 Task: Find a house in Toledo, Spain, for 6 guests from 6th to 15th September, with Wifi, Free parking, TV, Gym, Breakfast, and Self check-in, priced between 8000 and 12000.
Action: Mouse moved to (473, 103)
Screenshot: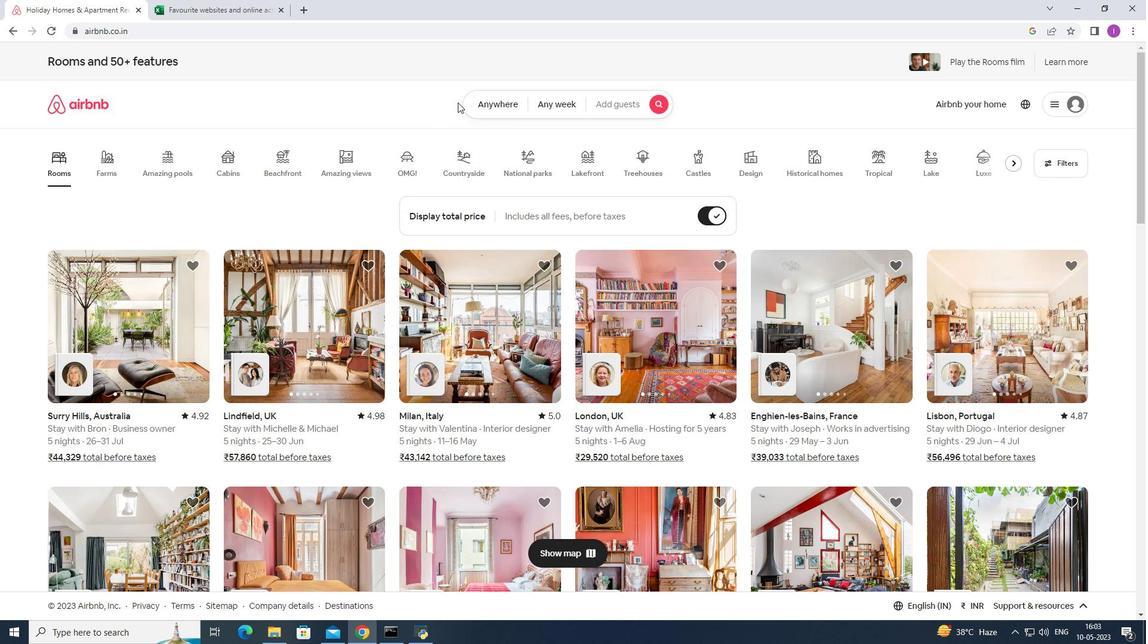 
Action: Mouse pressed left at (473, 103)
Screenshot: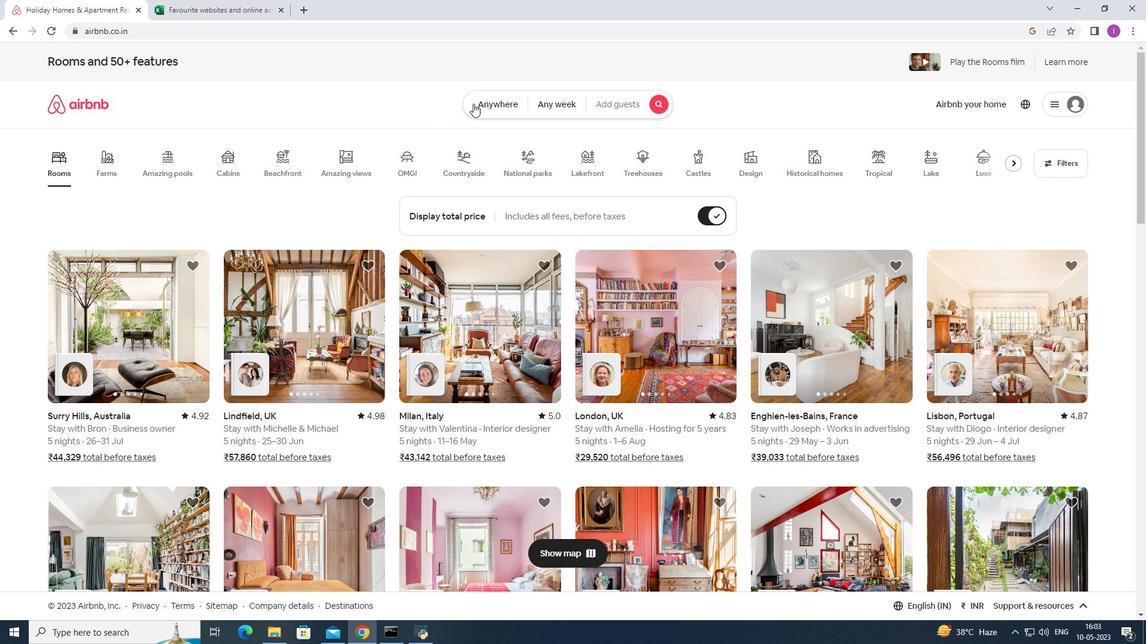 
Action: Mouse moved to (373, 146)
Screenshot: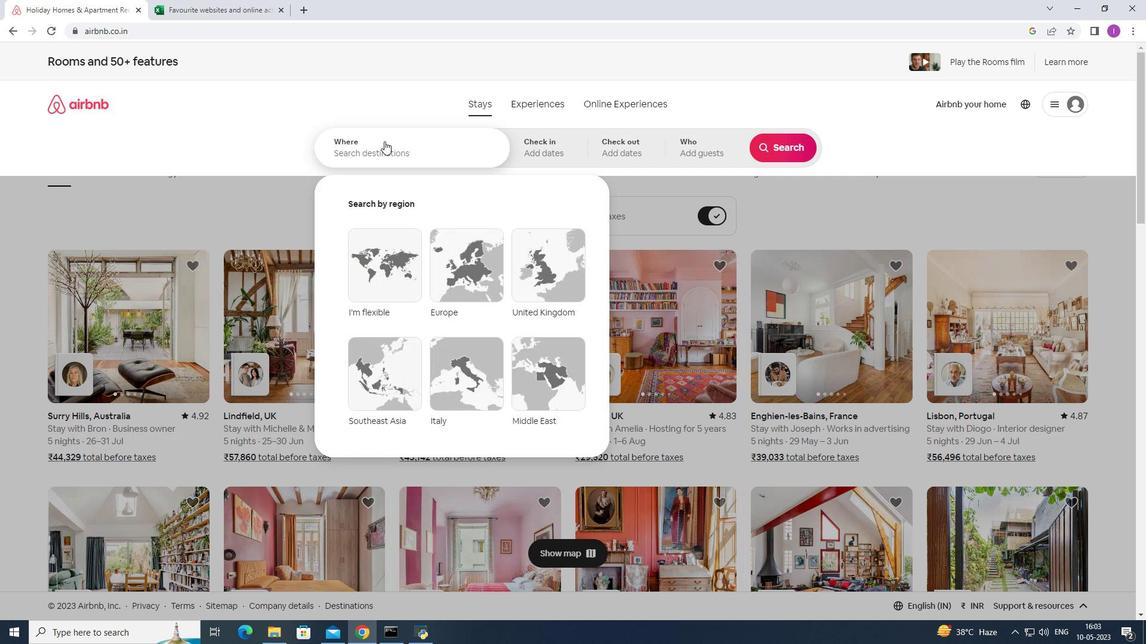 
Action: Mouse pressed left at (373, 146)
Screenshot: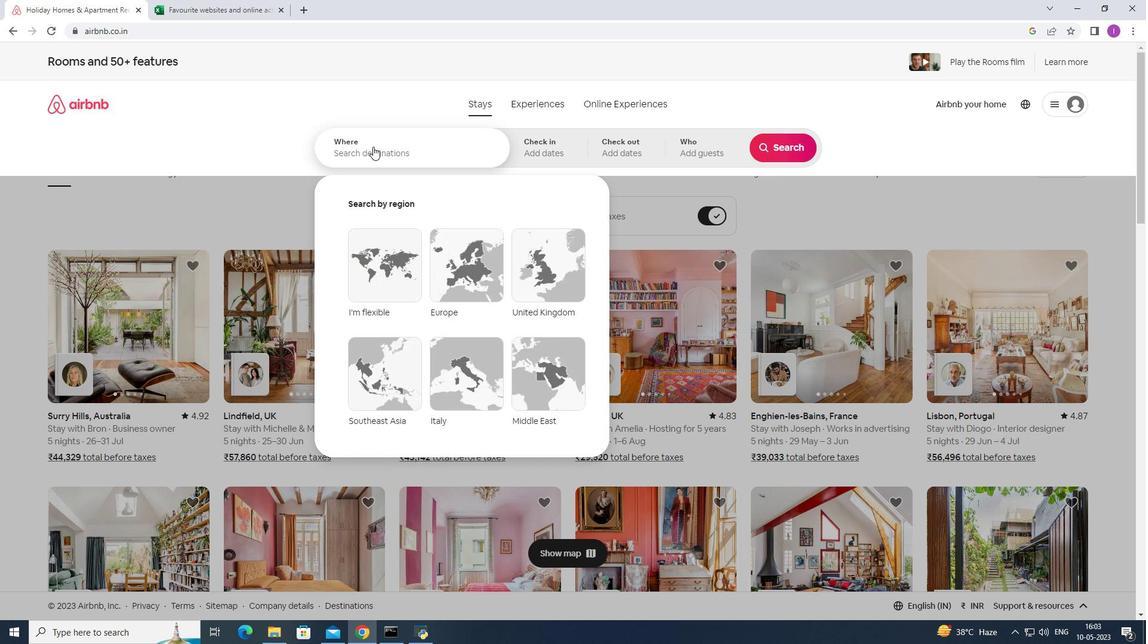 
Action: Mouse moved to (404, 142)
Screenshot: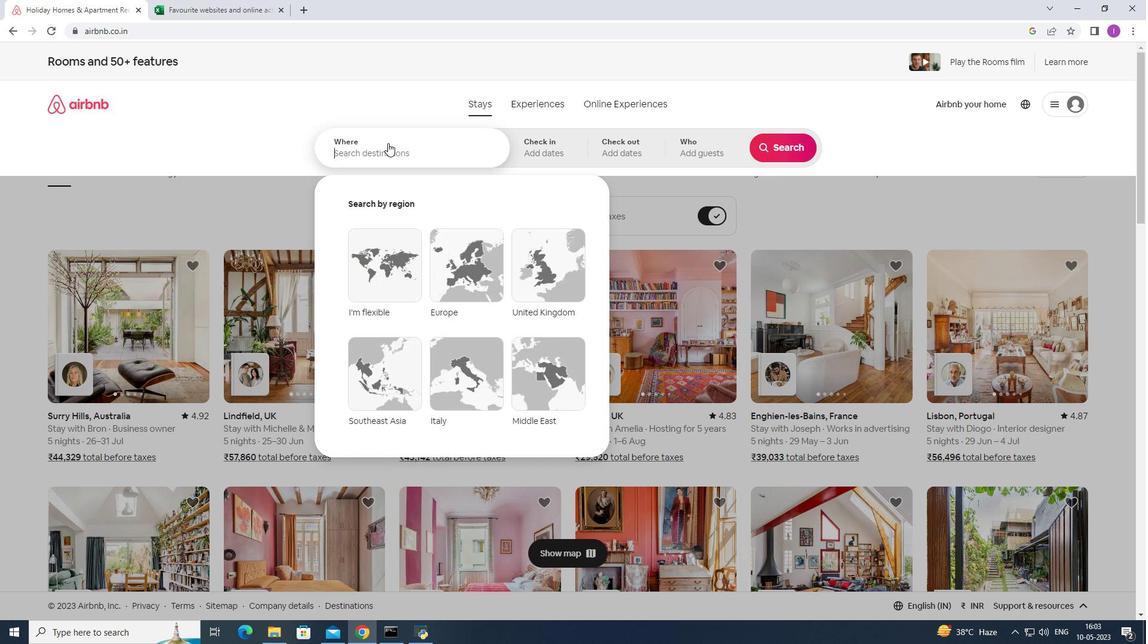 
Action: Key pressed <Key.shift>Toledo,<Key.shift><Key.shift><Key.shift><Key.shift><Key.shift><Key.shift><Key.shift><Key.shift><Key.shift><Key.shift><Key.shift><Key.shift><Key.shift><Key.shift><Key.shift><Key.shift>Spain
Screenshot: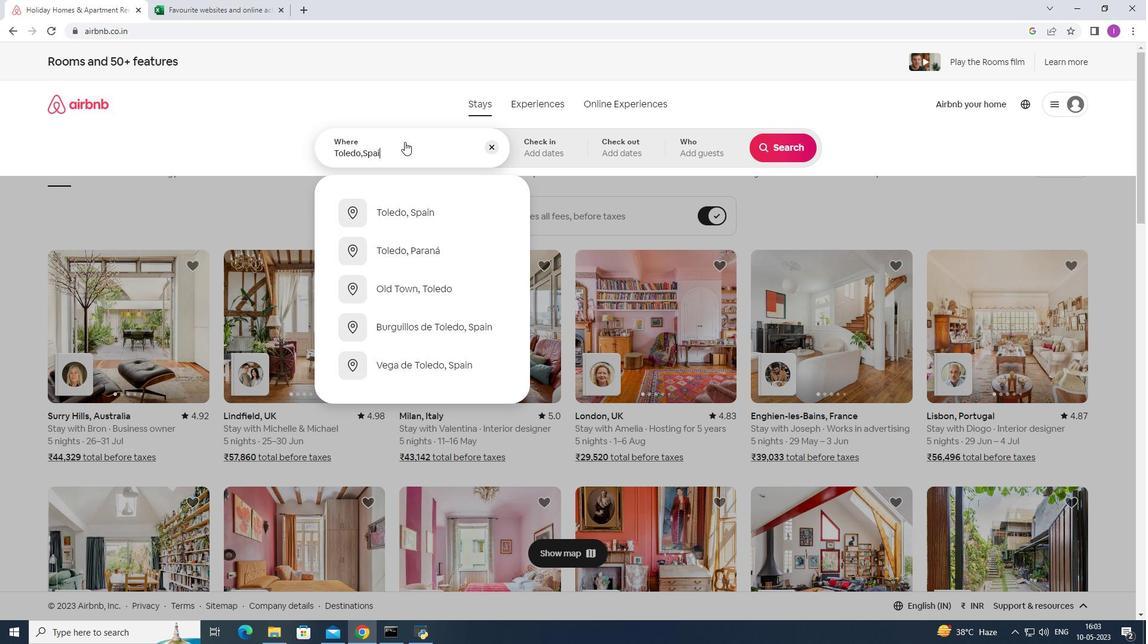 
Action: Mouse moved to (385, 207)
Screenshot: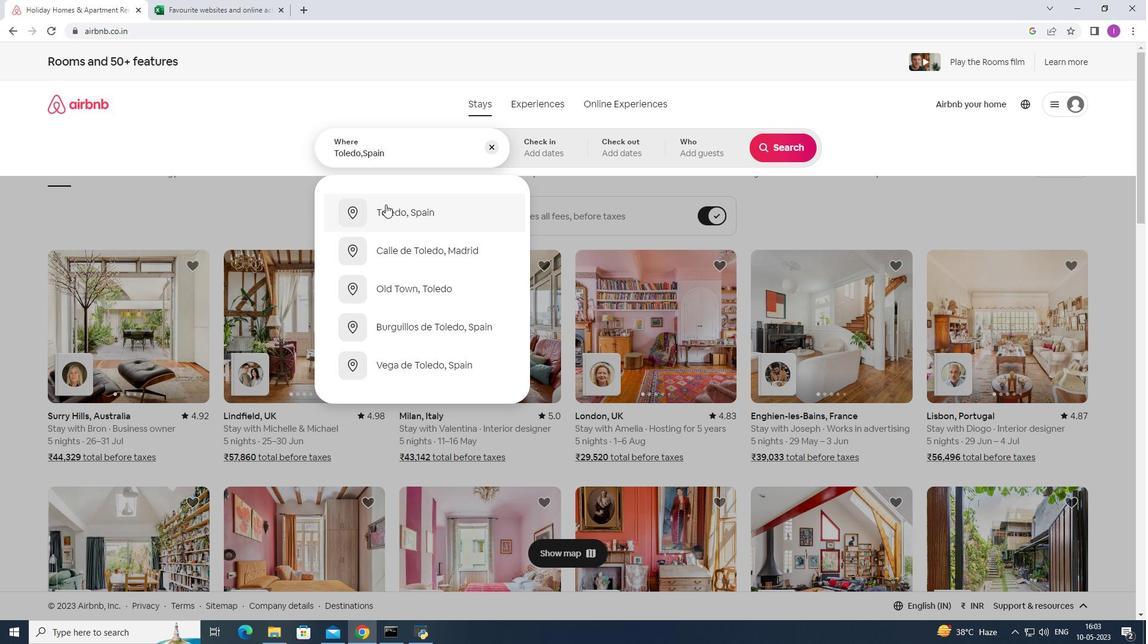
Action: Mouse pressed left at (385, 207)
Screenshot: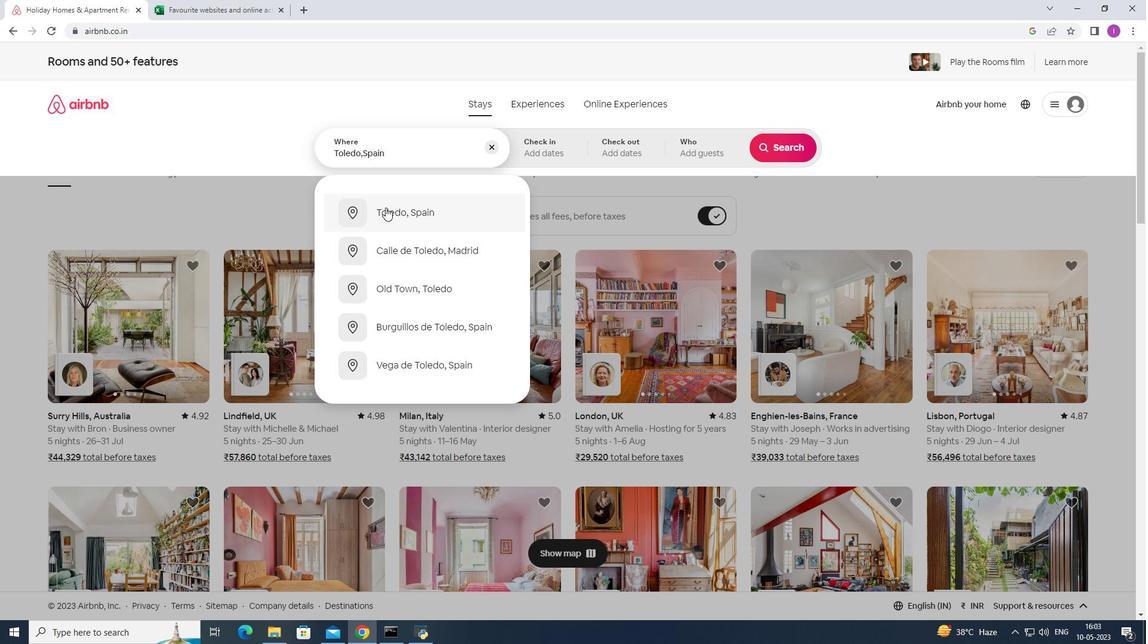 
Action: Mouse moved to (778, 241)
Screenshot: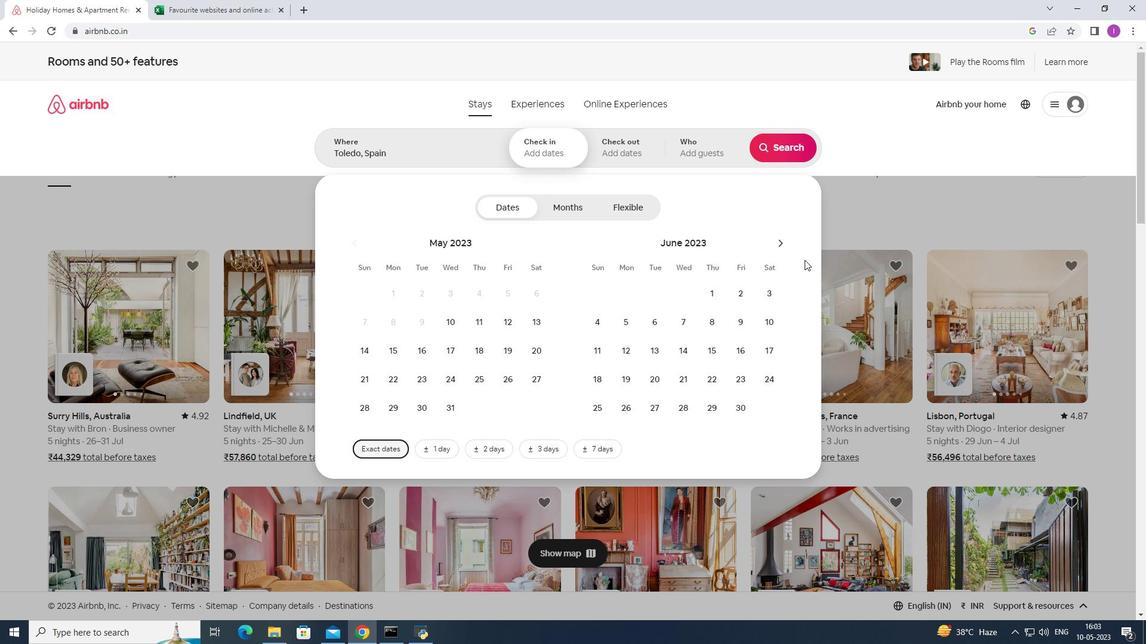 
Action: Mouse pressed left at (778, 241)
Screenshot: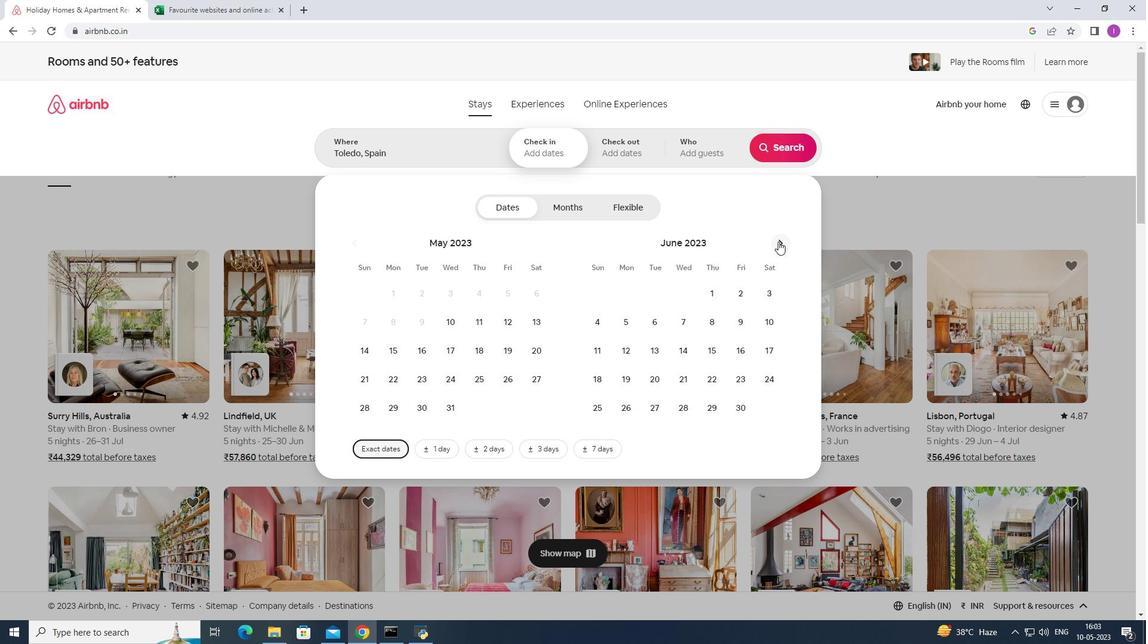 
Action: Mouse moved to (776, 241)
Screenshot: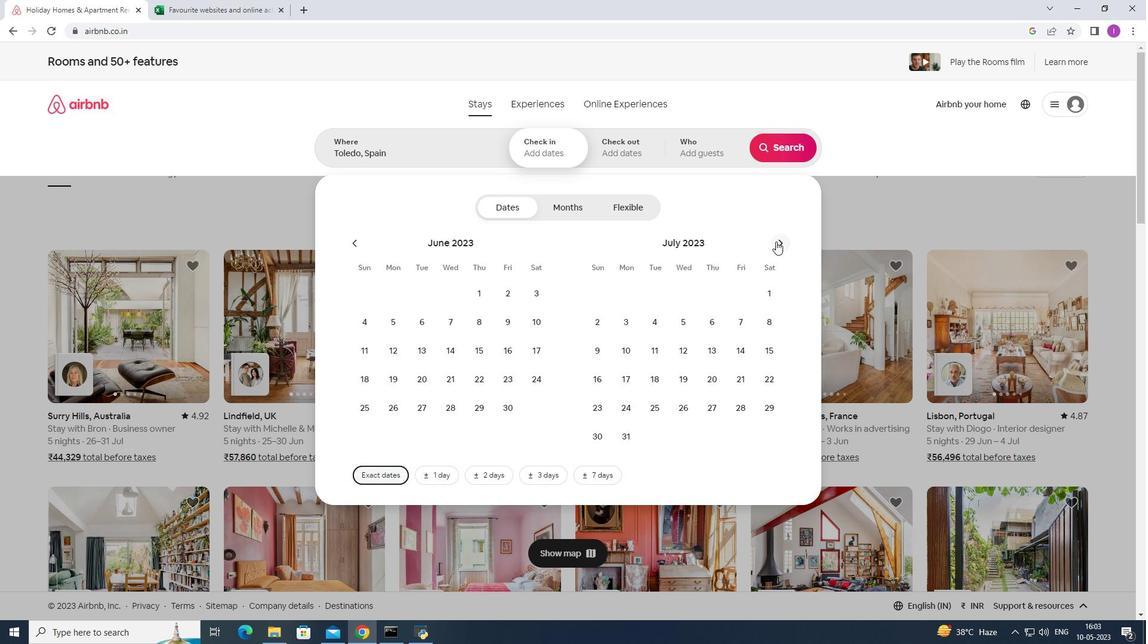 
Action: Mouse pressed left at (776, 241)
Screenshot: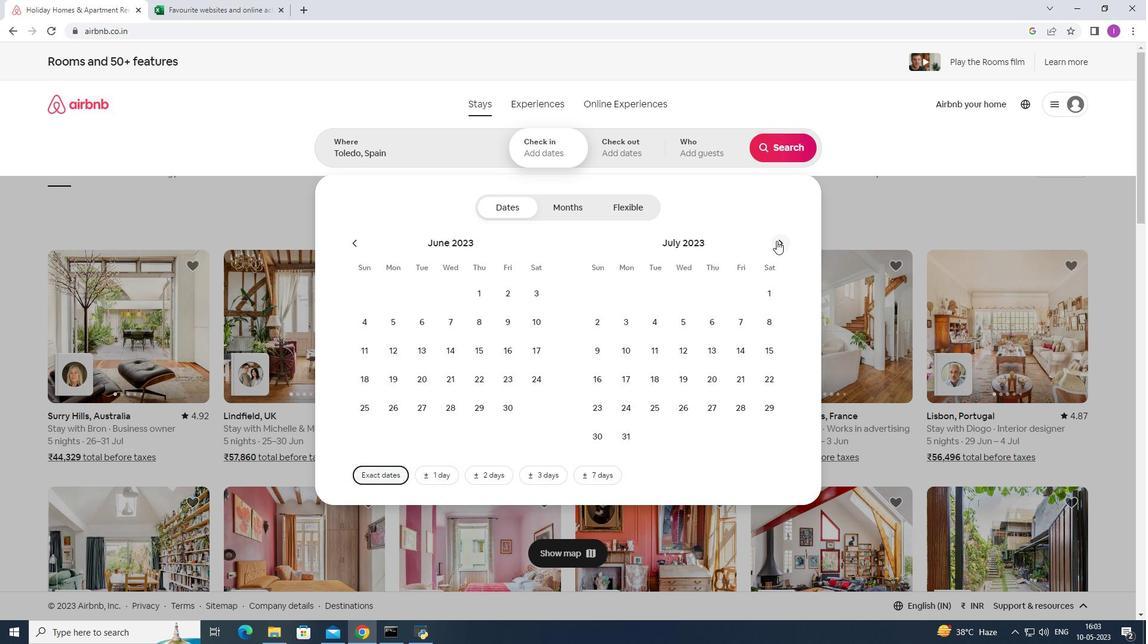 
Action: Mouse pressed left at (776, 241)
Screenshot: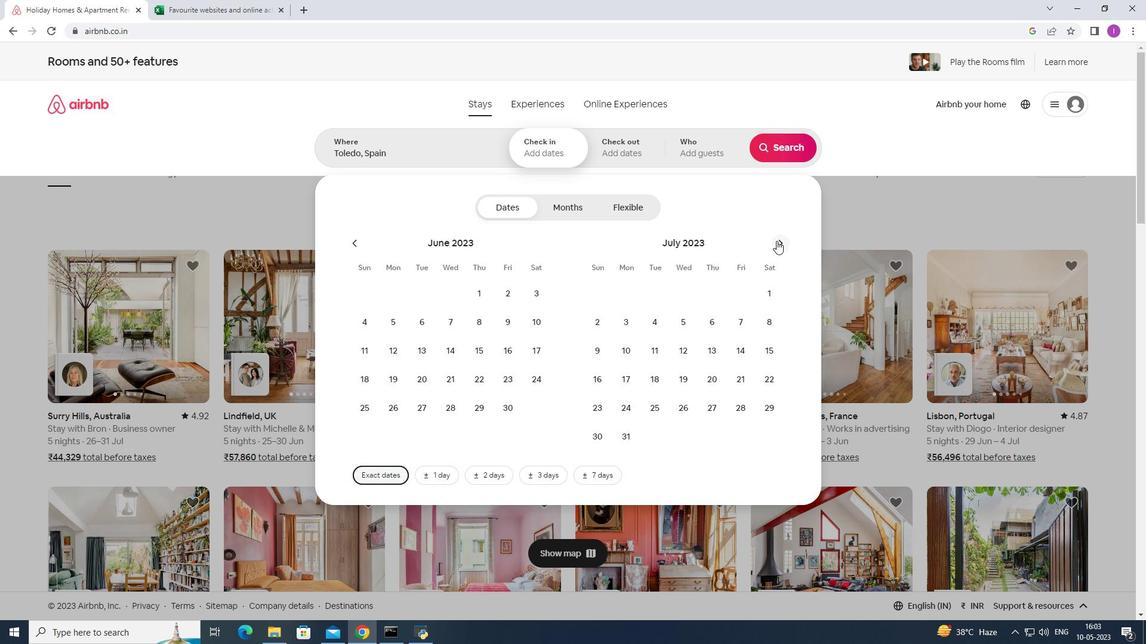 
Action: Mouse moved to (690, 323)
Screenshot: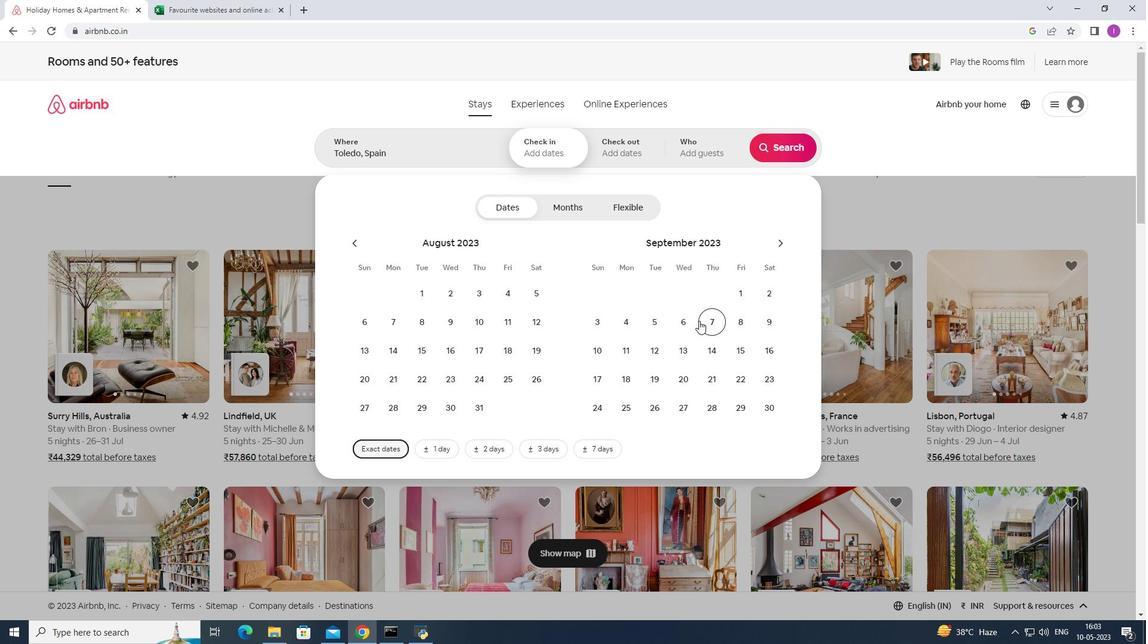 
Action: Mouse pressed left at (690, 323)
Screenshot: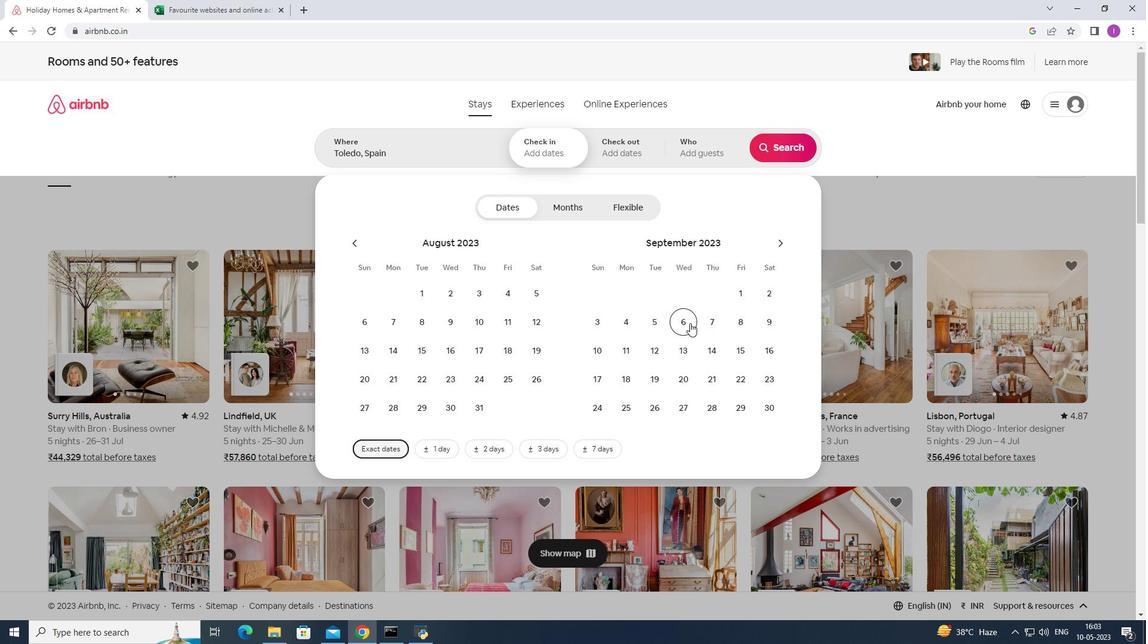 
Action: Mouse moved to (742, 352)
Screenshot: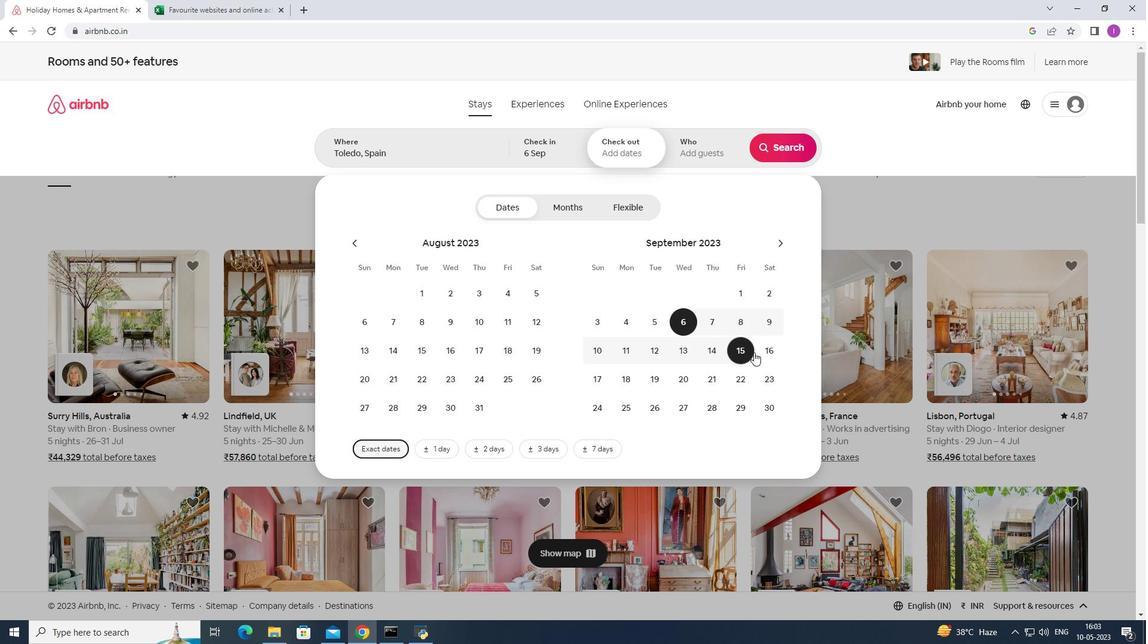 
Action: Mouse pressed left at (742, 352)
Screenshot: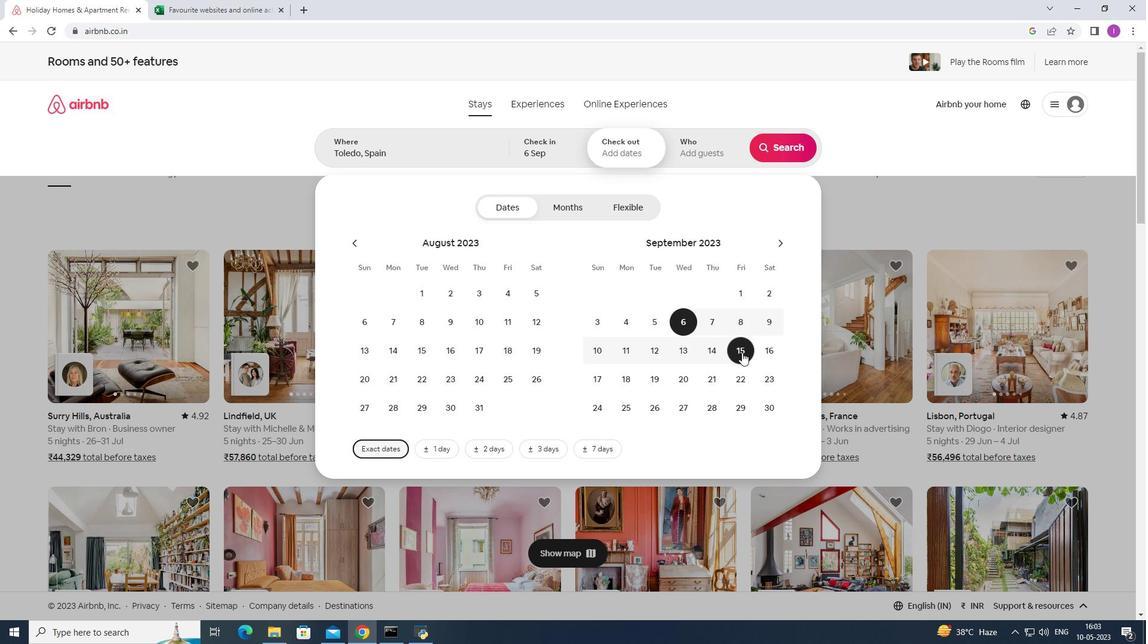 
Action: Mouse moved to (715, 143)
Screenshot: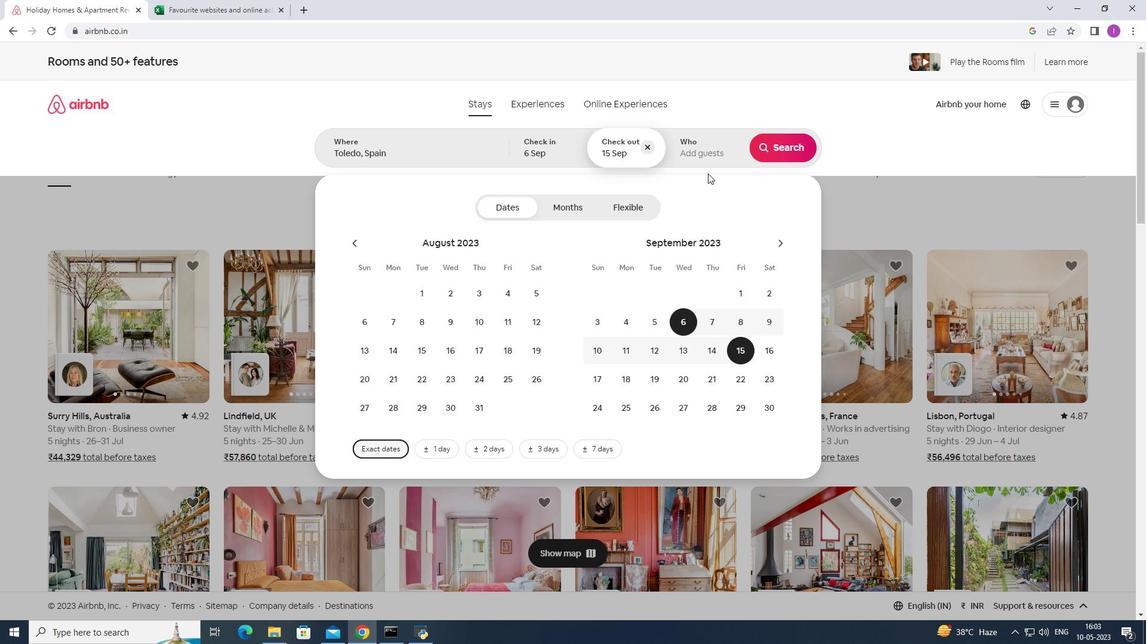 
Action: Mouse pressed left at (715, 143)
Screenshot: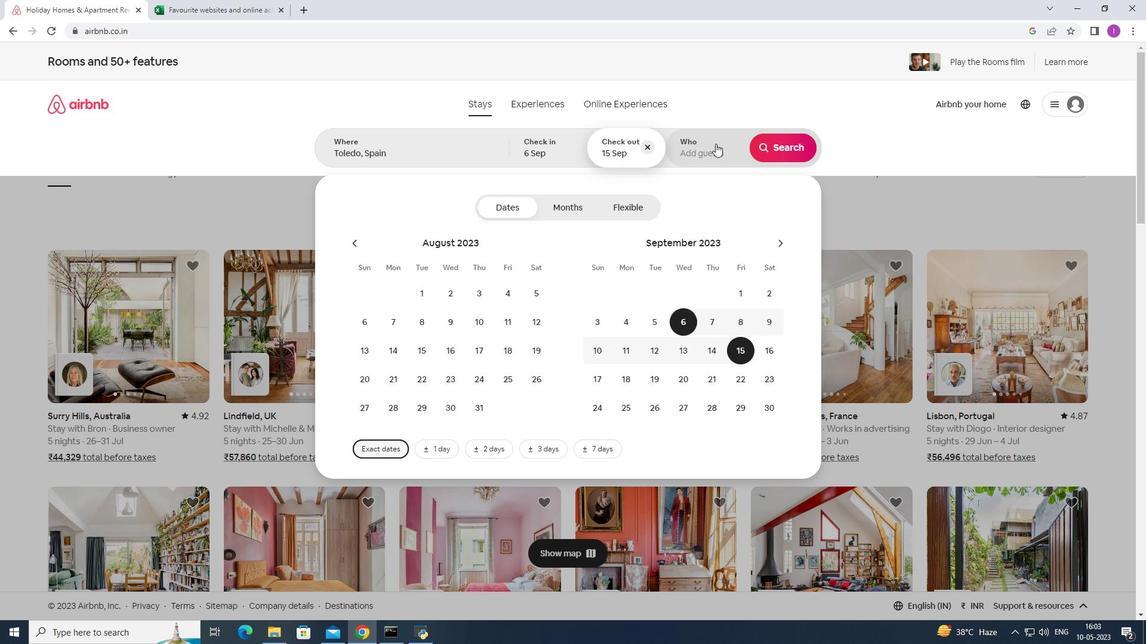 
Action: Mouse moved to (780, 216)
Screenshot: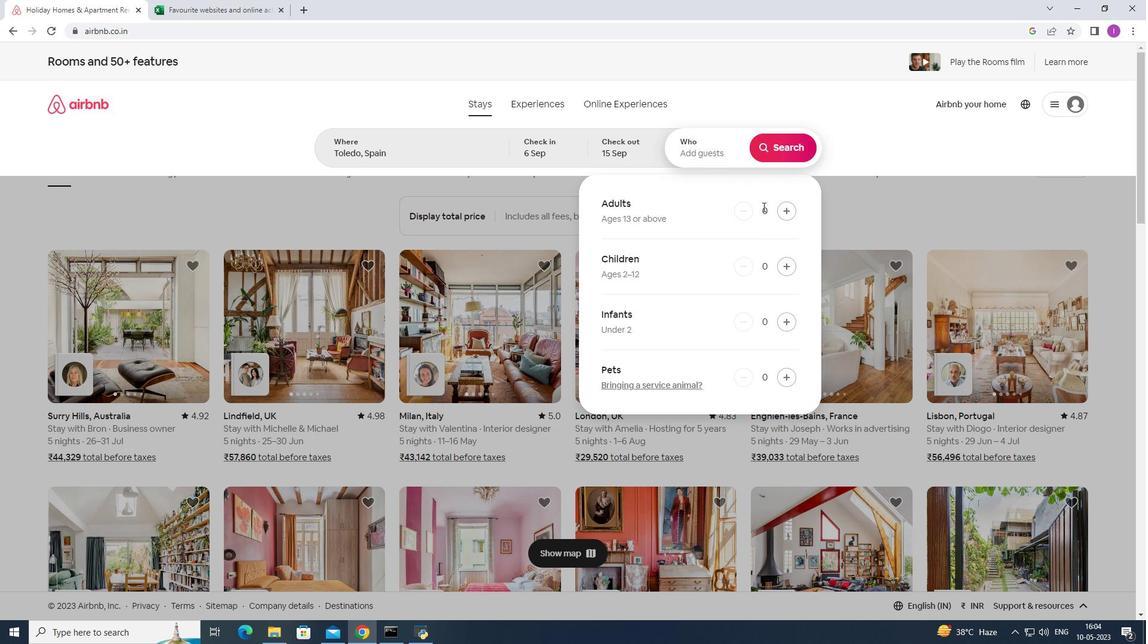 
Action: Mouse pressed left at (780, 216)
Screenshot: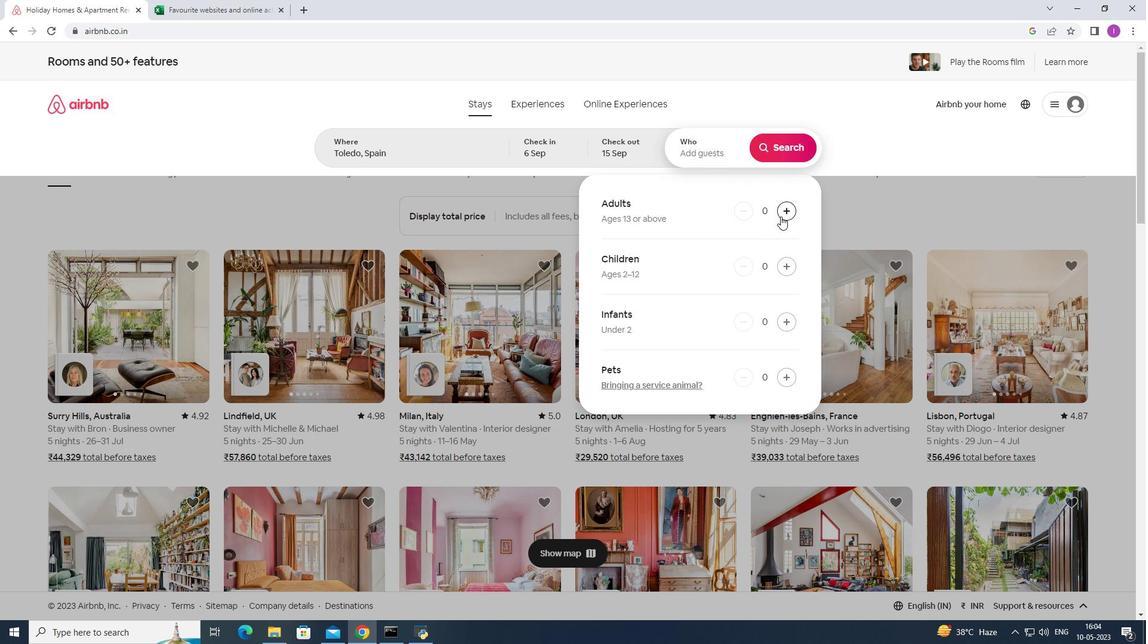
Action: Mouse pressed left at (780, 216)
Screenshot: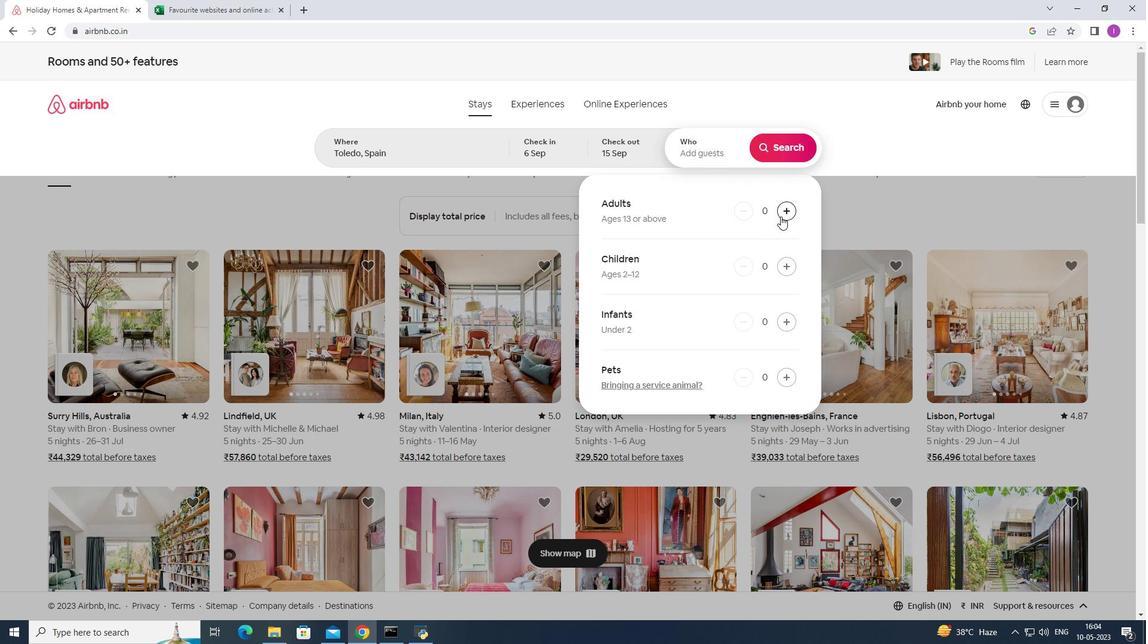
Action: Mouse pressed left at (780, 216)
Screenshot: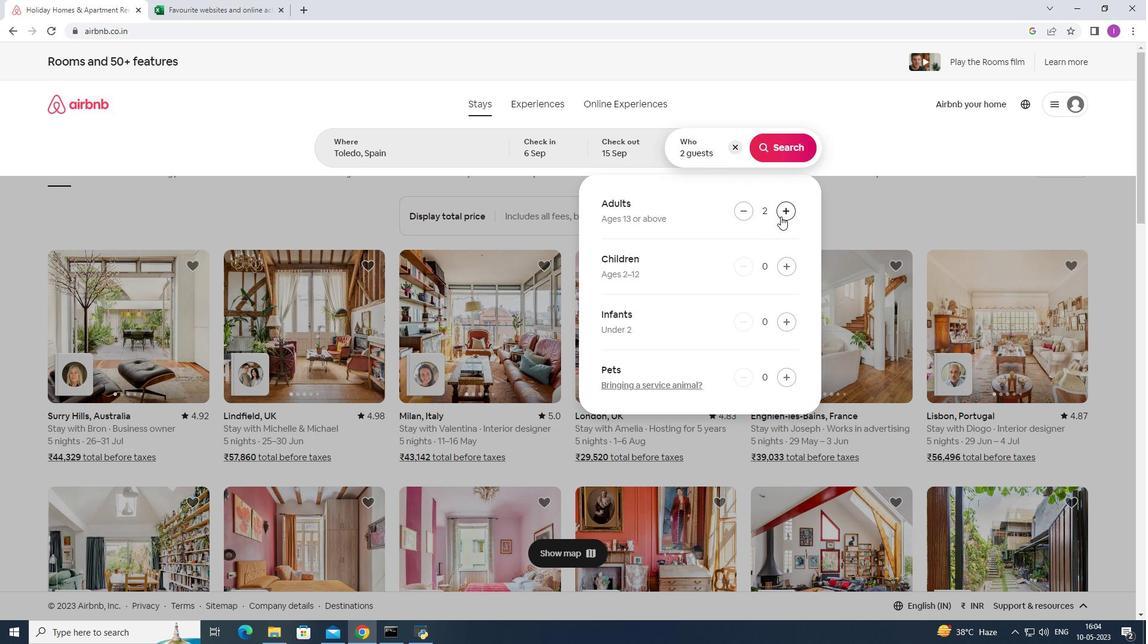 
Action: Mouse moved to (781, 217)
Screenshot: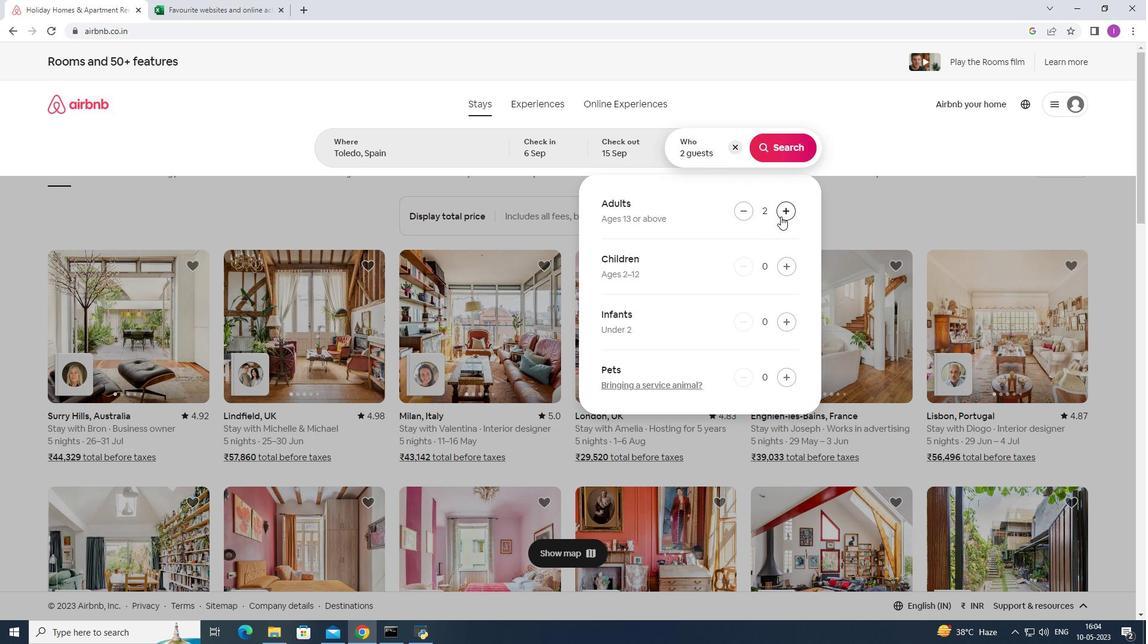 
Action: Mouse pressed left at (781, 217)
Screenshot: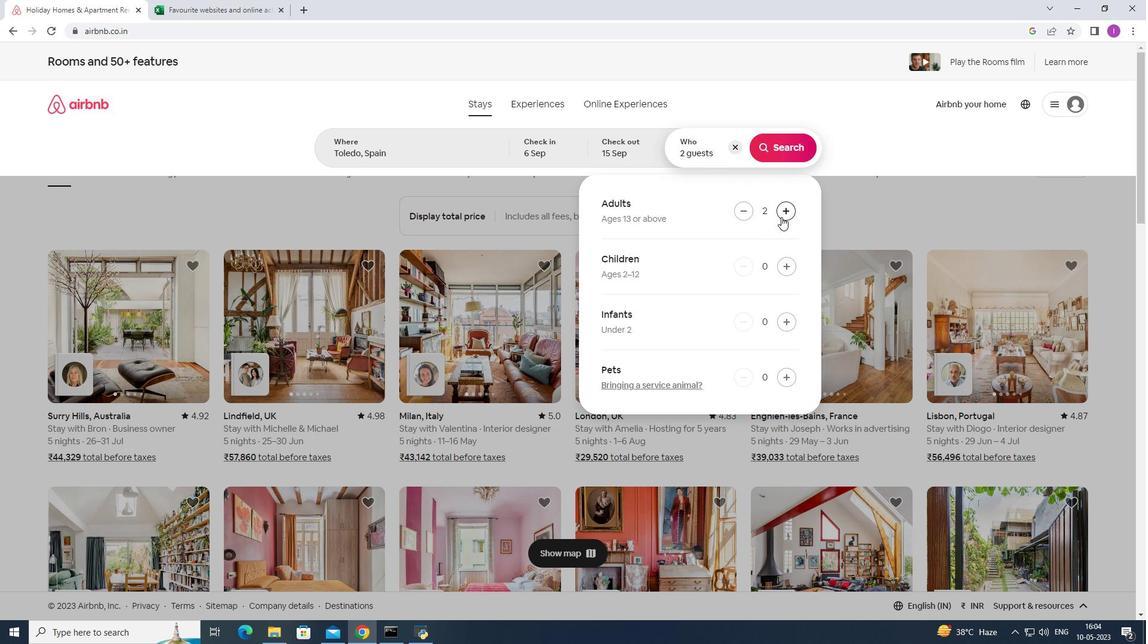 
Action: Mouse pressed left at (781, 217)
Screenshot: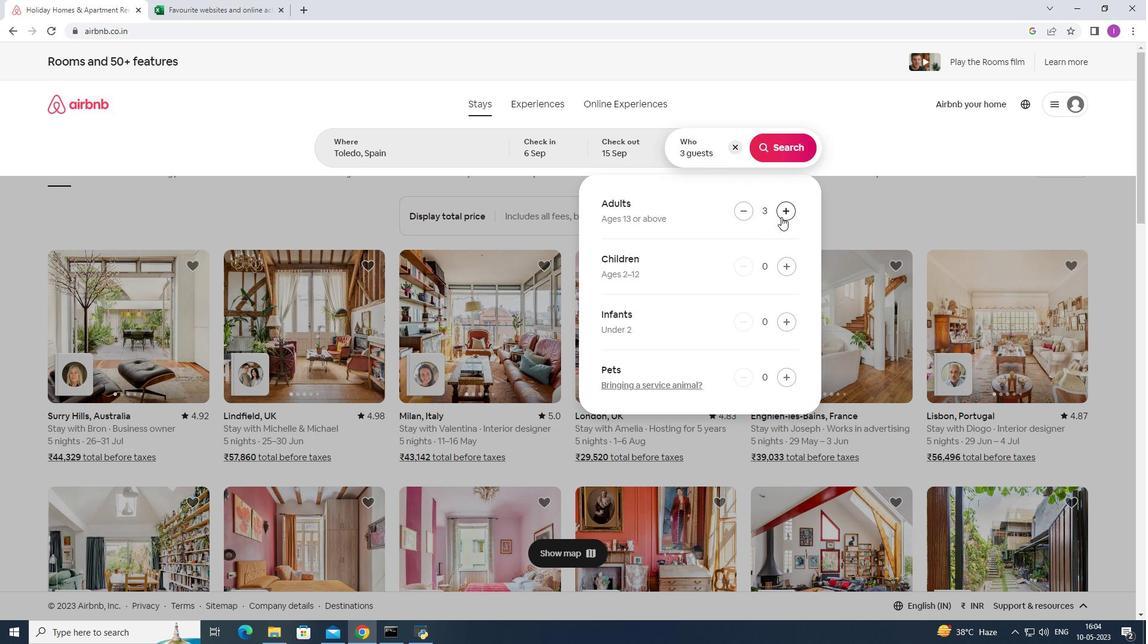 
Action: Mouse pressed left at (781, 217)
Screenshot: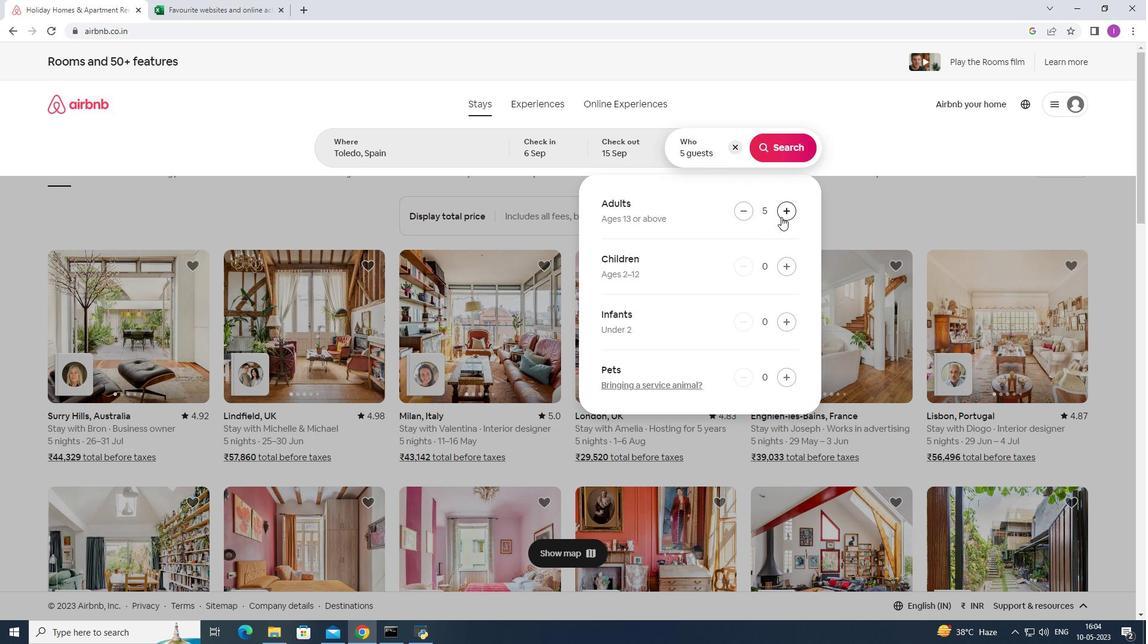 
Action: Mouse moved to (783, 149)
Screenshot: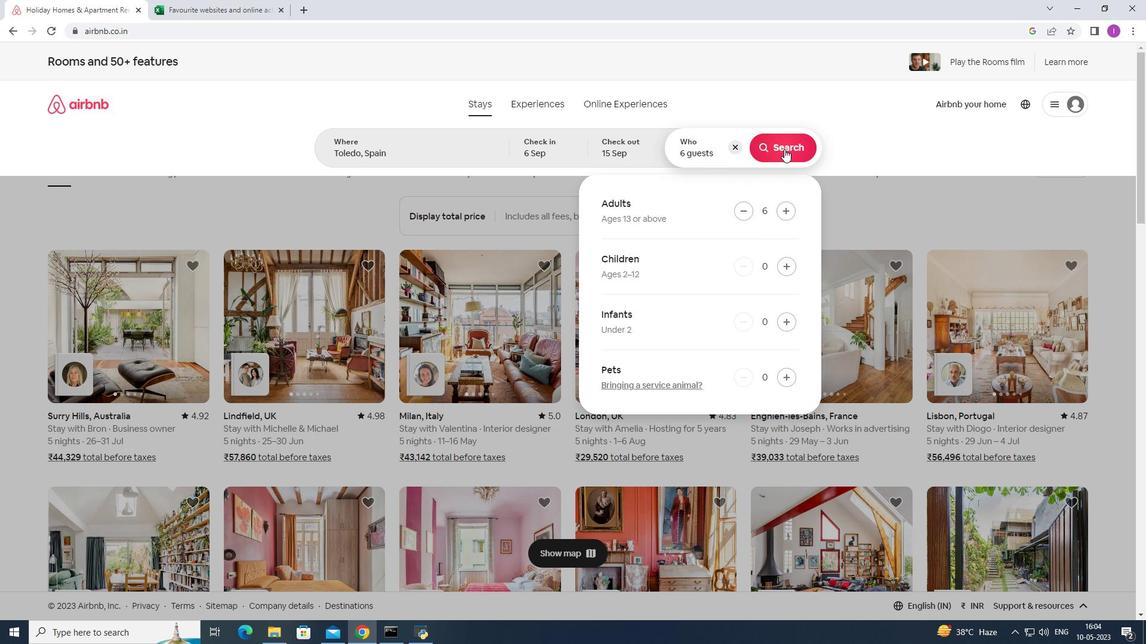 
Action: Mouse pressed left at (783, 149)
Screenshot: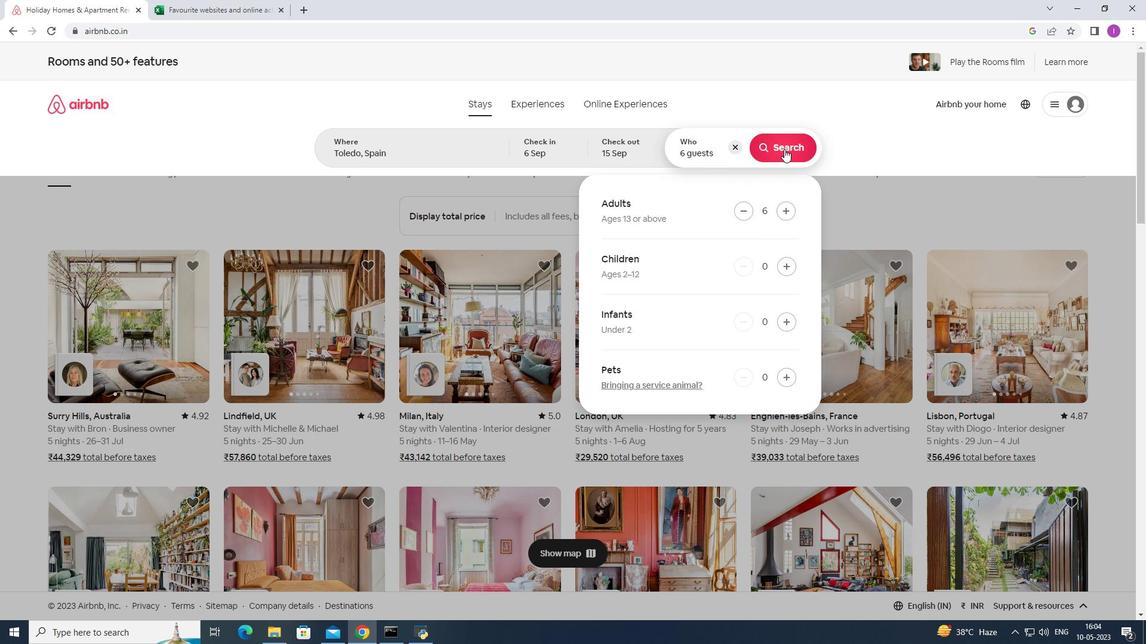 
Action: Mouse moved to (1084, 109)
Screenshot: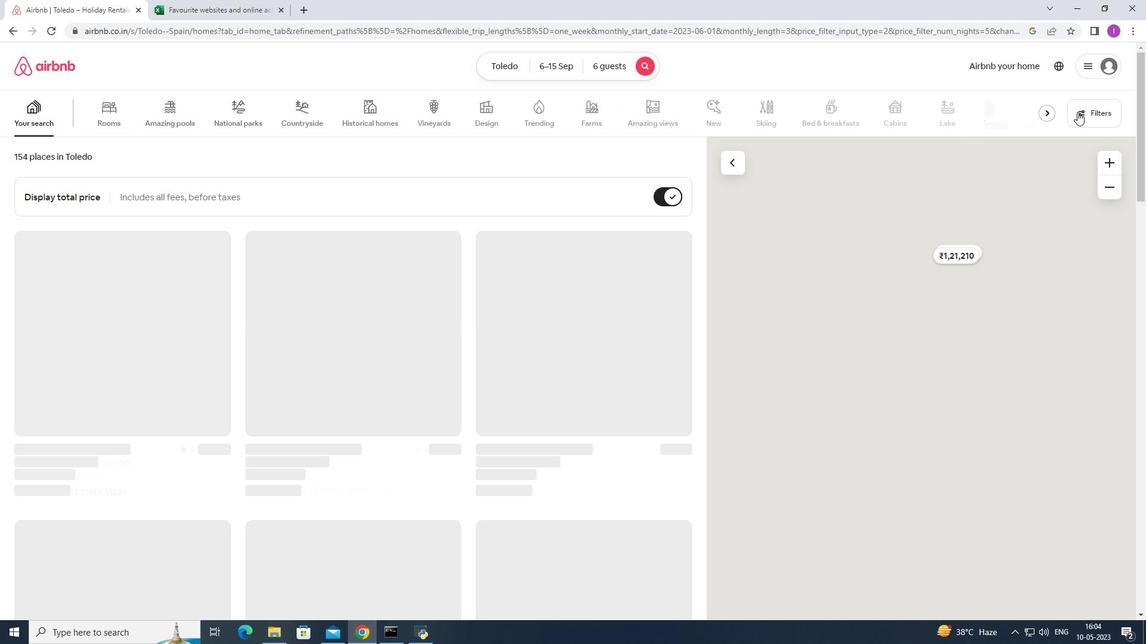 
Action: Mouse pressed left at (1084, 109)
Screenshot: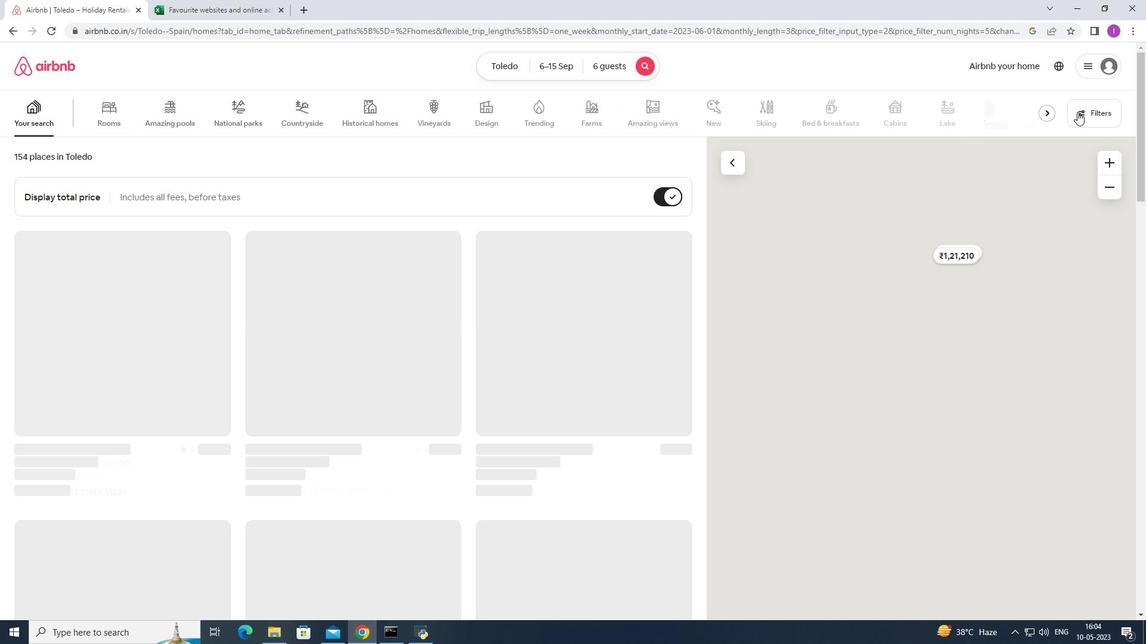 
Action: Mouse moved to (641, 408)
Screenshot: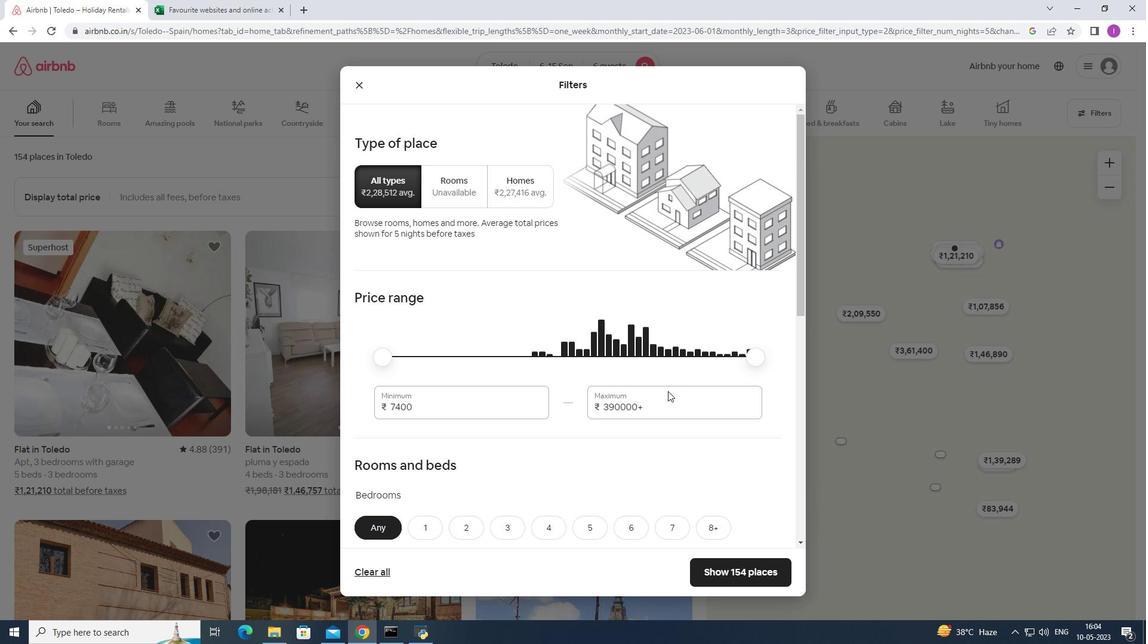 
Action: Mouse pressed left at (641, 408)
Screenshot: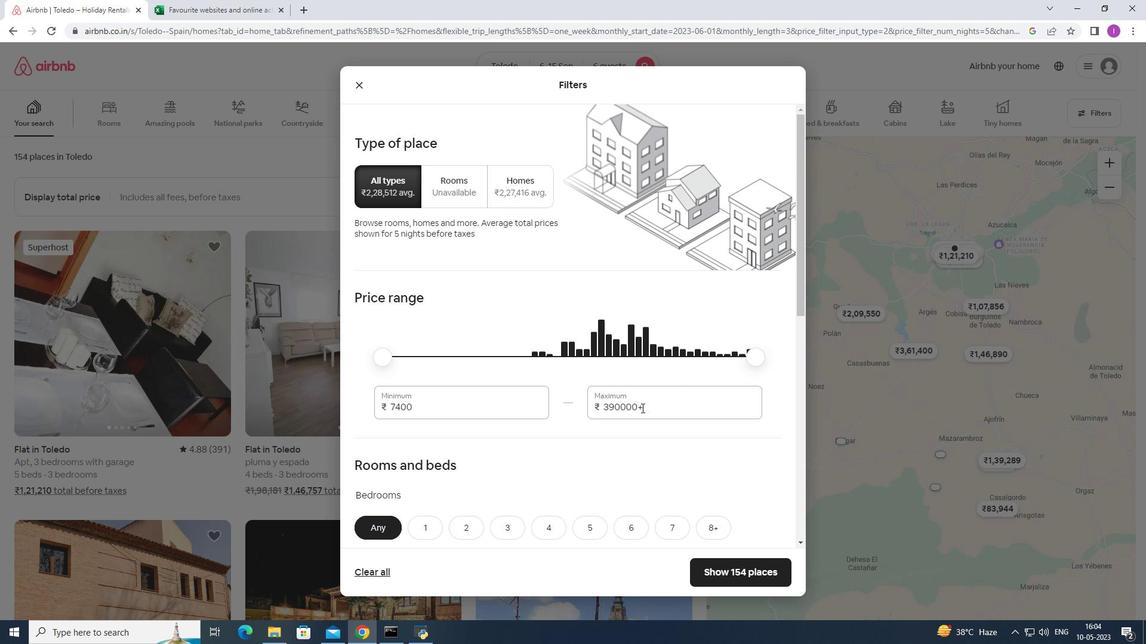 
Action: Mouse moved to (598, 392)
Screenshot: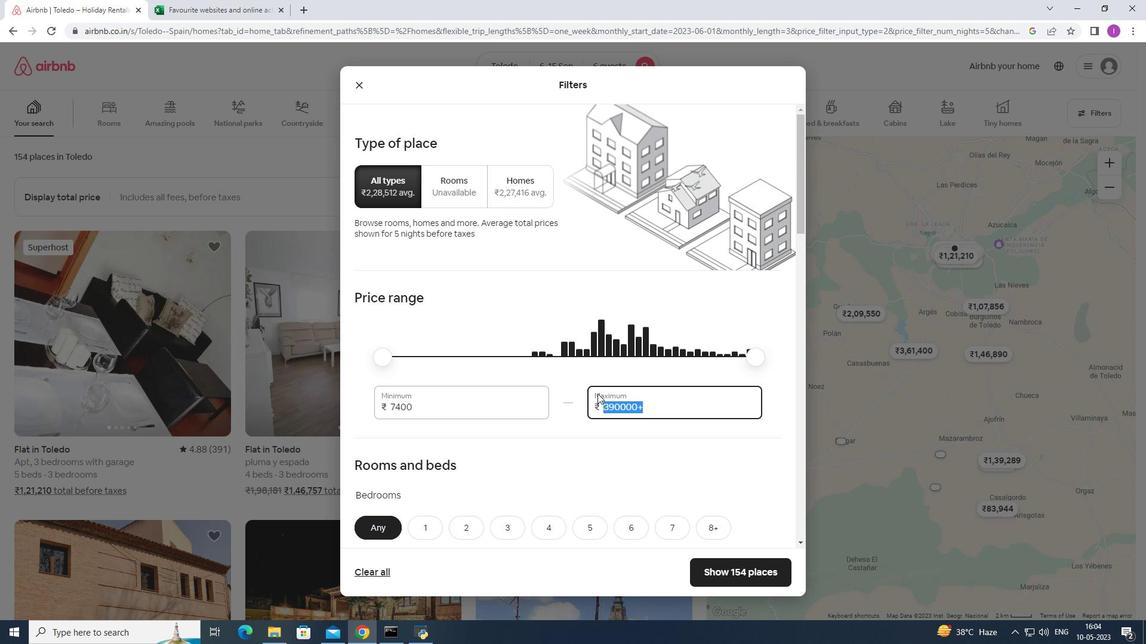
Action: Key pressed 1
Screenshot: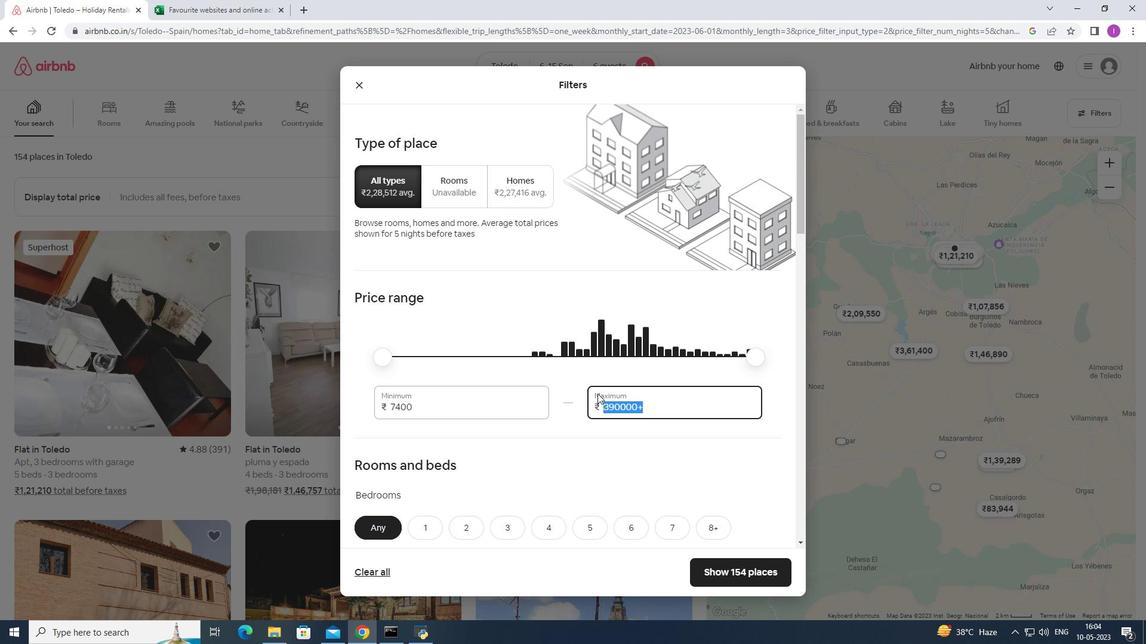
Action: Mouse moved to (598, 391)
Screenshot: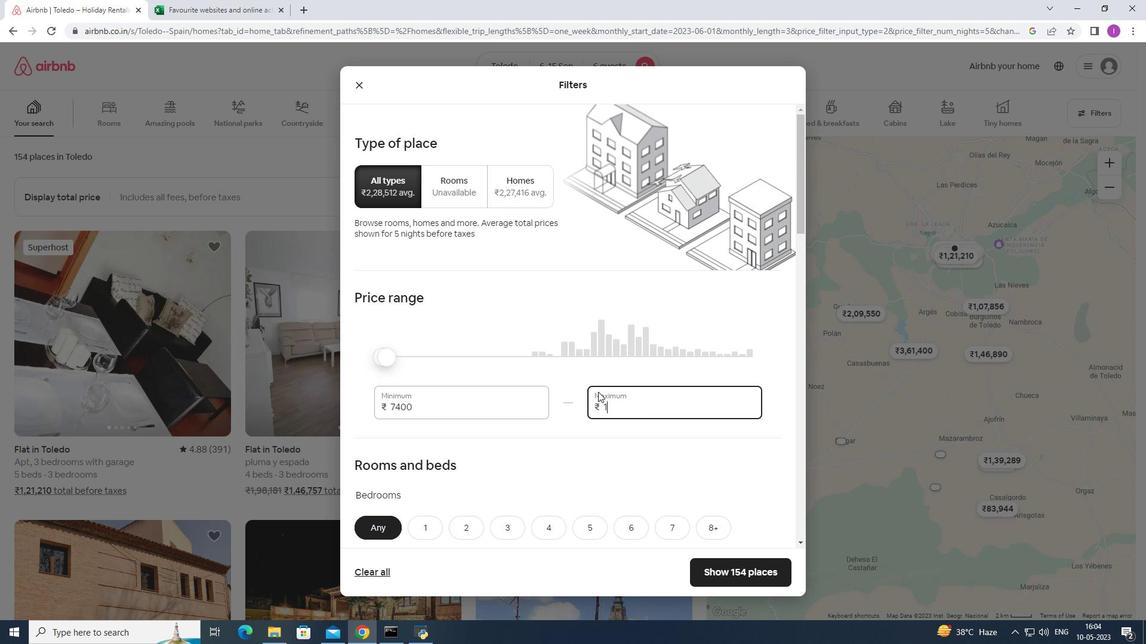 
Action: Key pressed 2
Screenshot: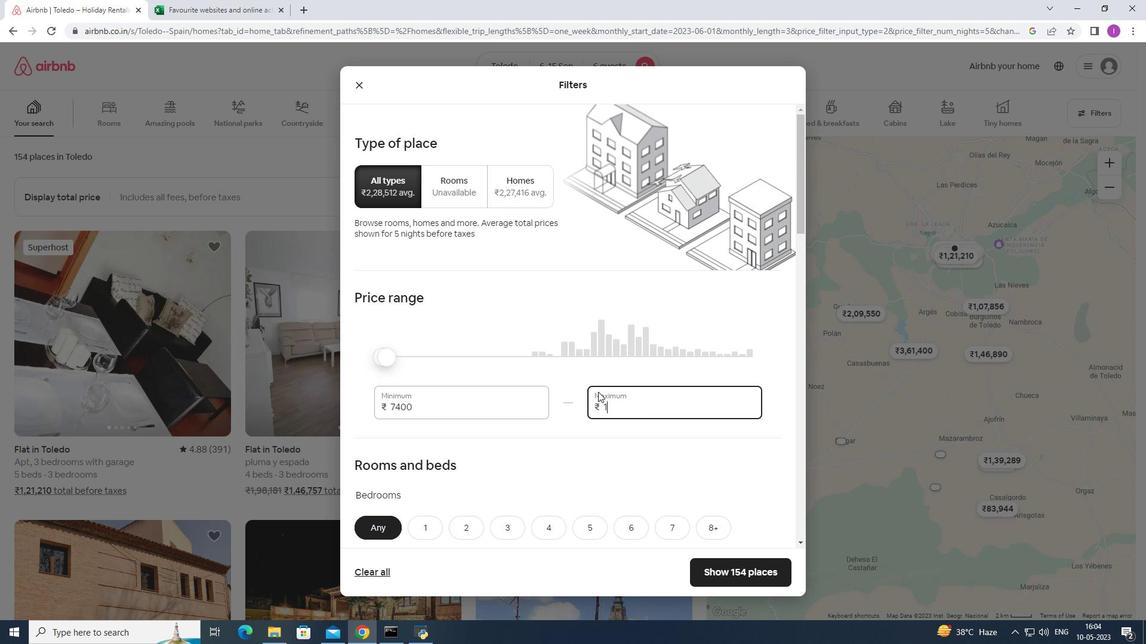 
Action: Mouse moved to (606, 382)
Screenshot: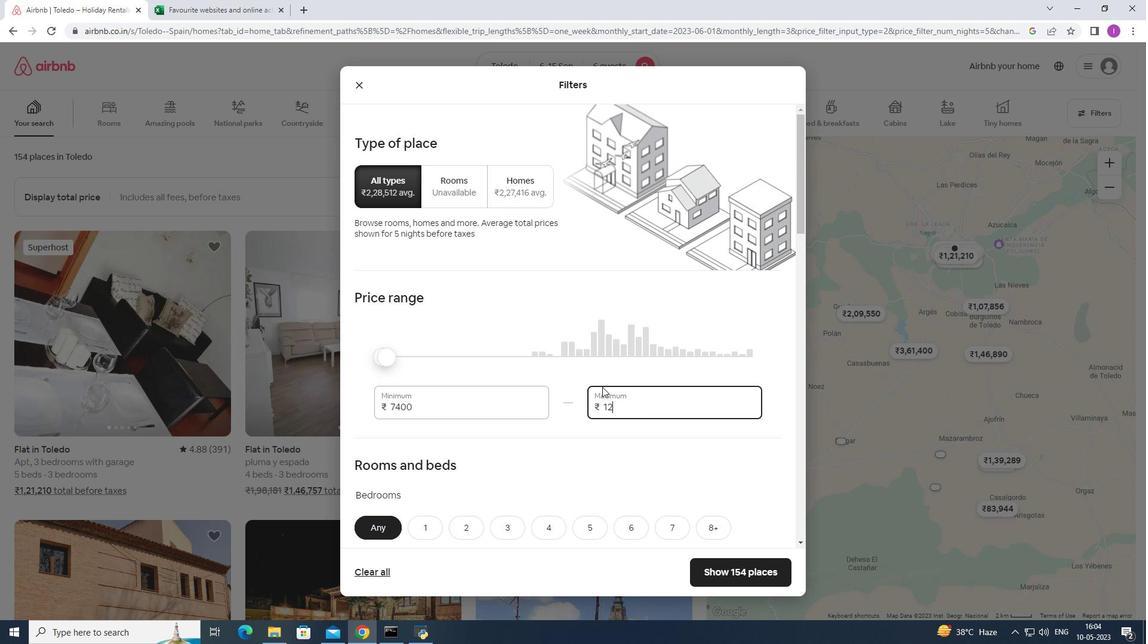
Action: Key pressed 0
Screenshot: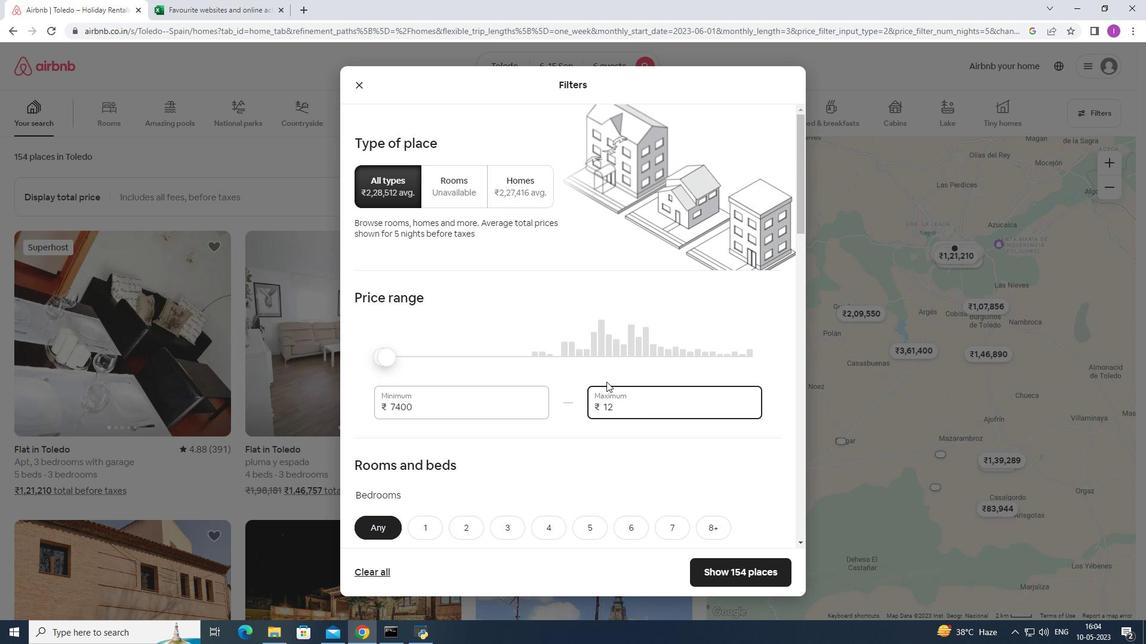 
Action: Mouse moved to (607, 382)
Screenshot: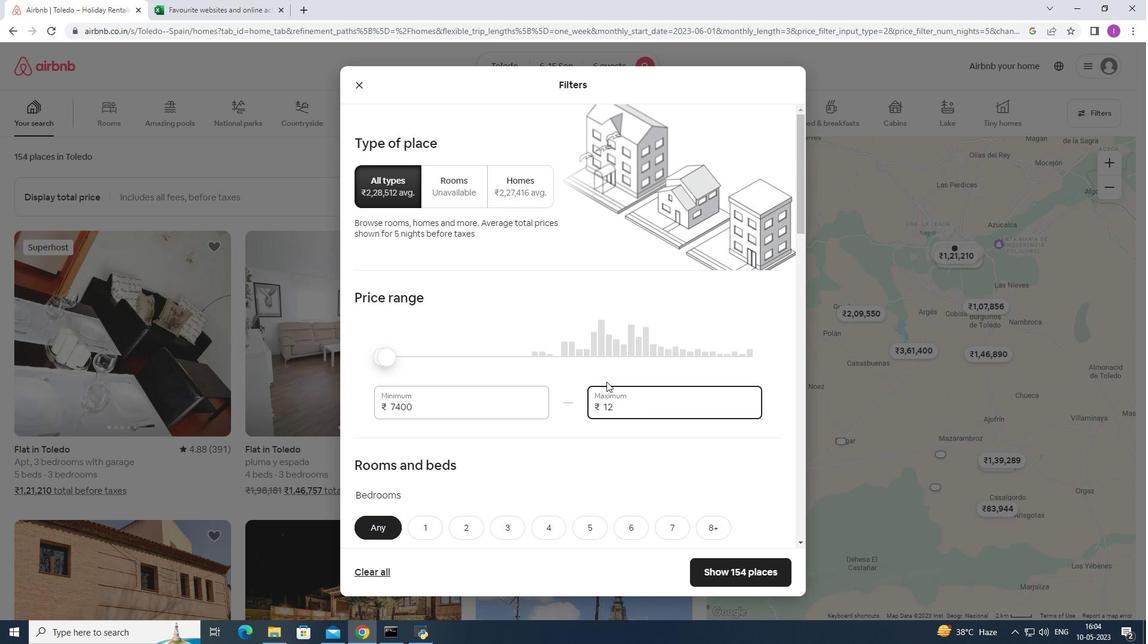 
Action: Key pressed 00
Screenshot: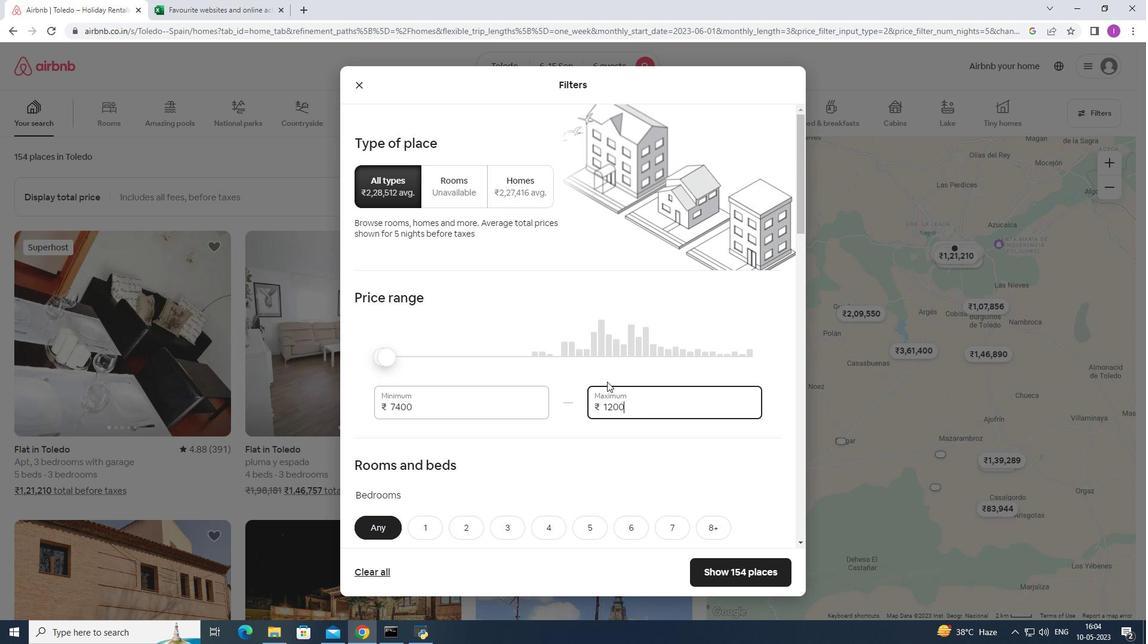 
Action: Mouse moved to (426, 409)
Screenshot: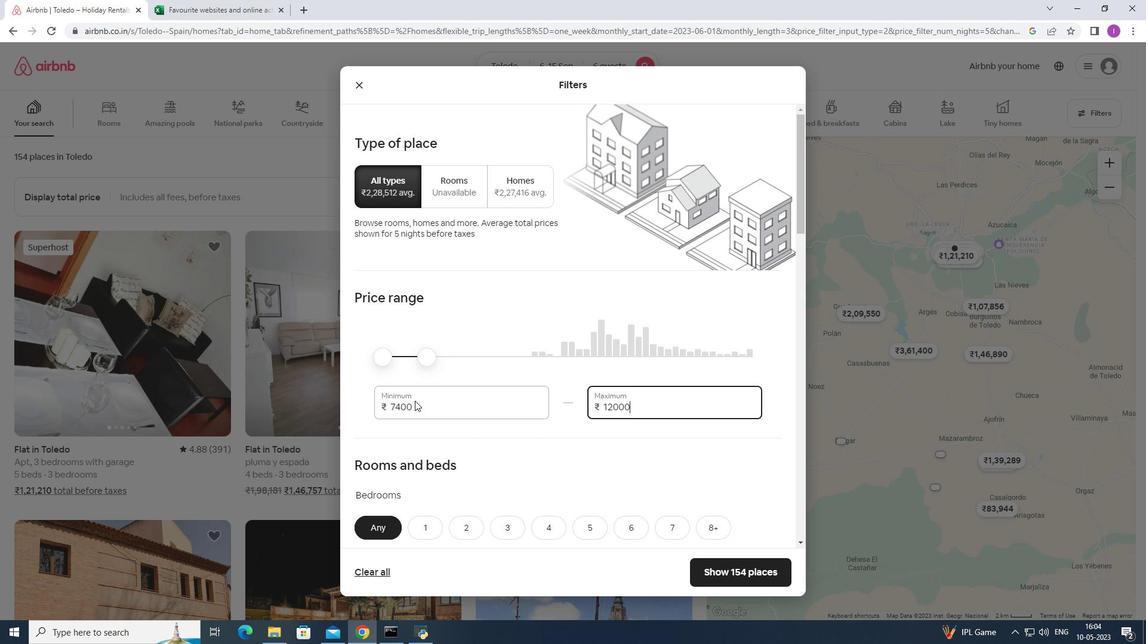 
Action: Mouse pressed left at (426, 409)
Screenshot: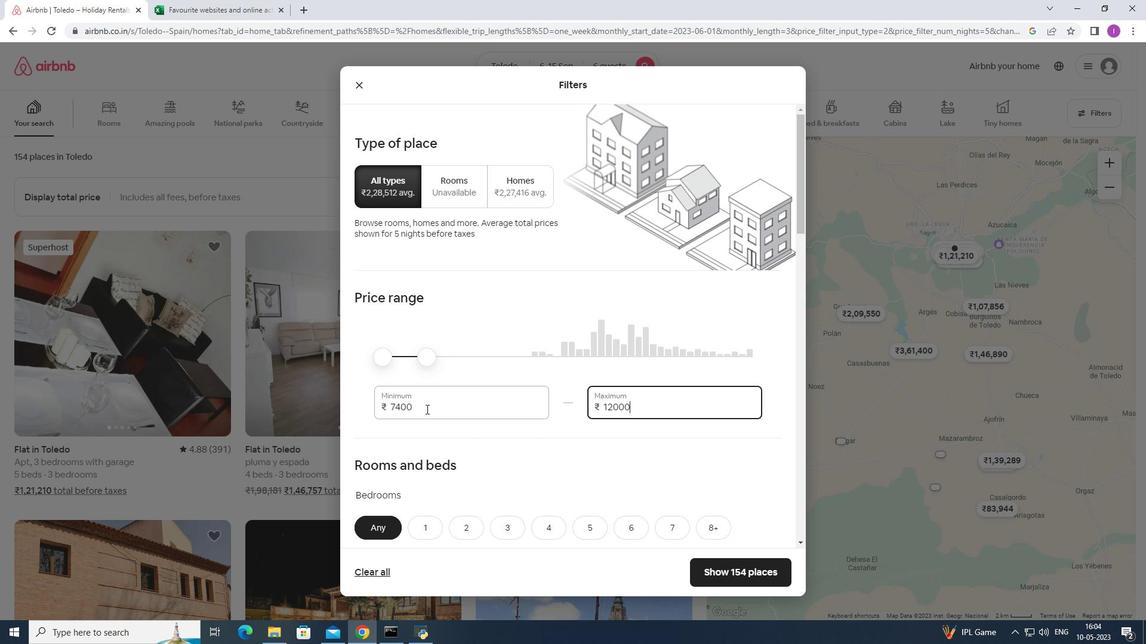 
Action: Mouse moved to (434, 383)
Screenshot: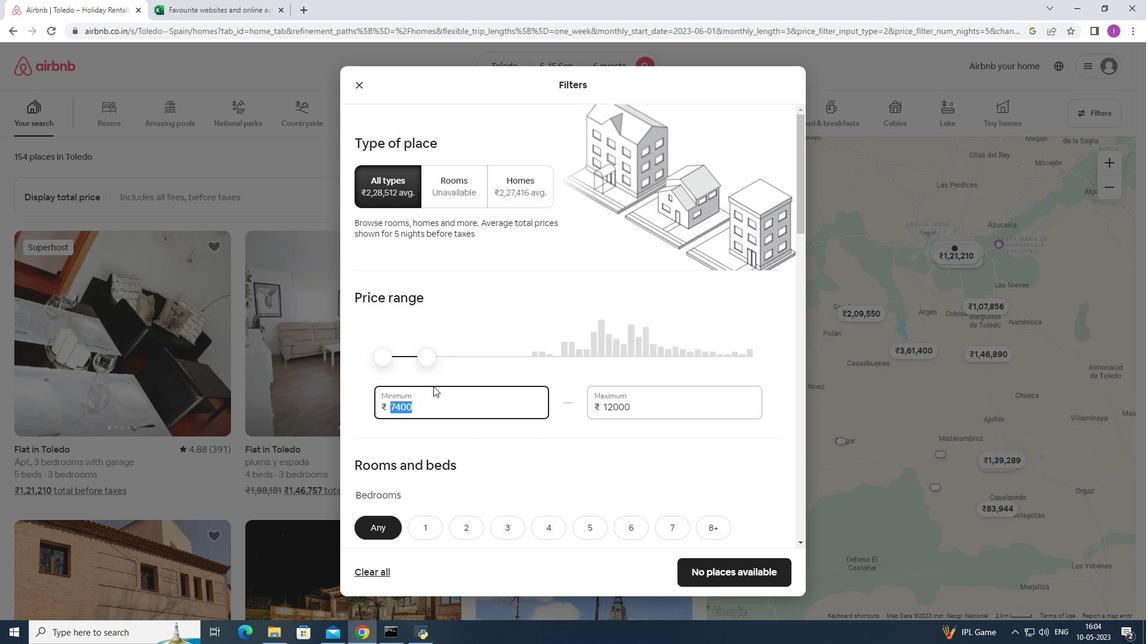 
Action: Key pressed 8
Screenshot: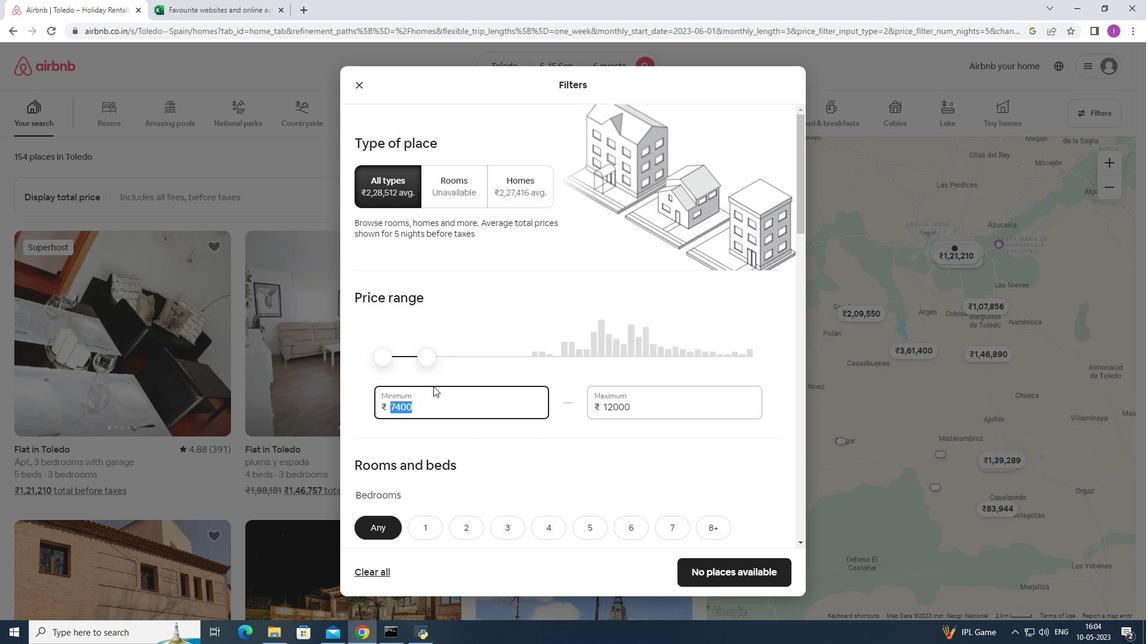 
Action: Mouse moved to (435, 382)
Screenshot: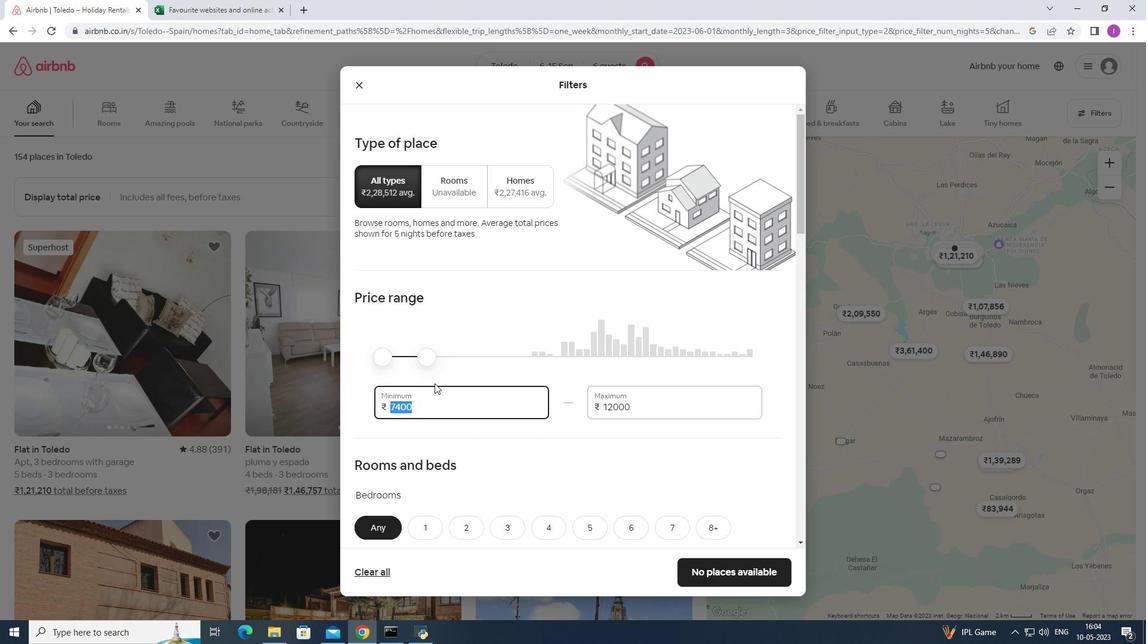 
Action: Key pressed 000
Screenshot: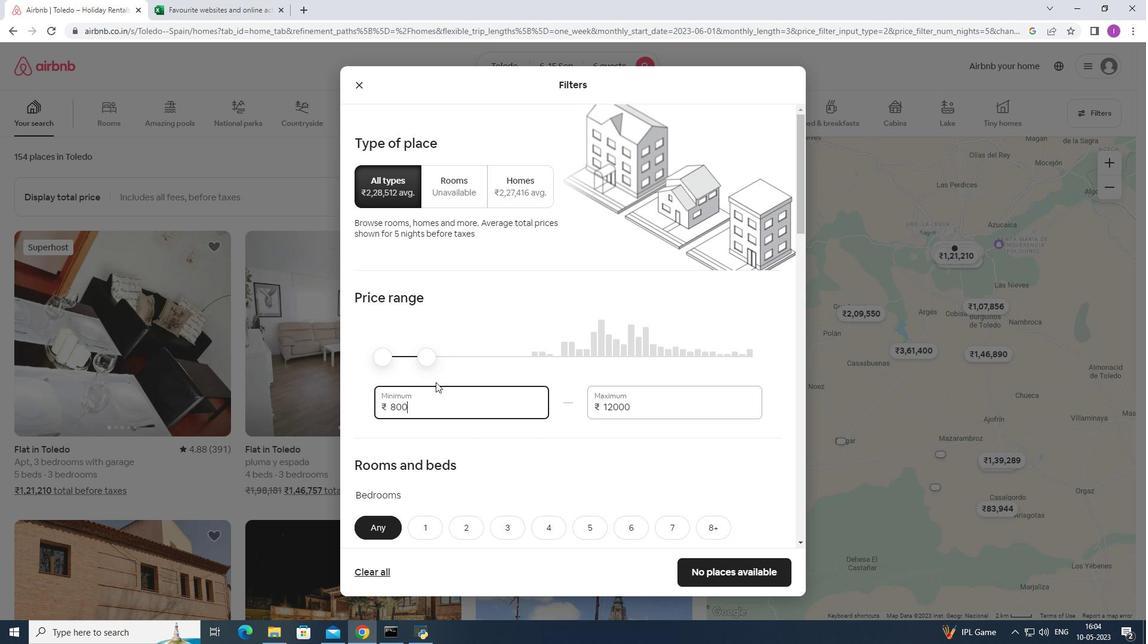 
Action: Mouse moved to (438, 389)
Screenshot: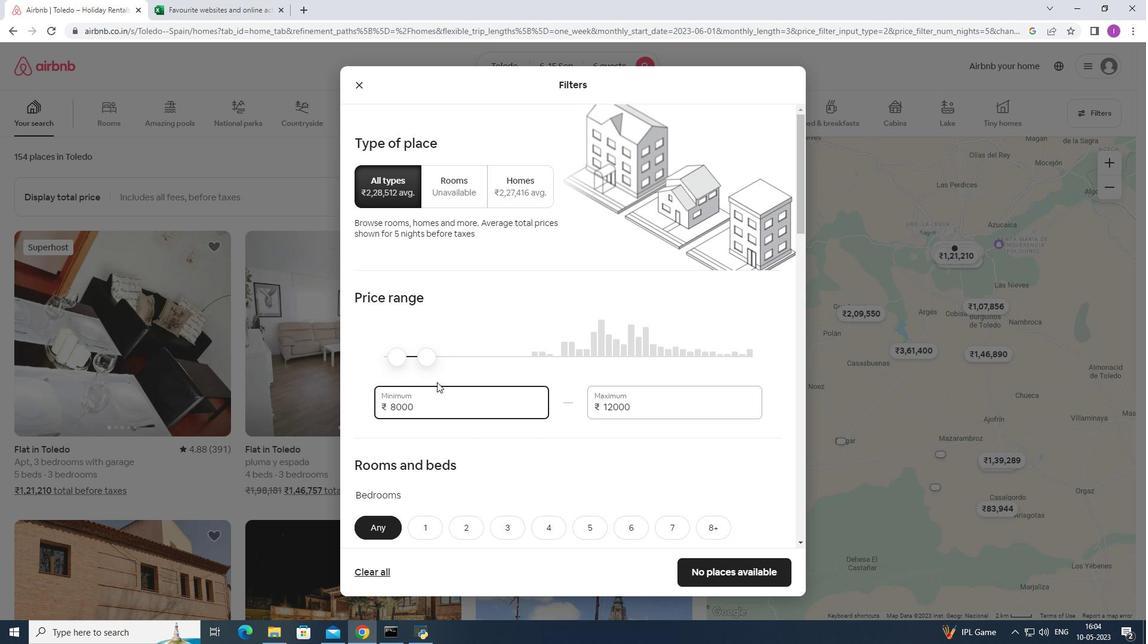 
Action: Mouse scrolled (438, 389) with delta (0, 0)
Screenshot: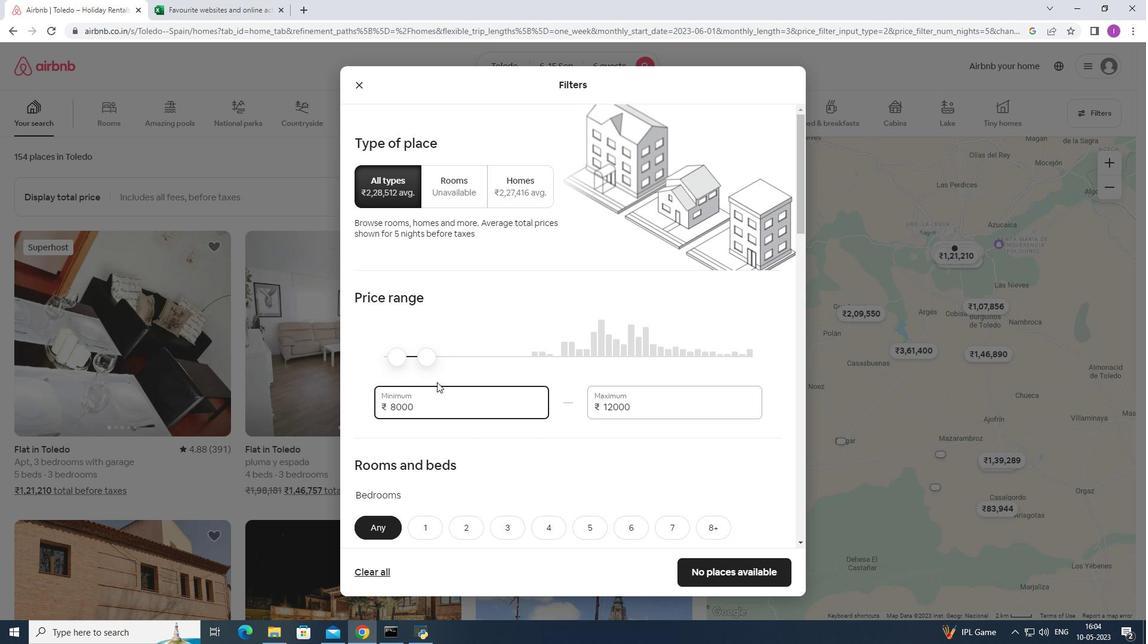 
Action: Mouse moved to (441, 390)
Screenshot: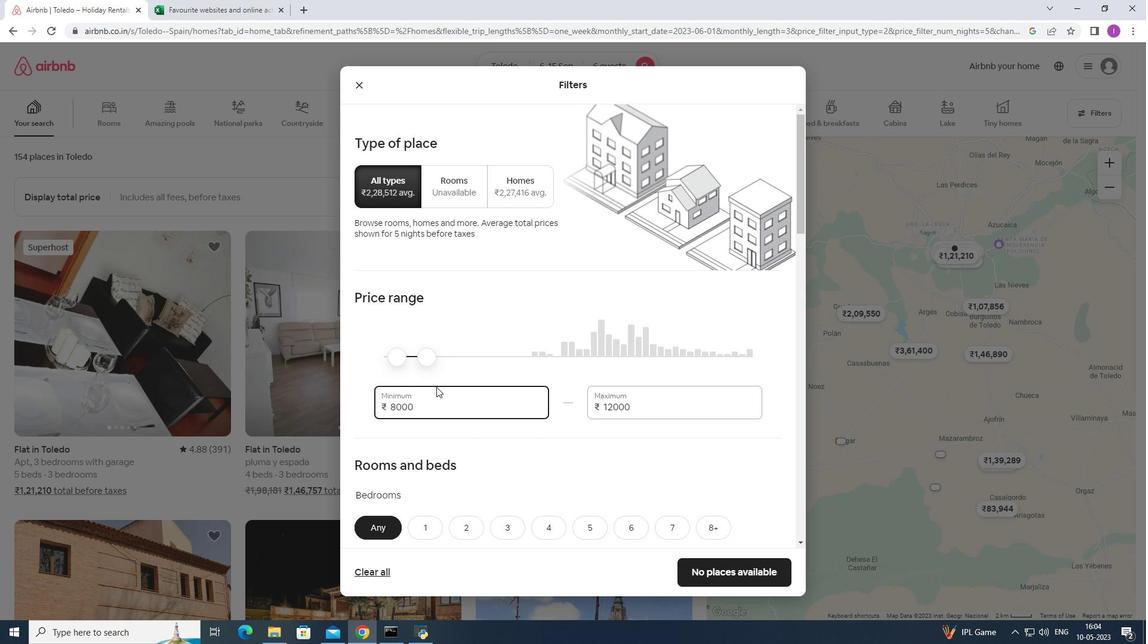 
Action: Mouse scrolled (441, 389) with delta (0, 0)
Screenshot: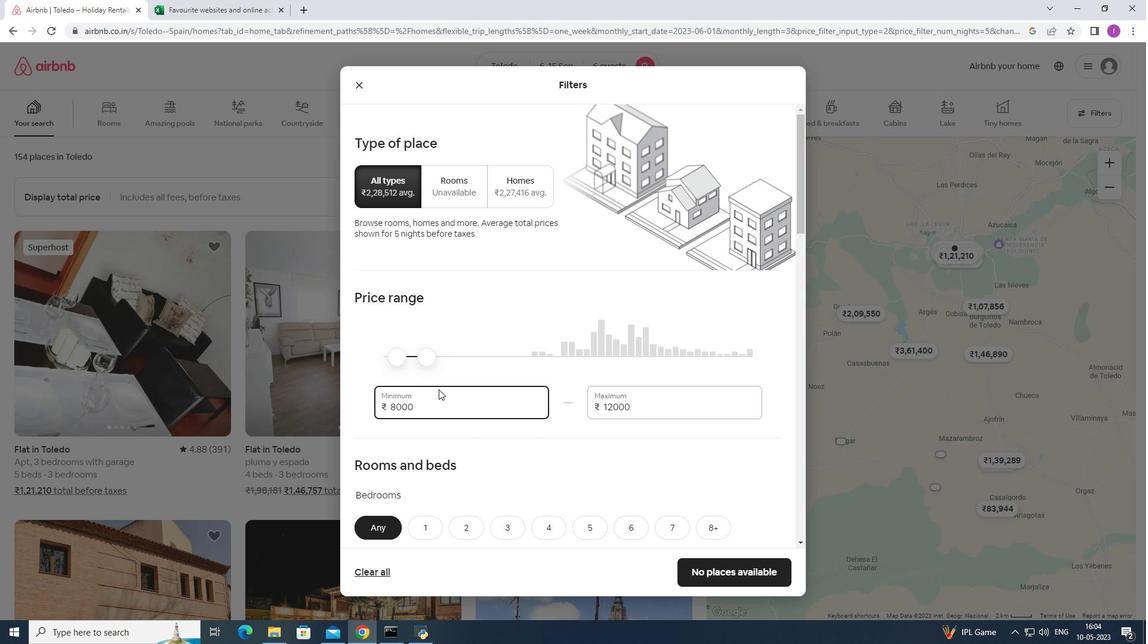
Action: Mouse moved to (463, 391)
Screenshot: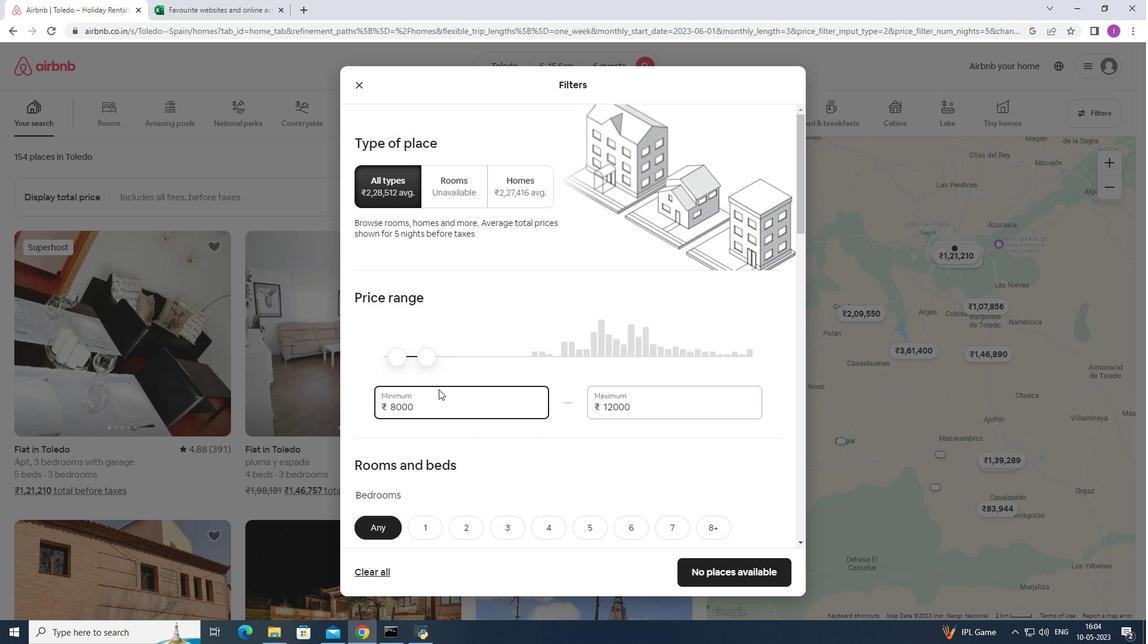 
Action: Mouse scrolled (461, 391) with delta (0, 0)
Screenshot: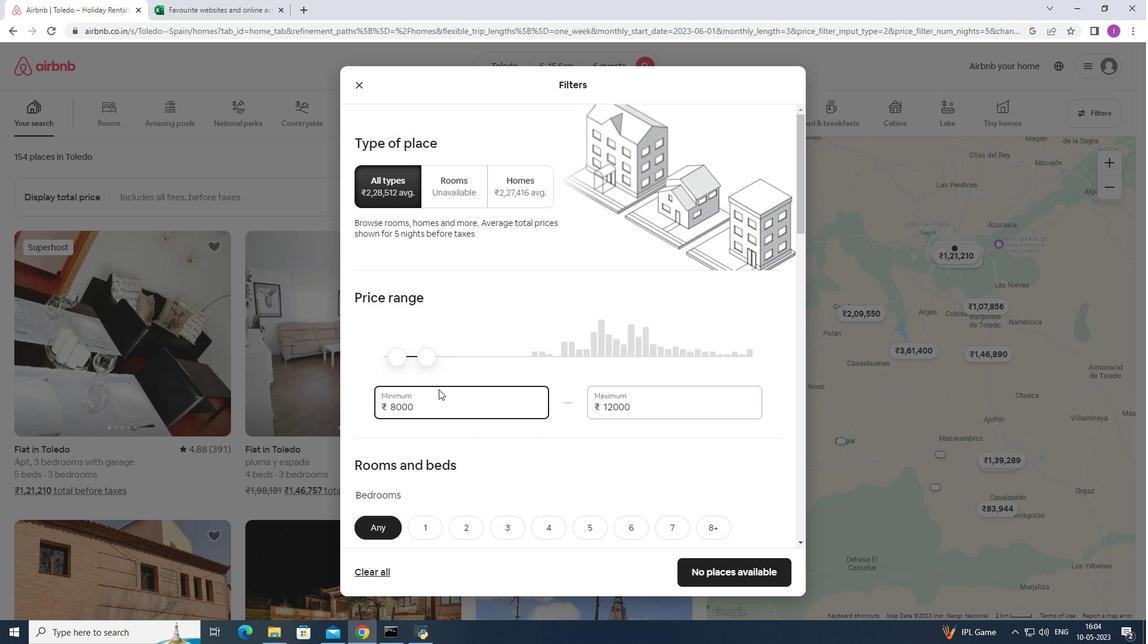 
Action: Mouse moved to (632, 351)
Screenshot: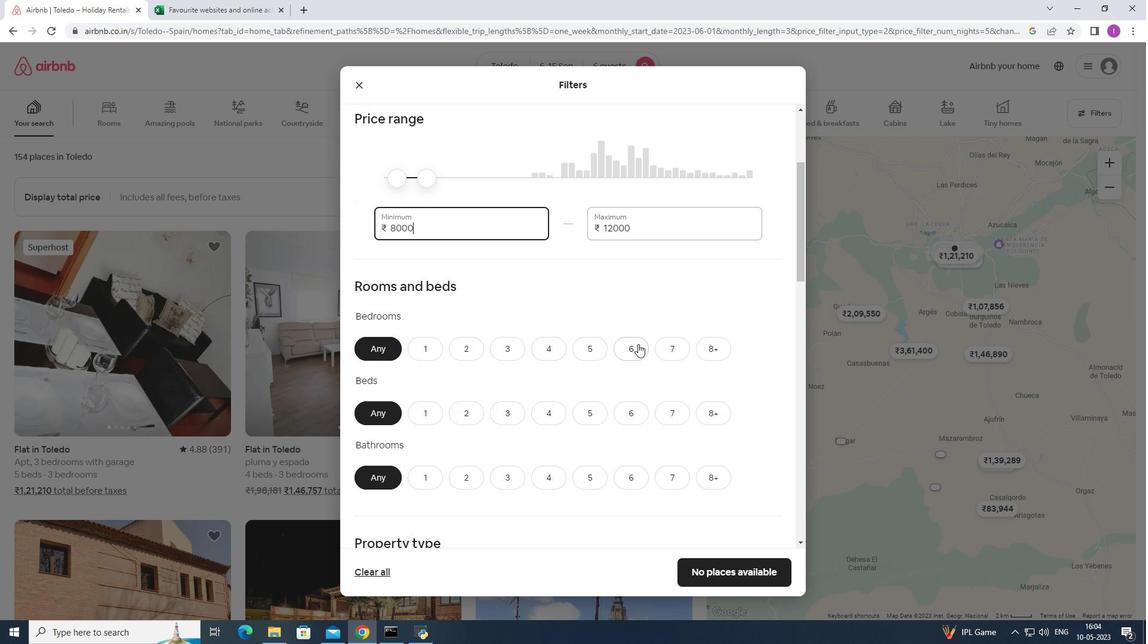 
Action: Mouse pressed left at (632, 351)
Screenshot: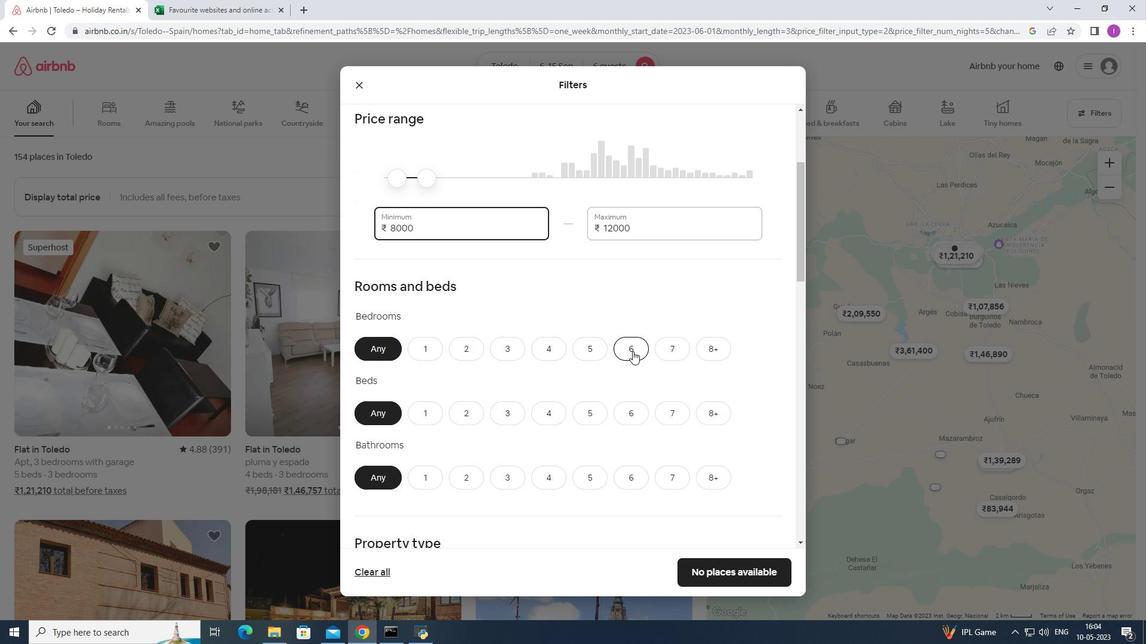 
Action: Mouse moved to (628, 414)
Screenshot: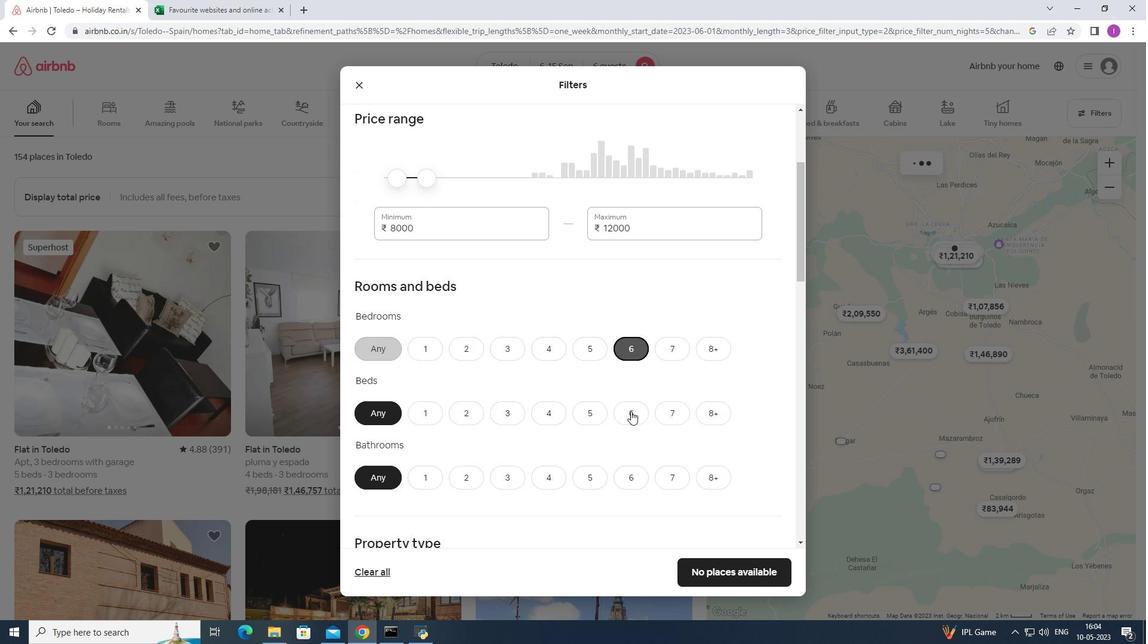 
Action: Mouse pressed left at (628, 414)
Screenshot: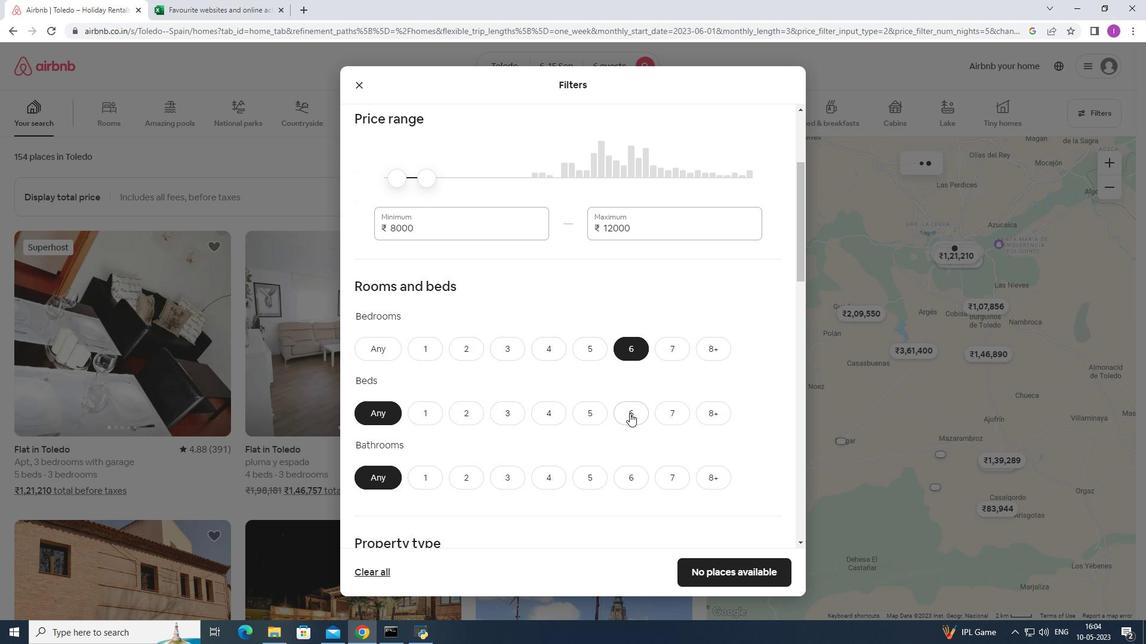 
Action: Mouse moved to (626, 479)
Screenshot: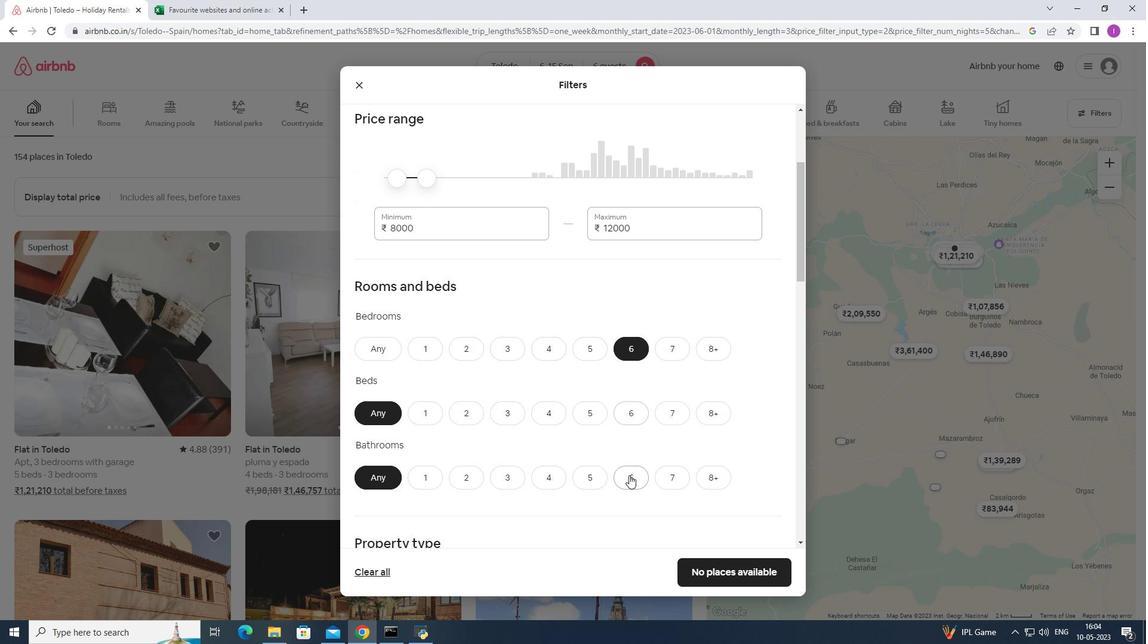 
Action: Mouse pressed left at (626, 479)
Screenshot: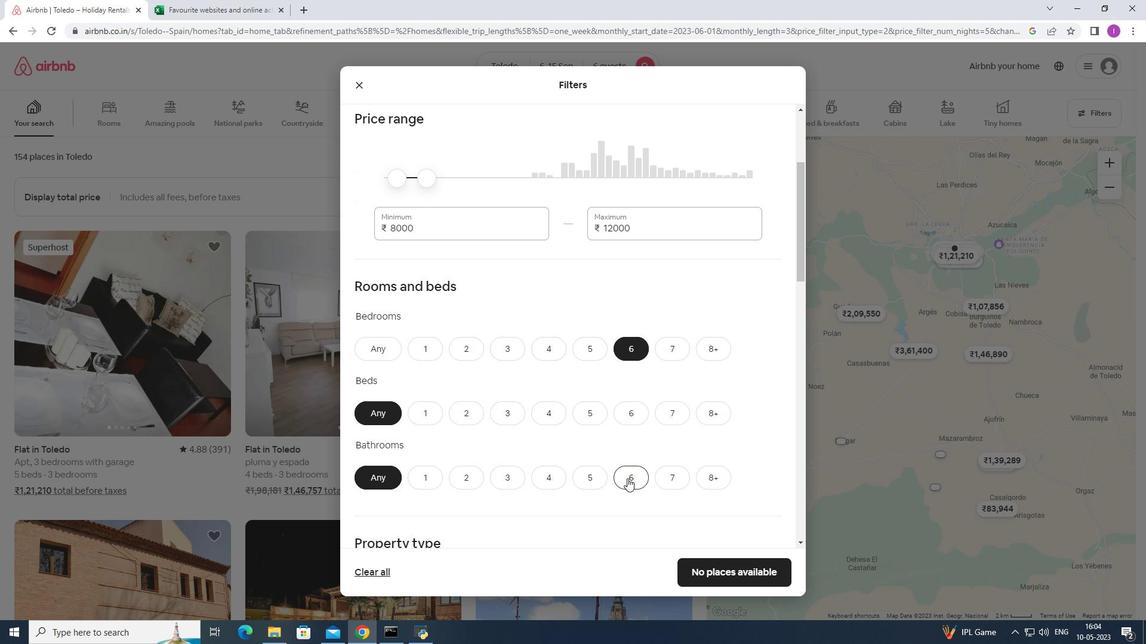 
Action: Mouse moved to (630, 423)
Screenshot: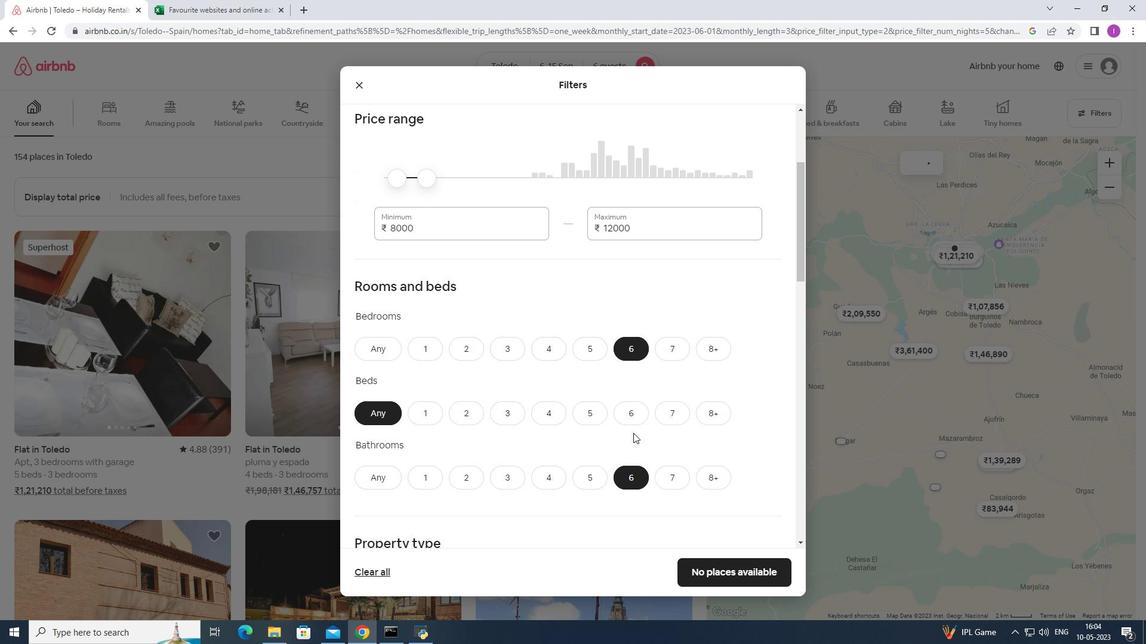 
Action: Mouse pressed left at (630, 423)
Screenshot: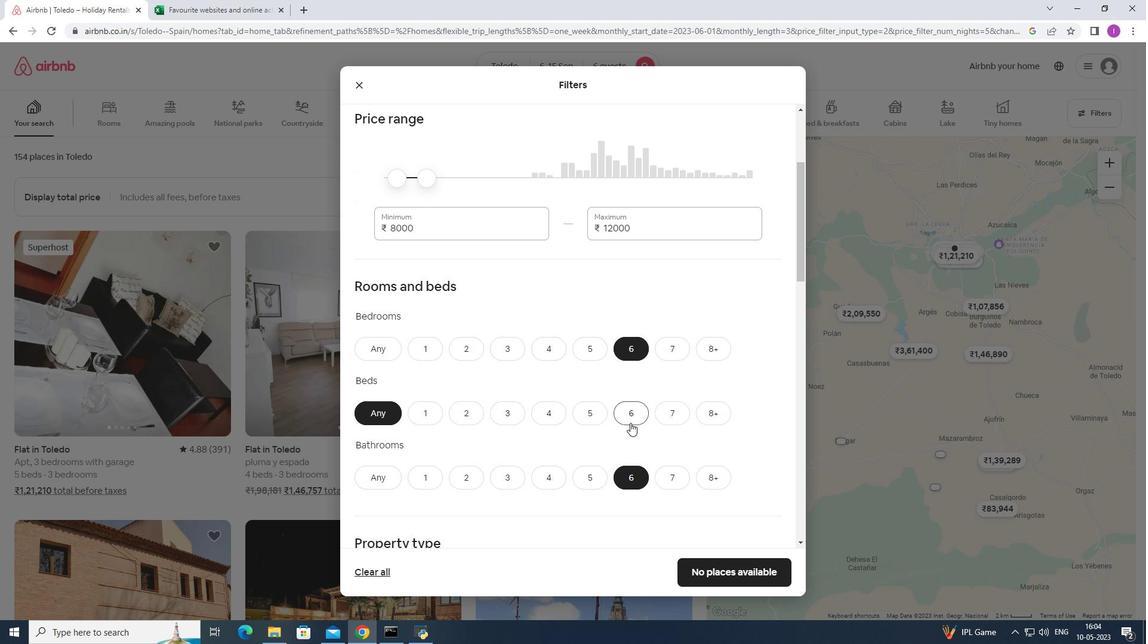 
Action: Mouse moved to (543, 456)
Screenshot: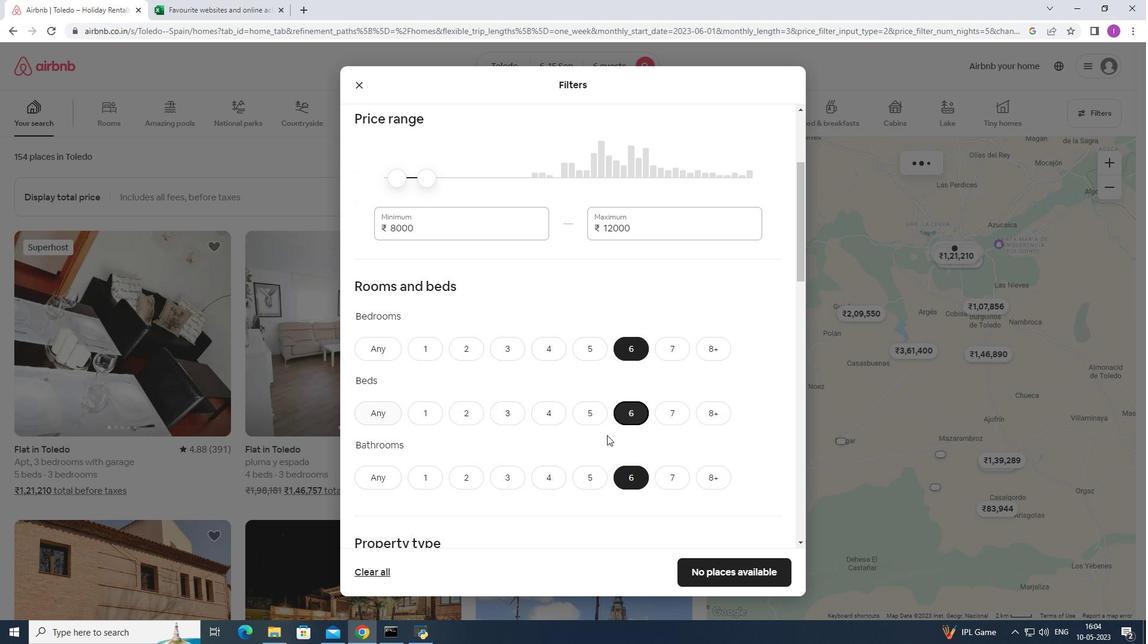 
Action: Mouse scrolled (543, 456) with delta (0, 0)
Screenshot: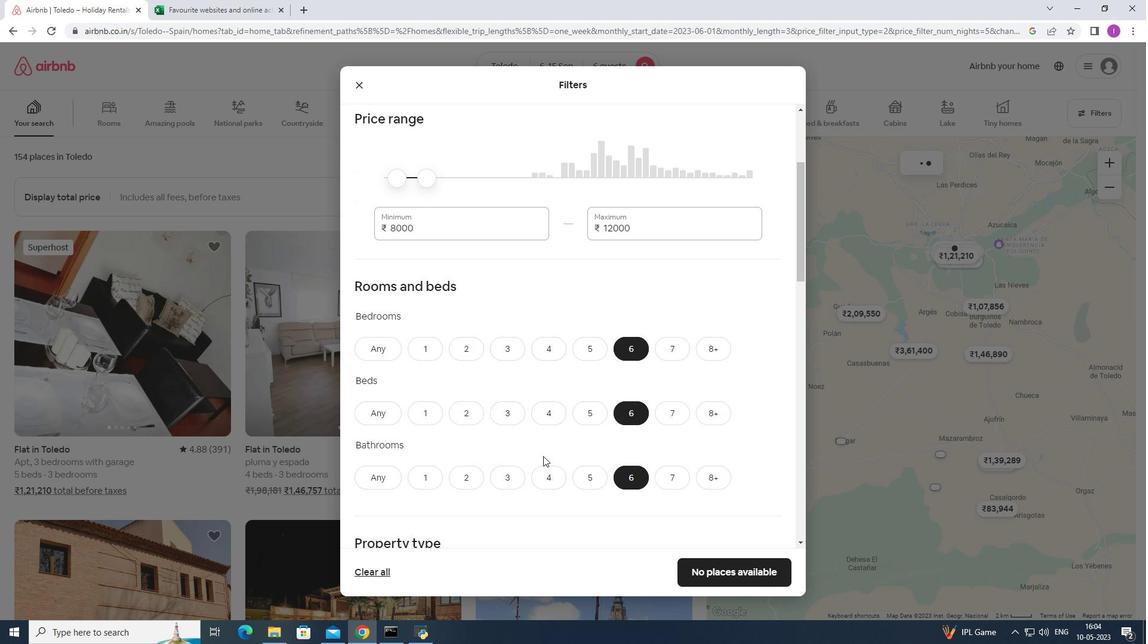 
Action: Mouse scrolled (543, 456) with delta (0, 0)
Screenshot: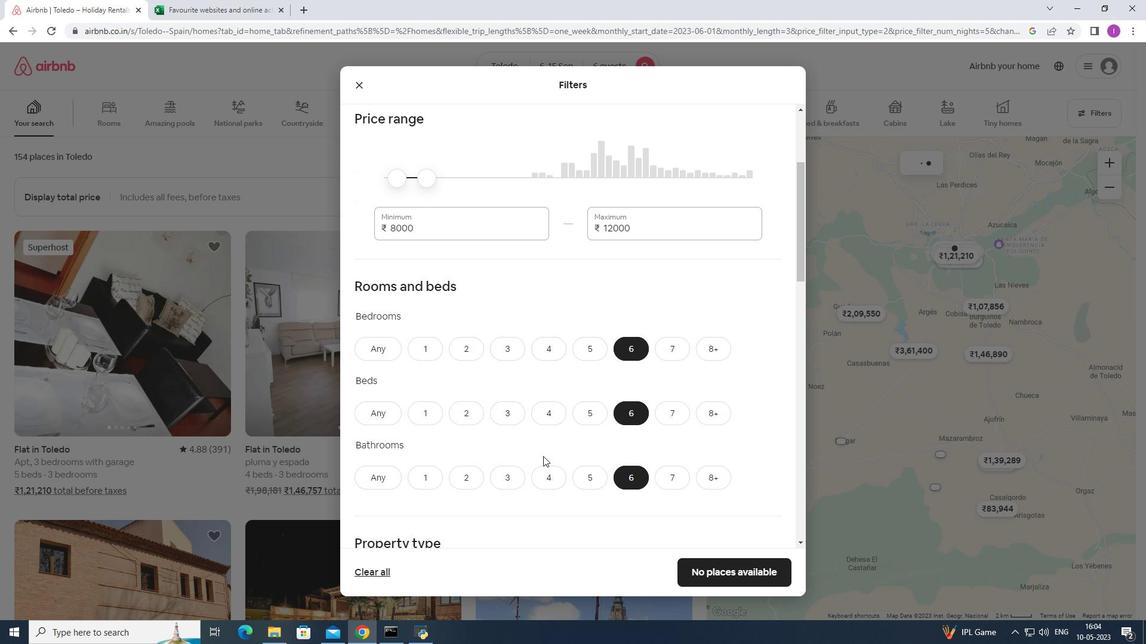 
Action: Mouse scrolled (543, 456) with delta (0, 0)
Screenshot: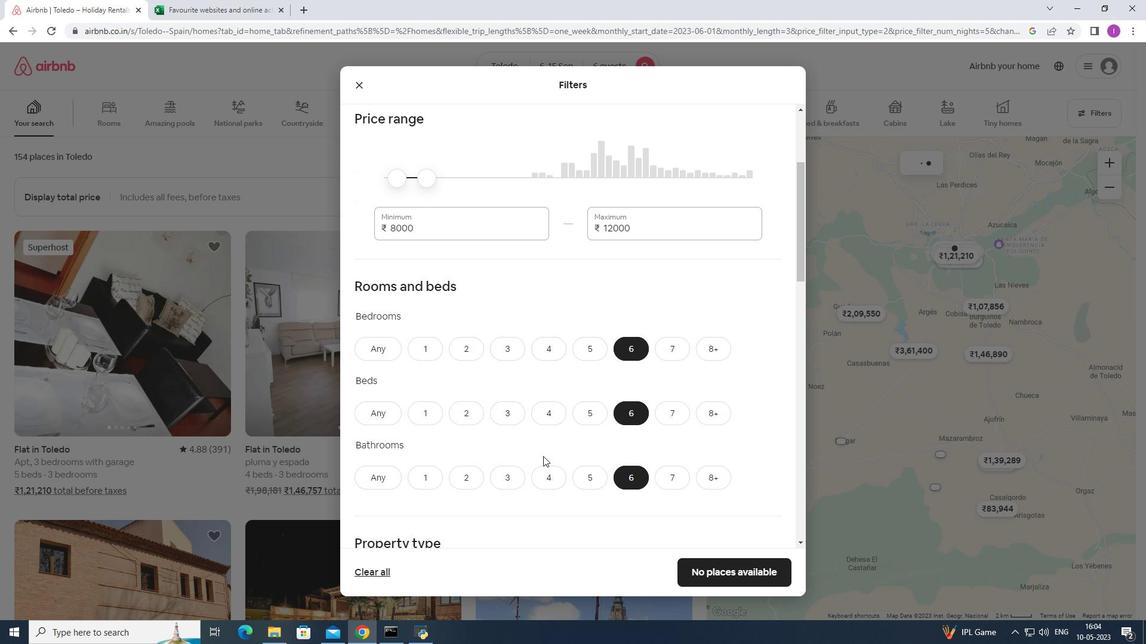 
Action: Mouse moved to (423, 436)
Screenshot: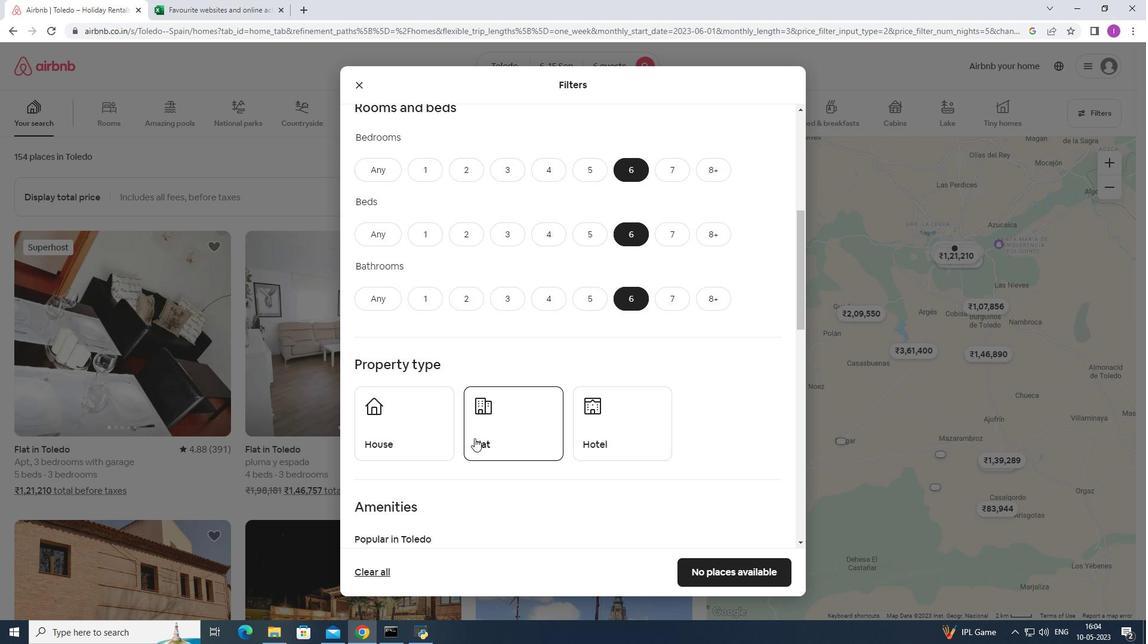 
Action: Mouse pressed left at (423, 436)
Screenshot: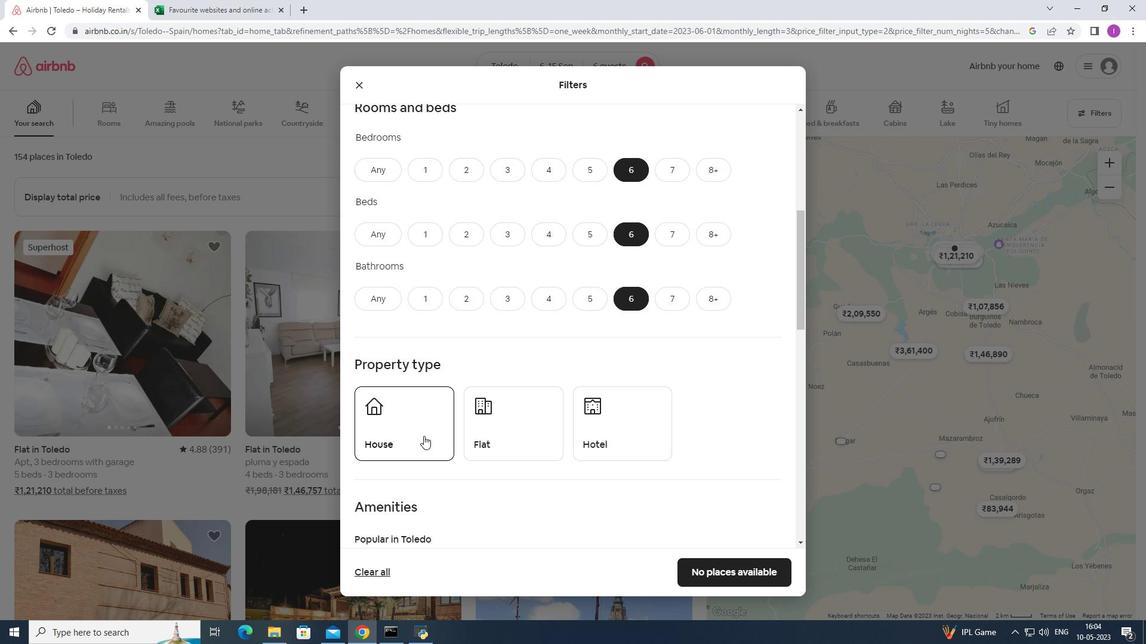 
Action: Mouse moved to (537, 431)
Screenshot: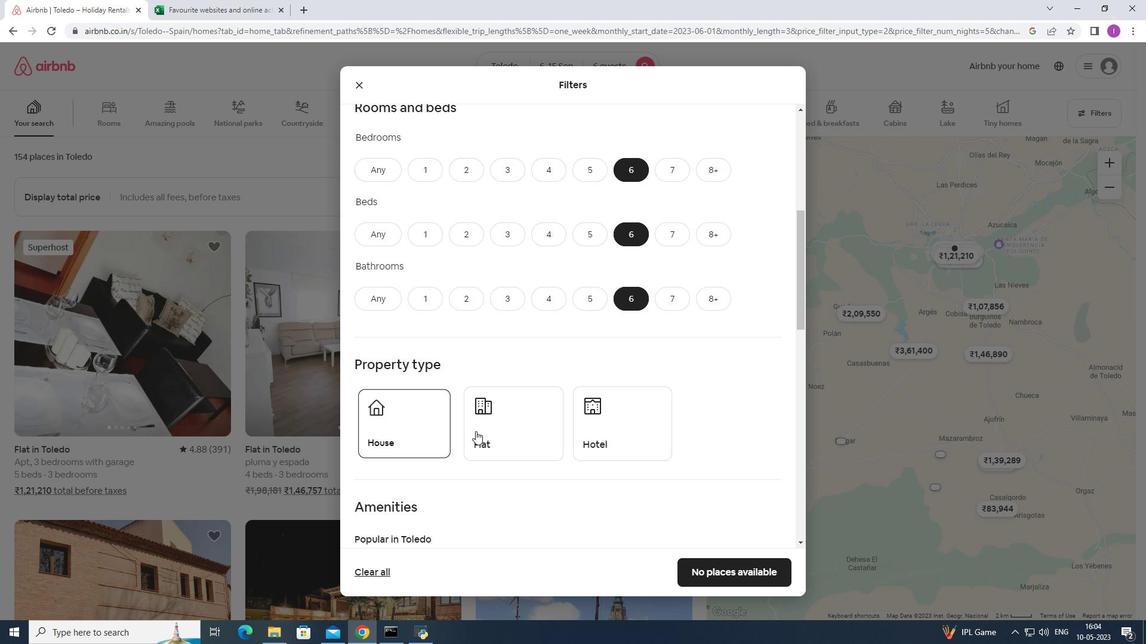 
Action: Mouse pressed left at (537, 431)
Screenshot: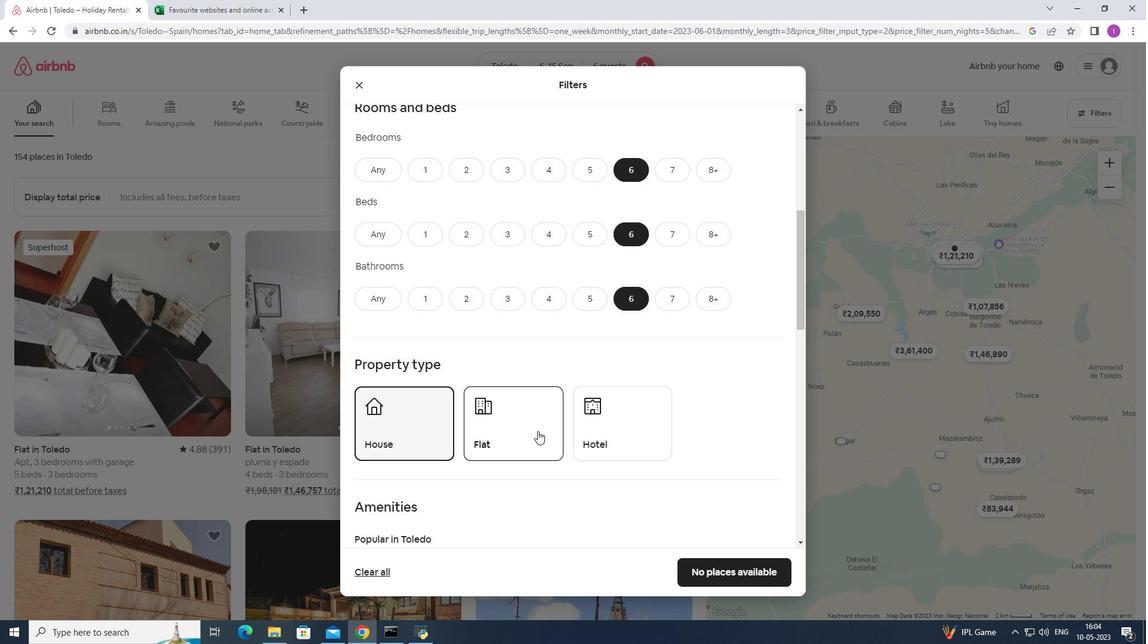 
Action: Mouse moved to (614, 429)
Screenshot: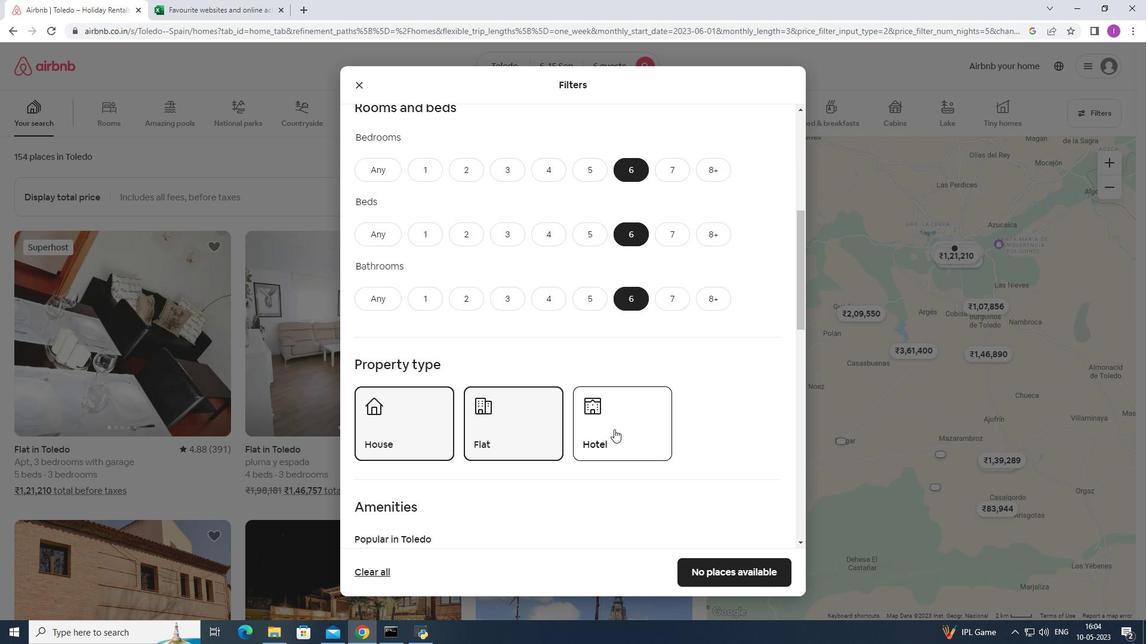 
Action: Mouse scrolled (614, 428) with delta (0, 0)
Screenshot: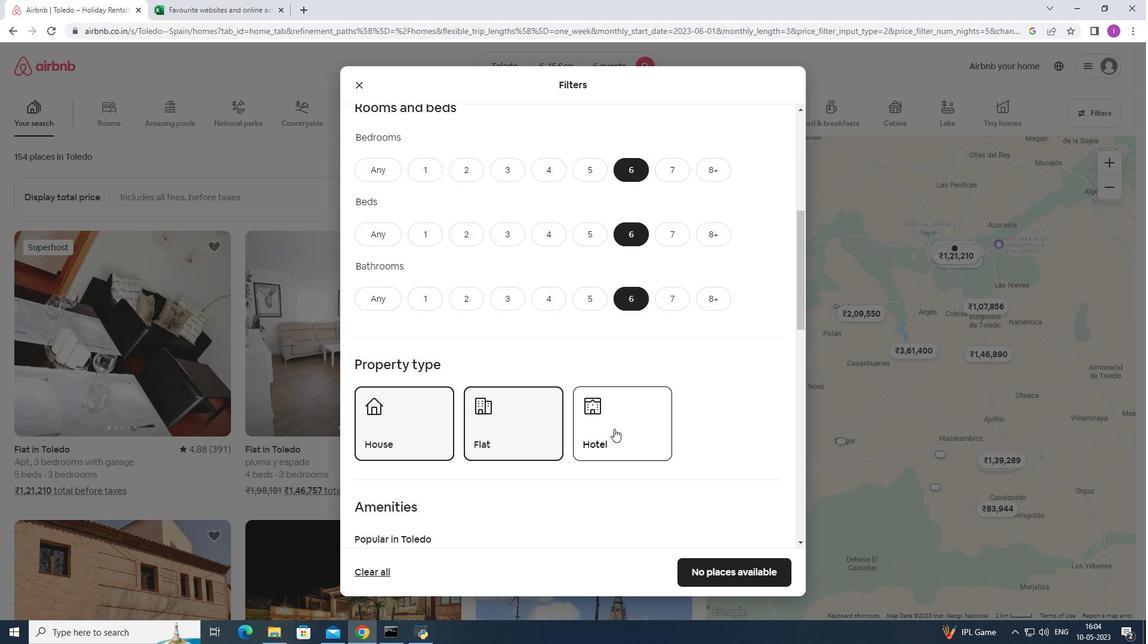 
Action: Mouse moved to (626, 396)
Screenshot: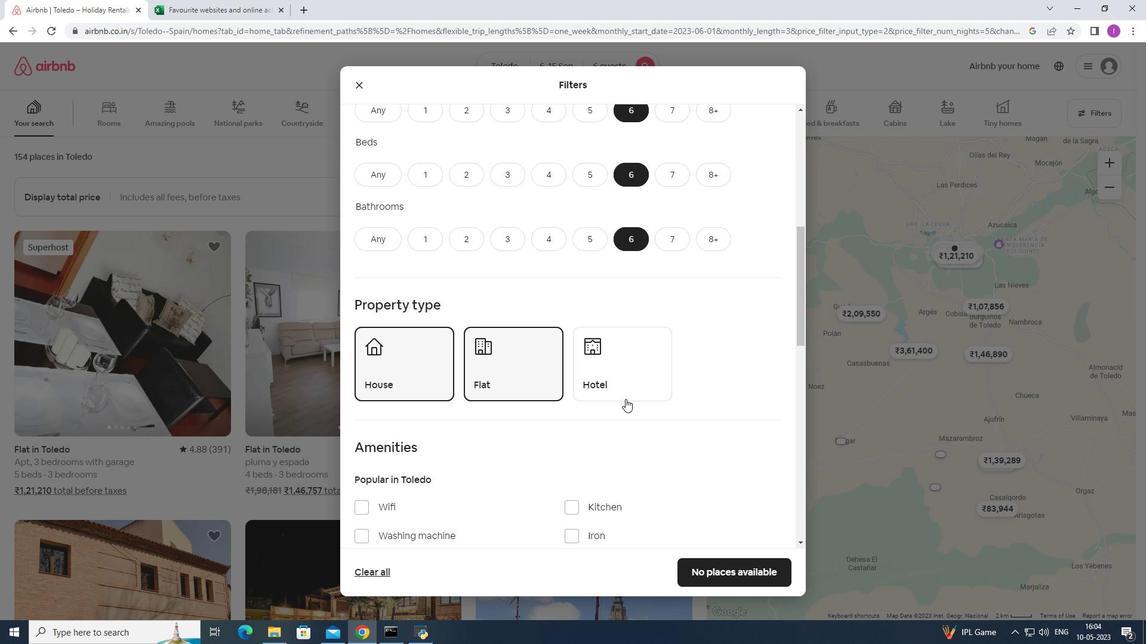 
Action: Mouse scrolled (626, 395) with delta (0, 0)
Screenshot: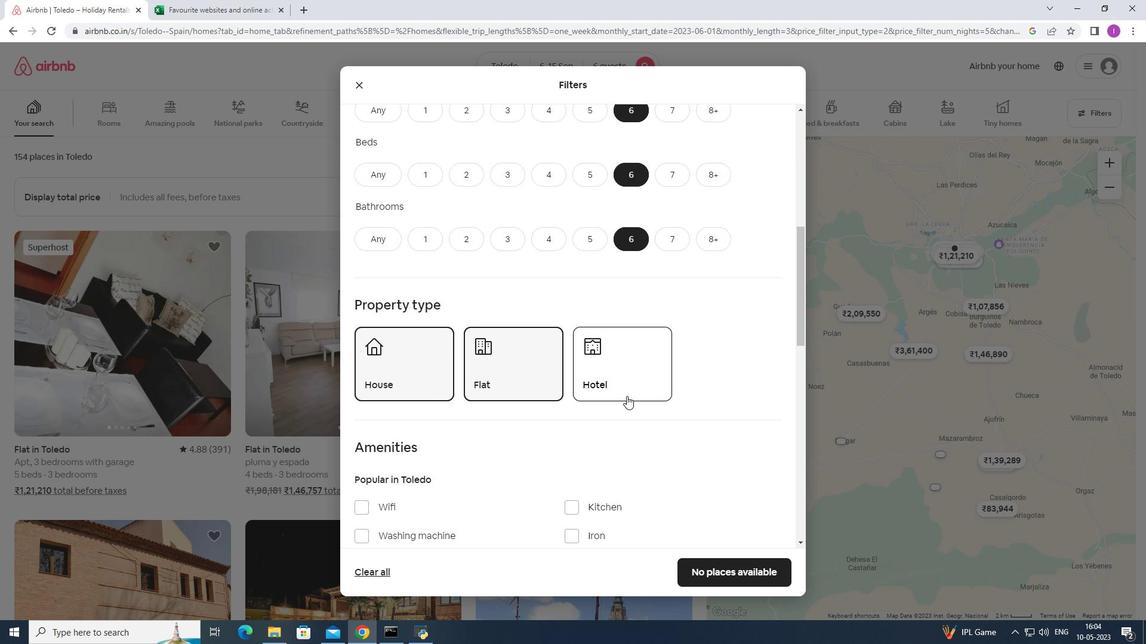 
Action: Mouse scrolled (626, 395) with delta (0, 0)
Screenshot: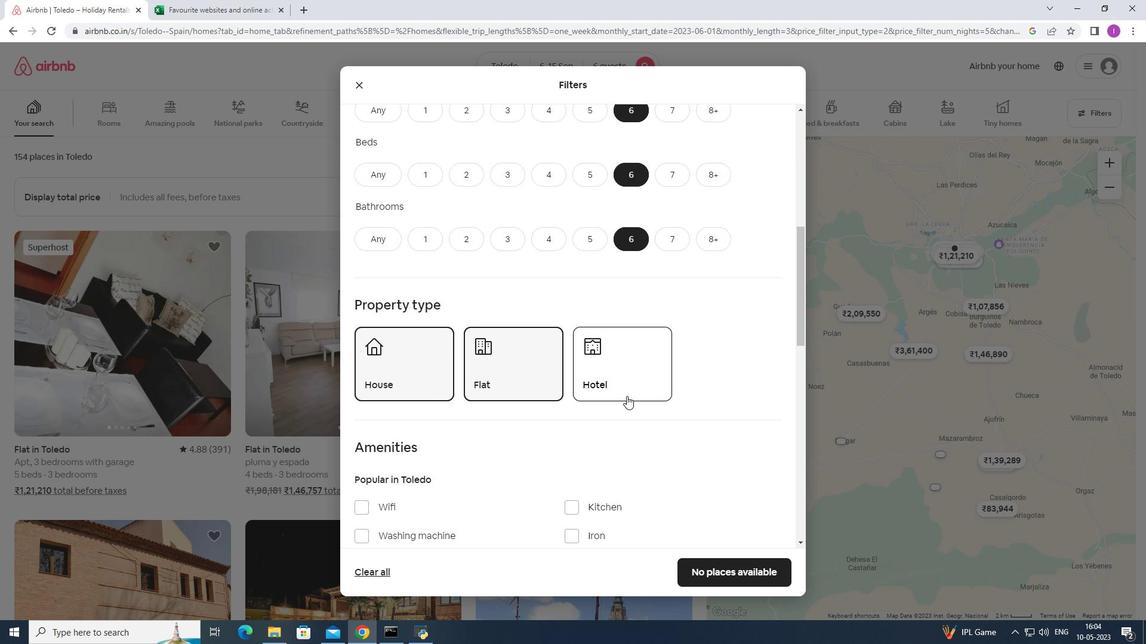 
Action: Mouse scrolled (626, 395) with delta (0, 0)
Screenshot: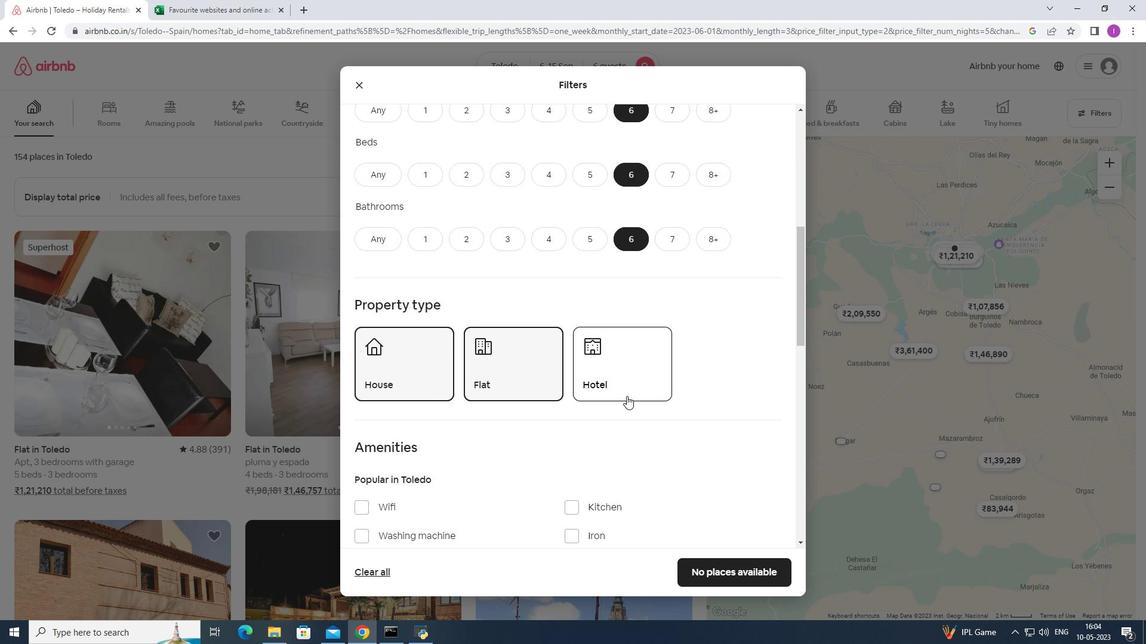 
Action: Mouse scrolled (626, 395) with delta (0, 0)
Screenshot: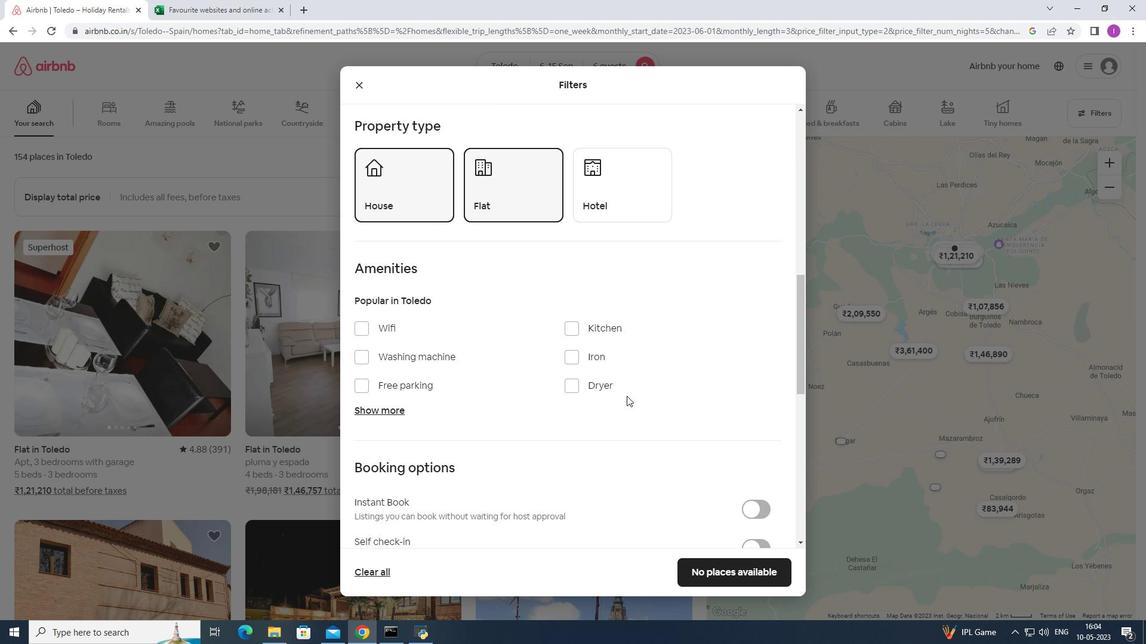 
Action: Mouse moved to (379, 271)
Screenshot: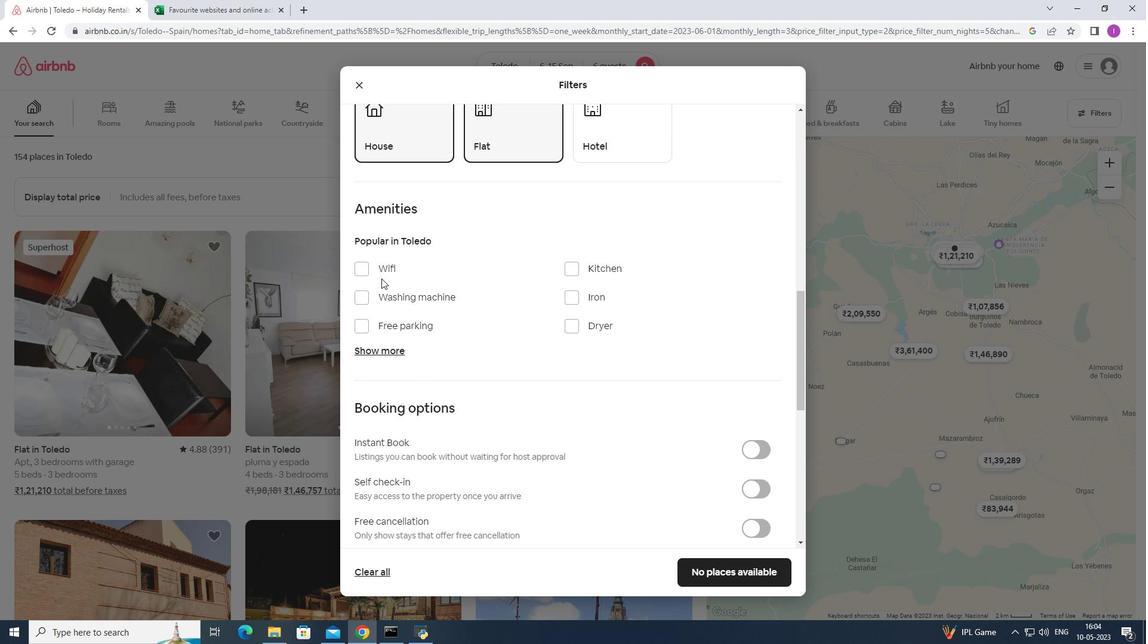 
Action: Mouse pressed left at (379, 271)
Screenshot: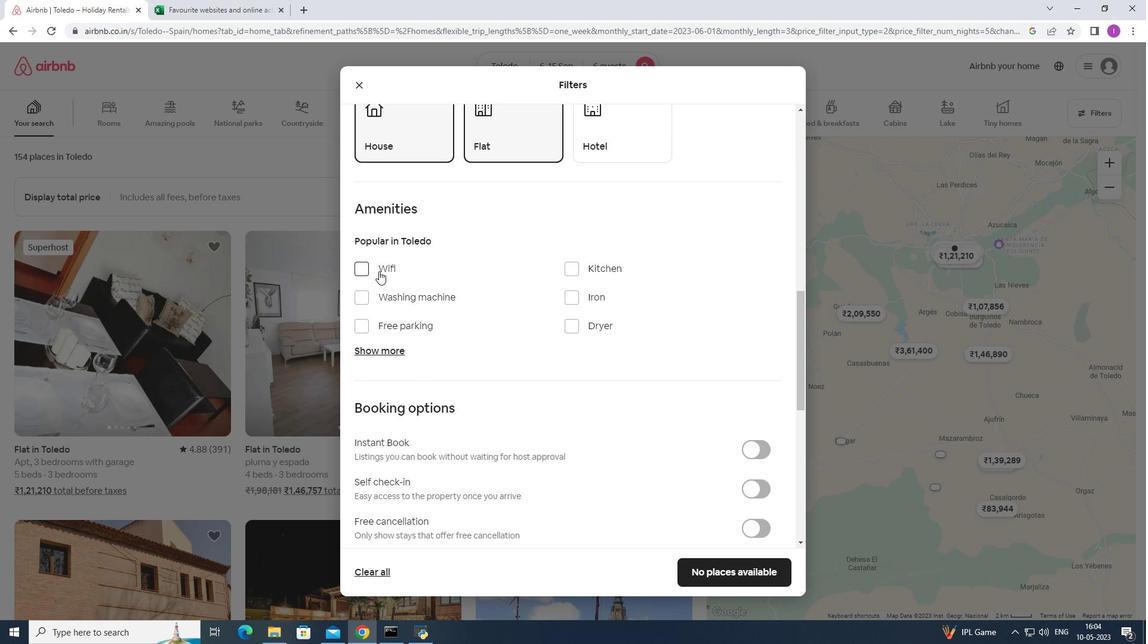 
Action: Mouse moved to (385, 321)
Screenshot: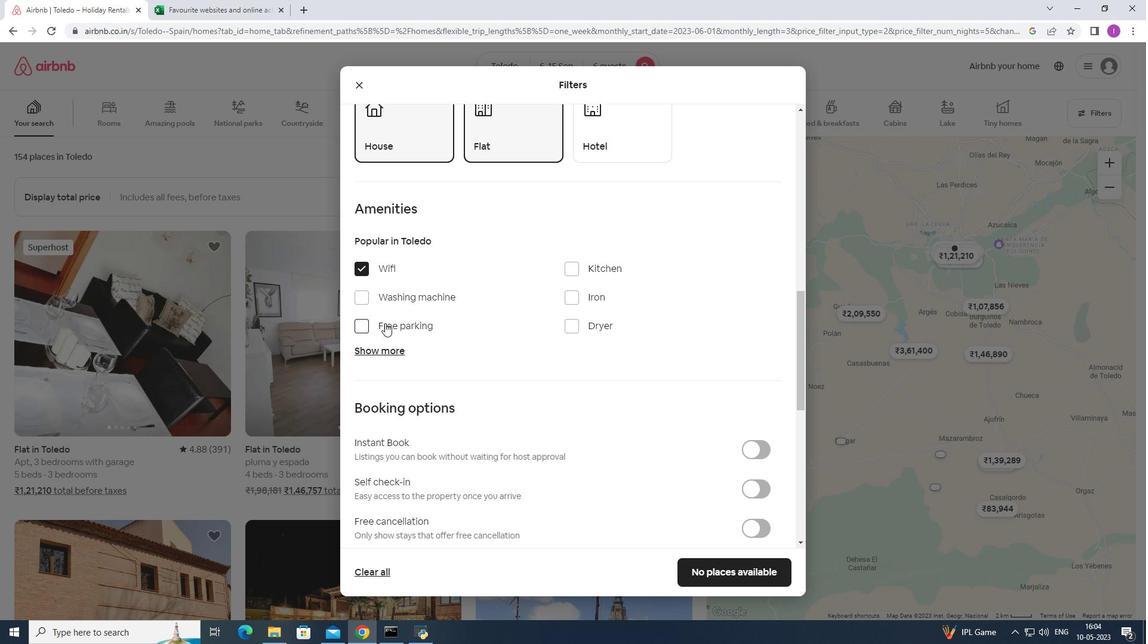 
Action: Mouse pressed left at (385, 321)
Screenshot: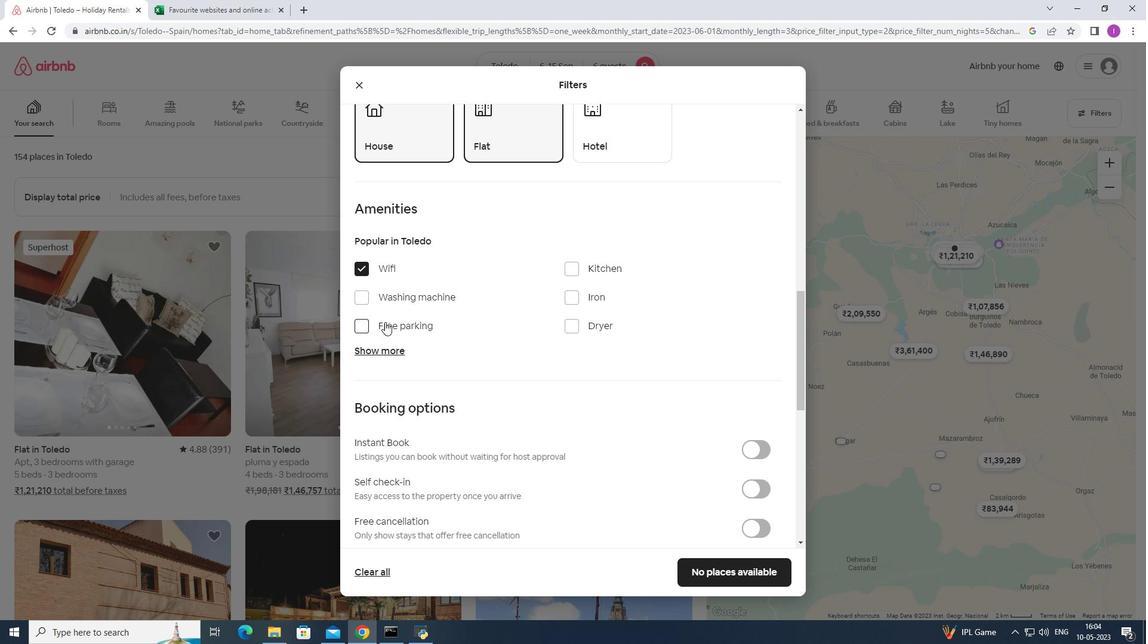 
Action: Mouse moved to (378, 345)
Screenshot: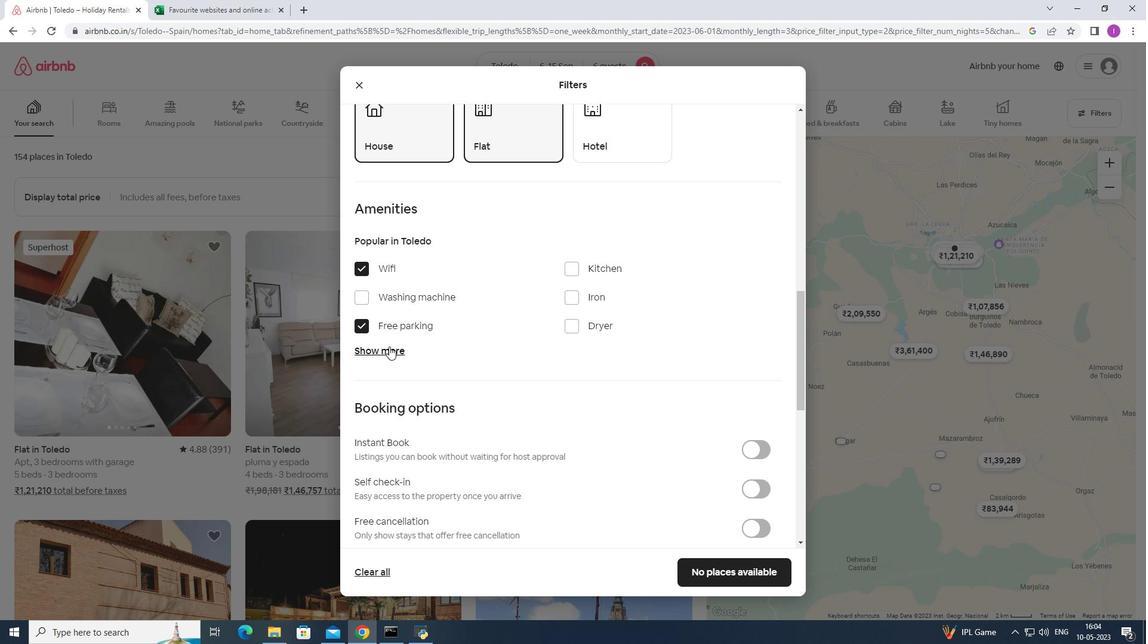 
Action: Mouse pressed left at (378, 345)
Screenshot: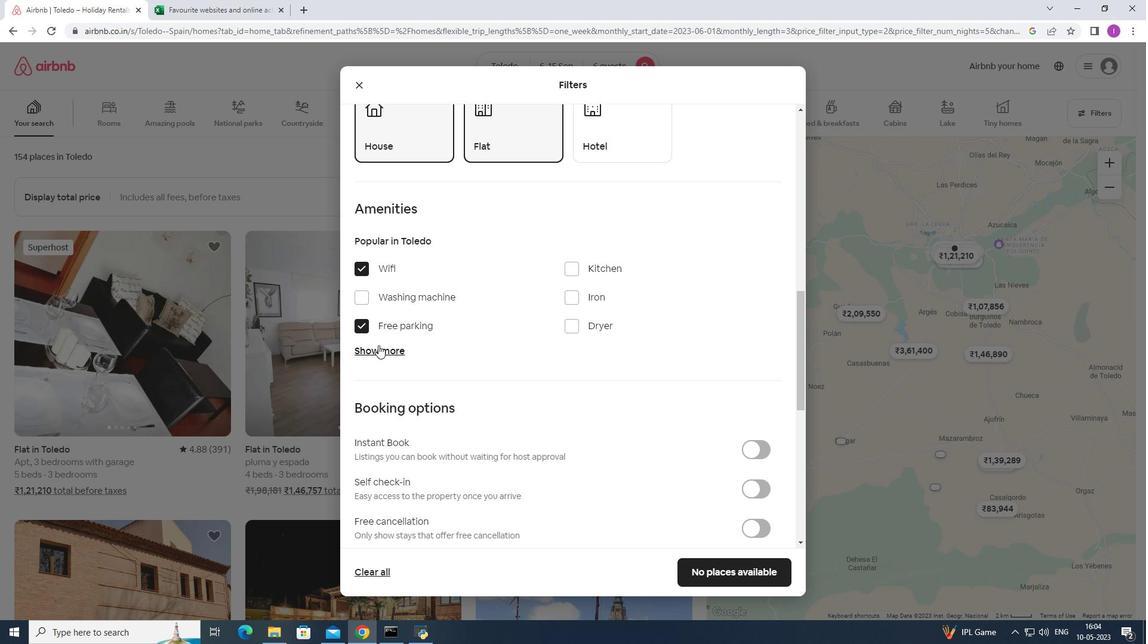 
Action: Mouse moved to (582, 420)
Screenshot: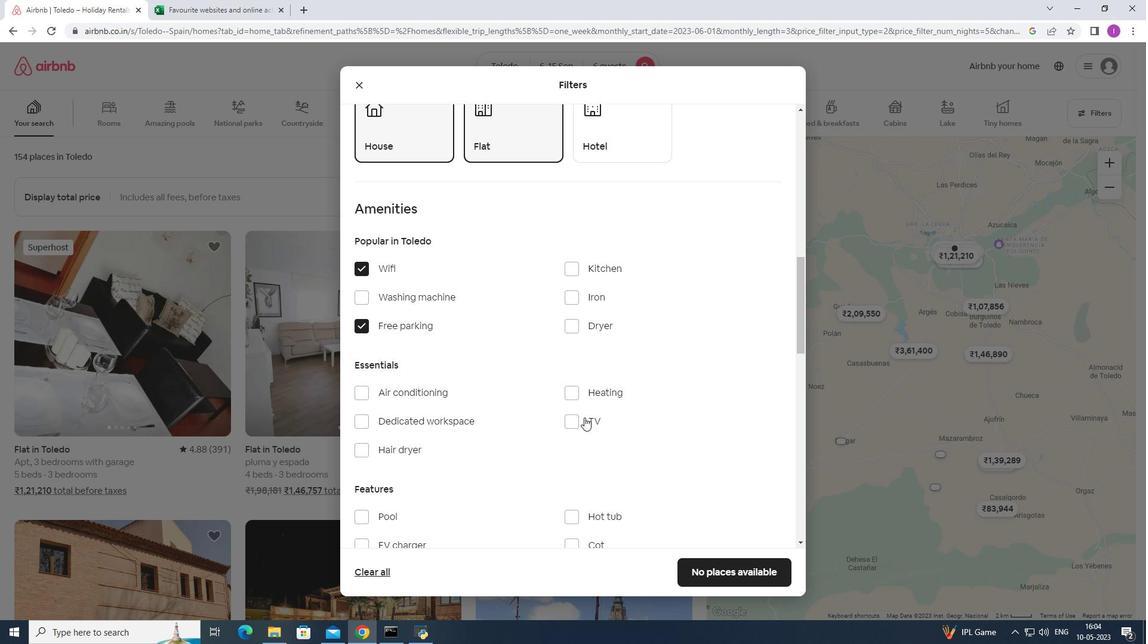 
Action: Mouse pressed left at (582, 420)
Screenshot: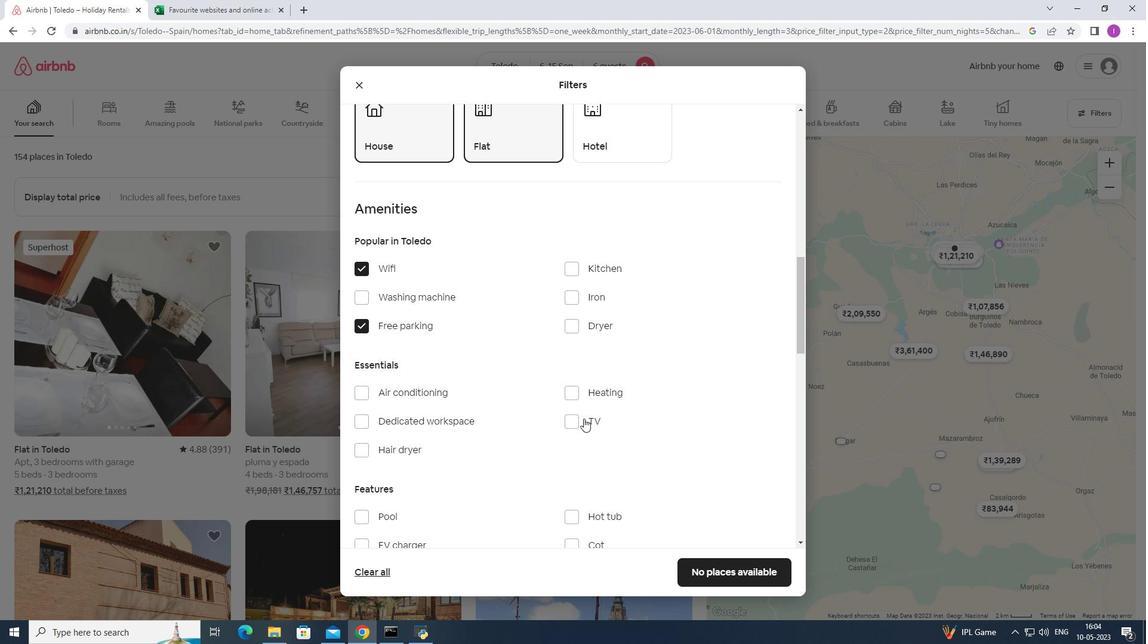 
Action: Mouse moved to (346, 456)
Screenshot: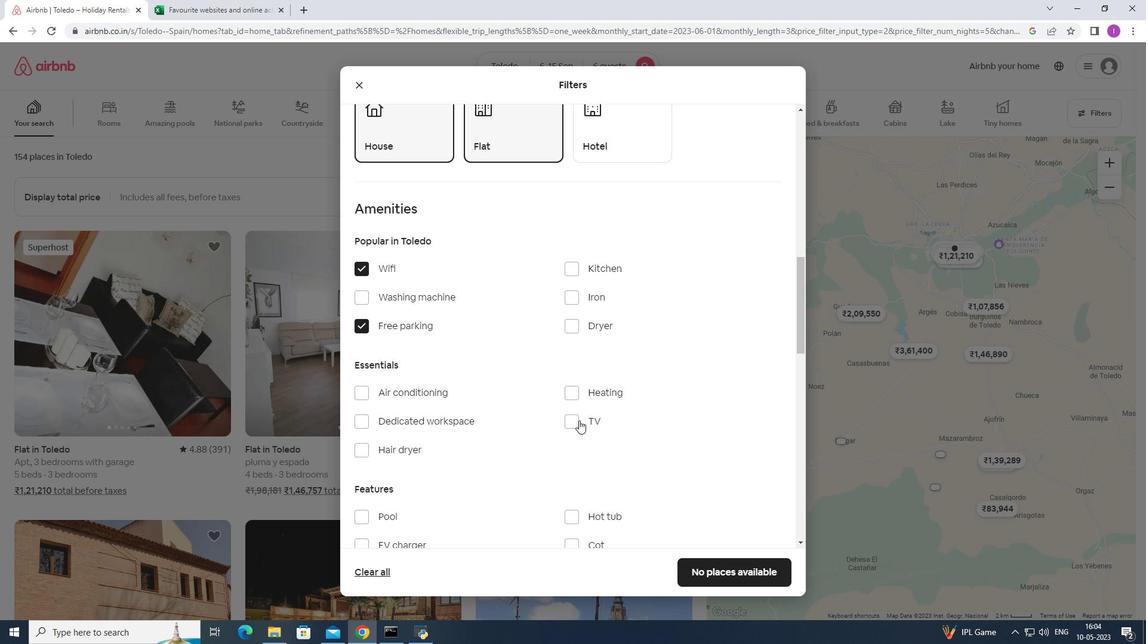 
Action: Mouse scrolled (346, 455) with delta (0, 0)
Screenshot: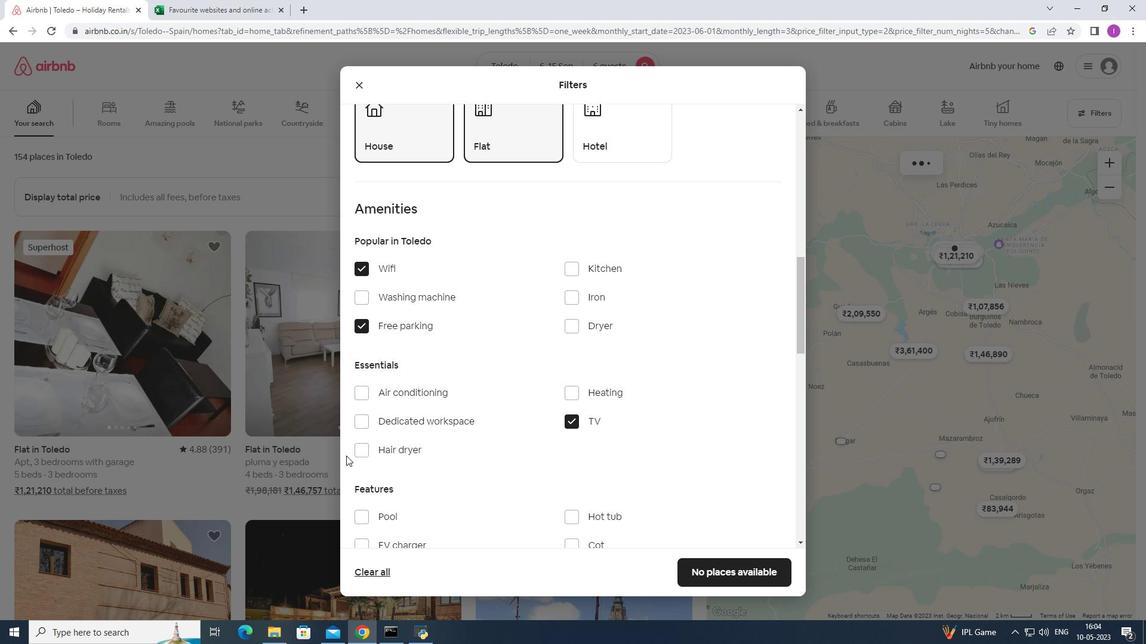
Action: Mouse scrolled (346, 455) with delta (0, 0)
Screenshot: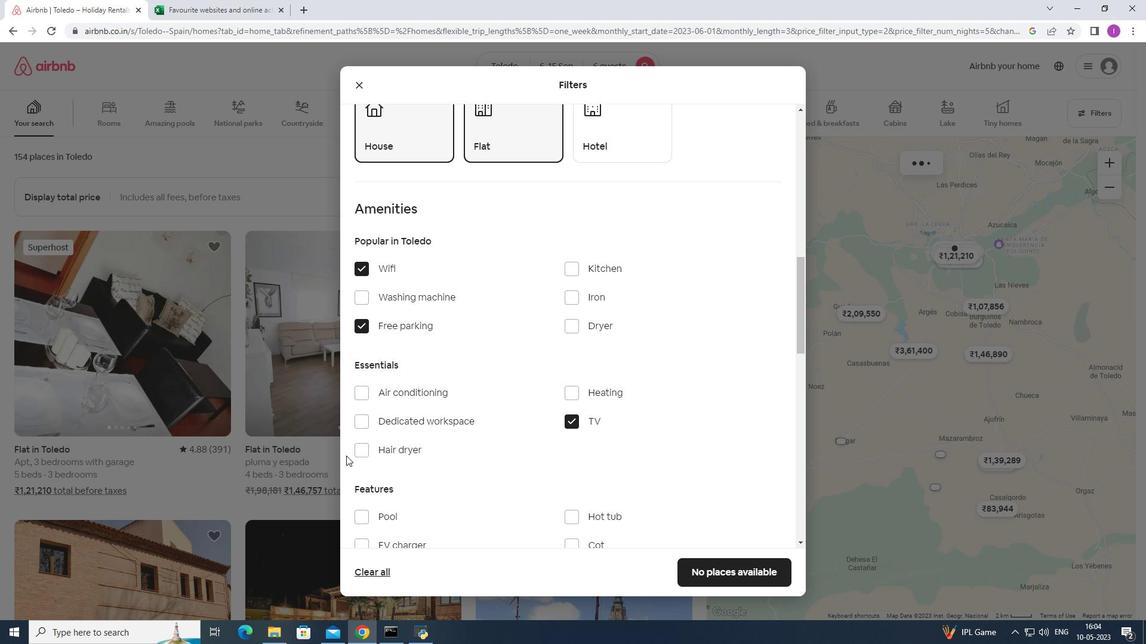 
Action: Mouse moved to (346, 456)
Screenshot: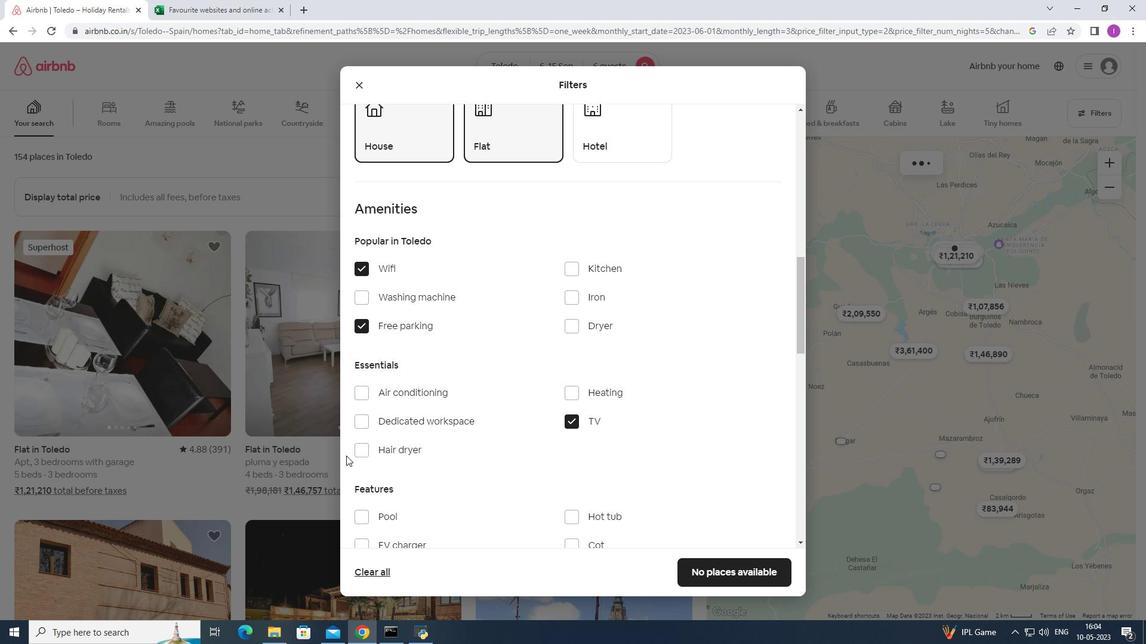 
Action: Mouse scrolled (346, 456) with delta (0, 0)
Screenshot: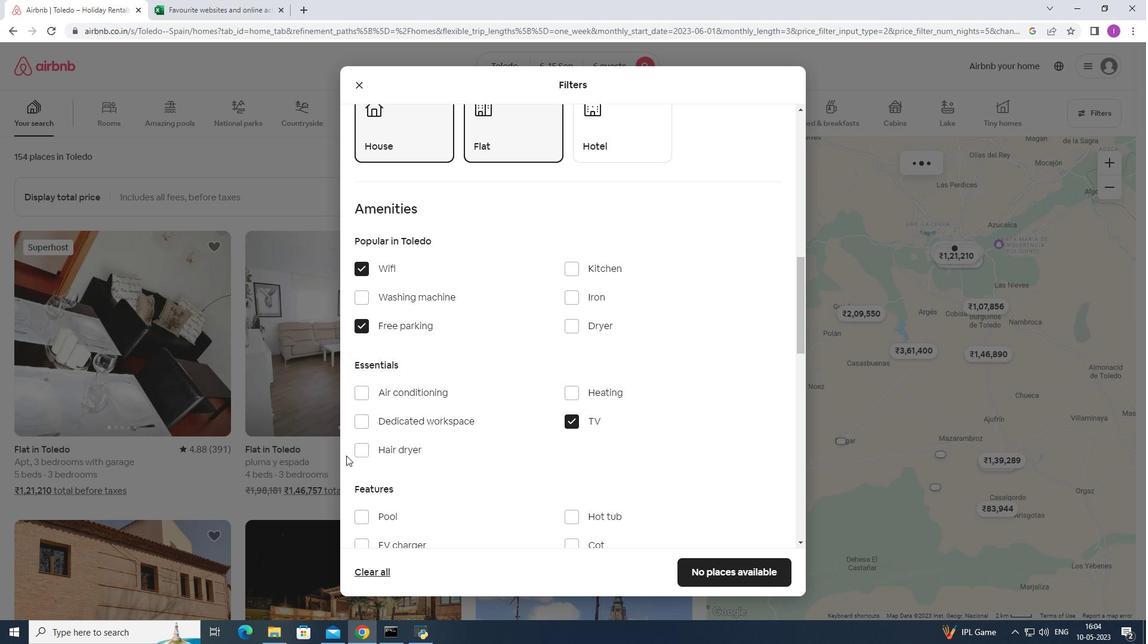 
Action: Mouse moved to (365, 394)
Screenshot: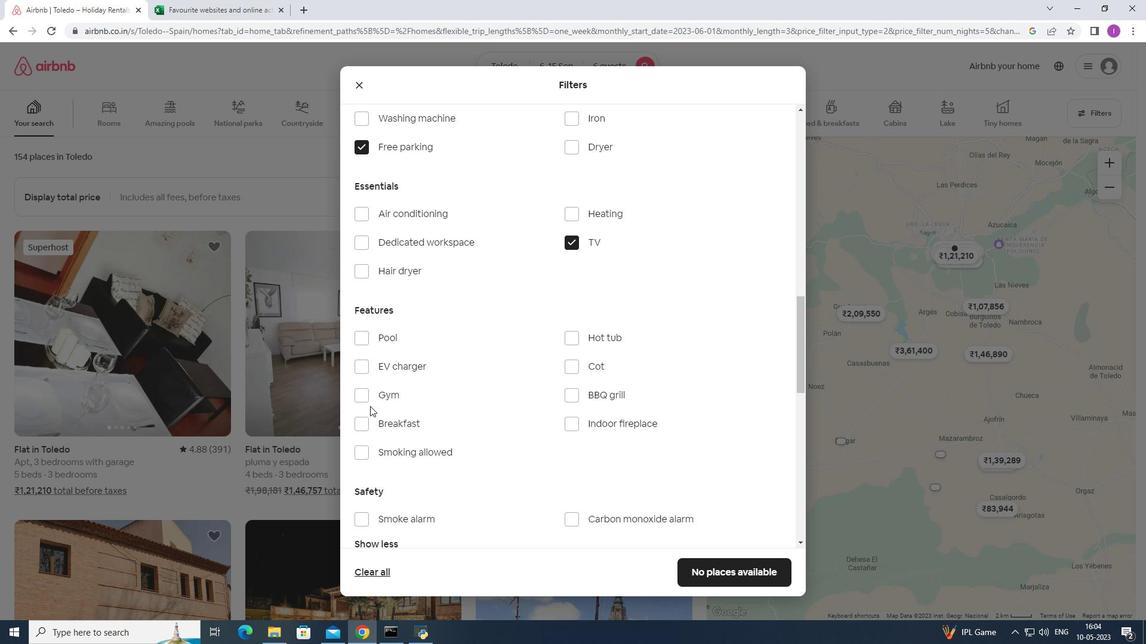 
Action: Mouse pressed left at (365, 394)
Screenshot: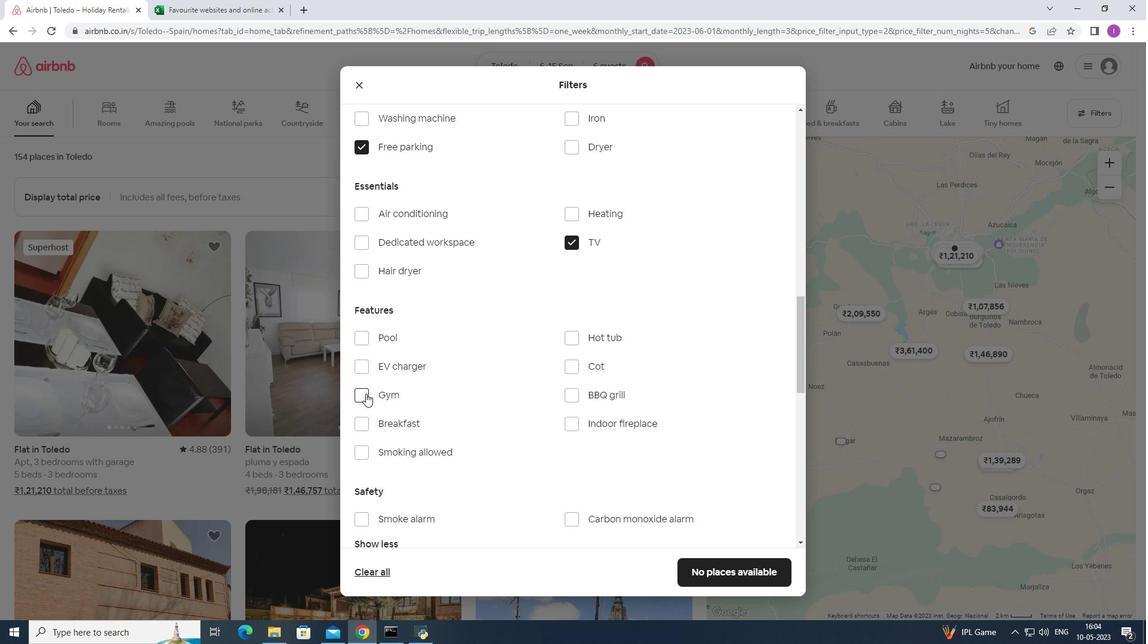 
Action: Mouse moved to (368, 425)
Screenshot: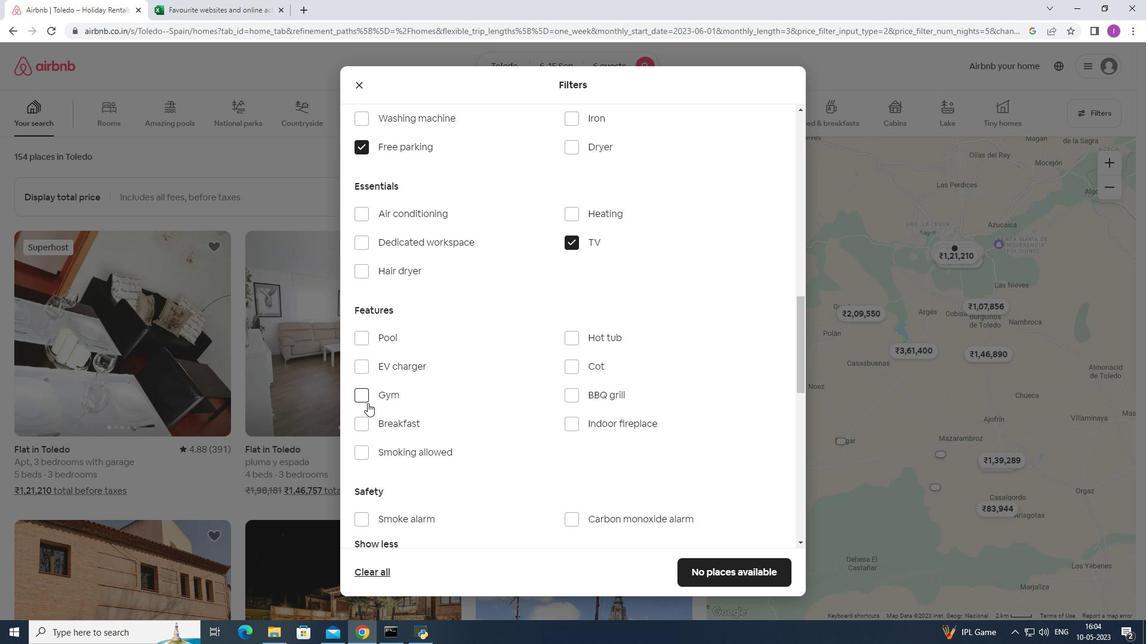 
Action: Mouse pressed left at (368, 425)
Screenshot: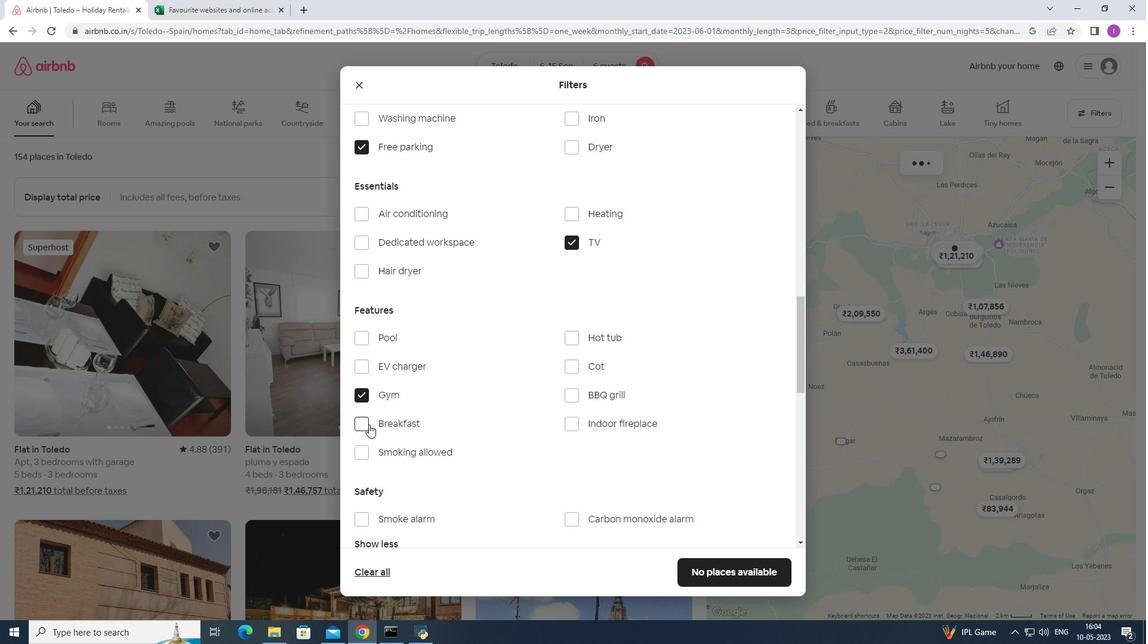 
Action: Mouse moved to (521, 442)
Screenshot: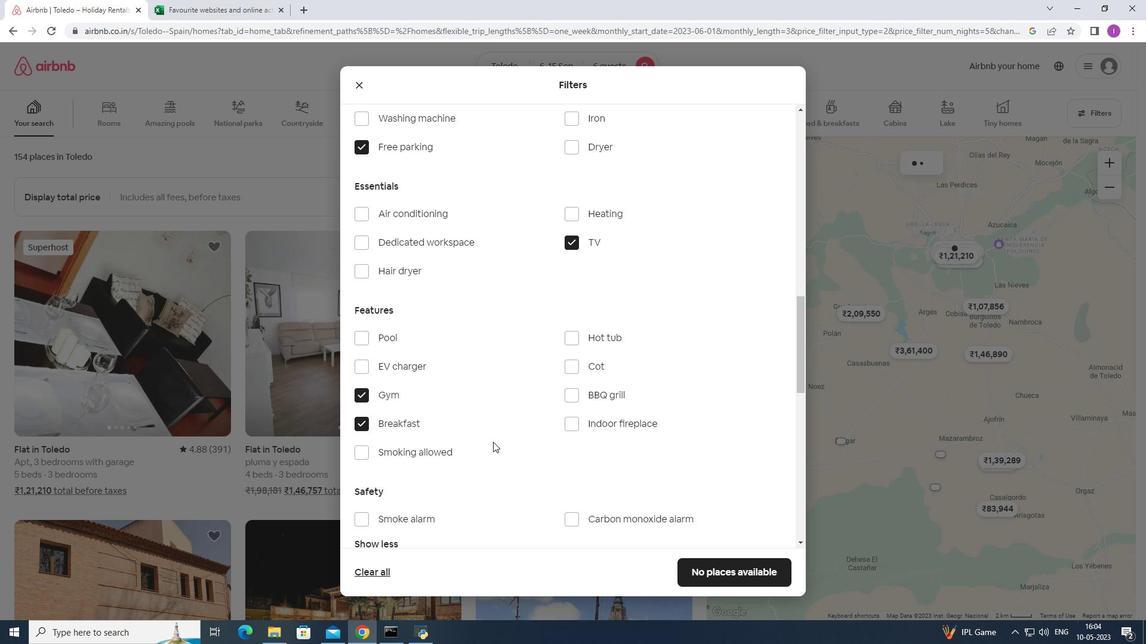 
Action: Mouse scrolled (521, 441) with delta (0, 0)
Screenshot: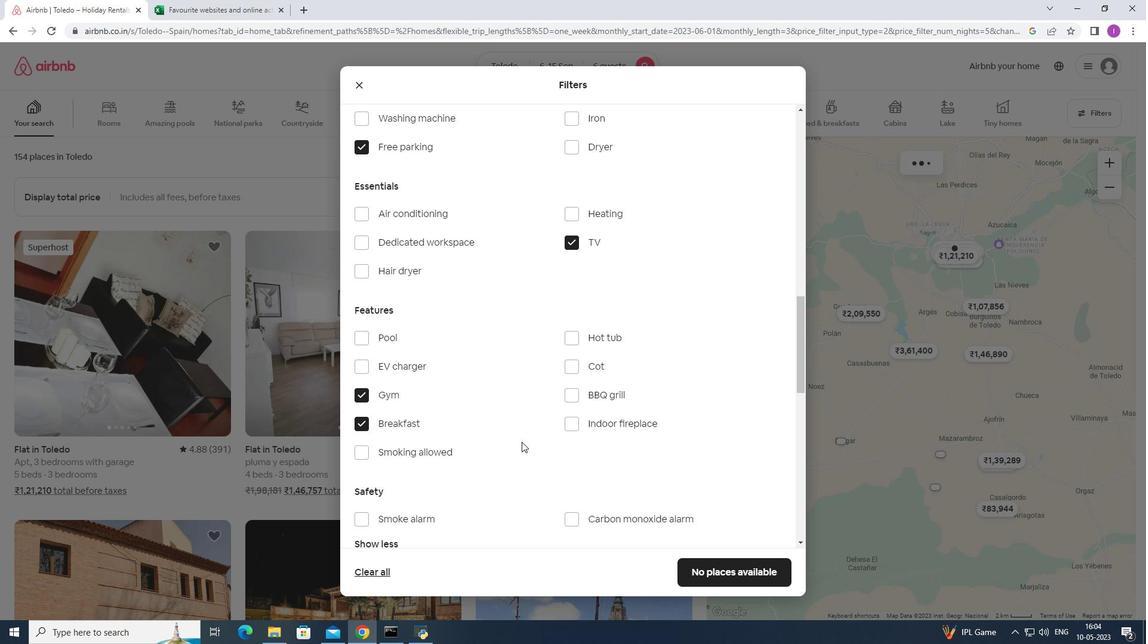 
Action: Mouse scrolled (521, 441) with delta (0, 0)
Screenshot: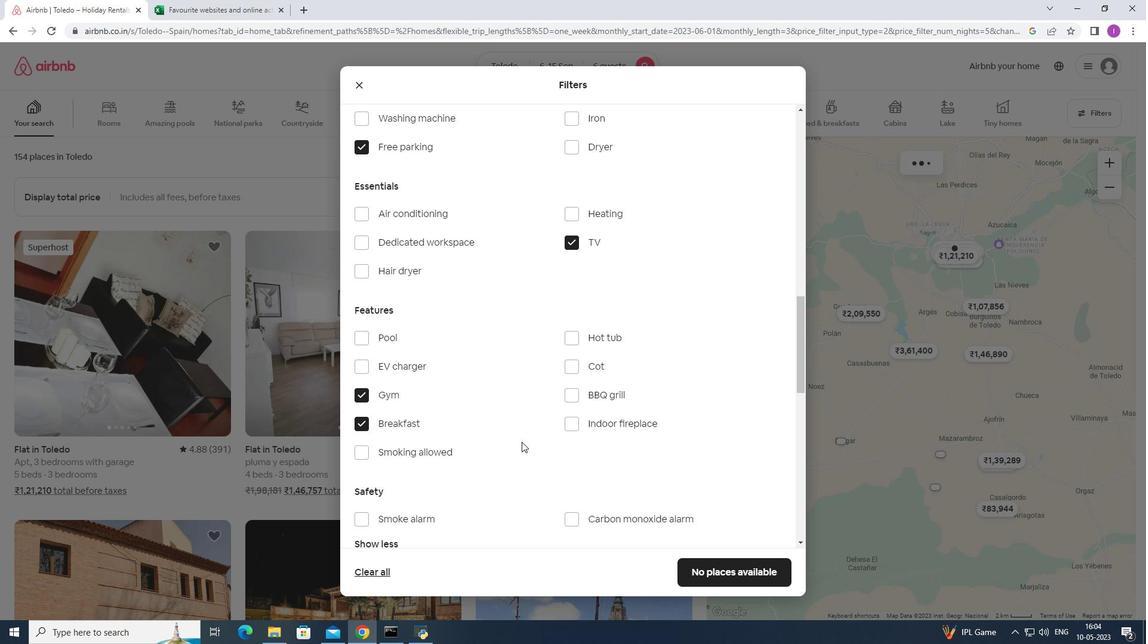 
Action: Mouse scrolled (521, 441) with delta (0, 0)
Screenshot: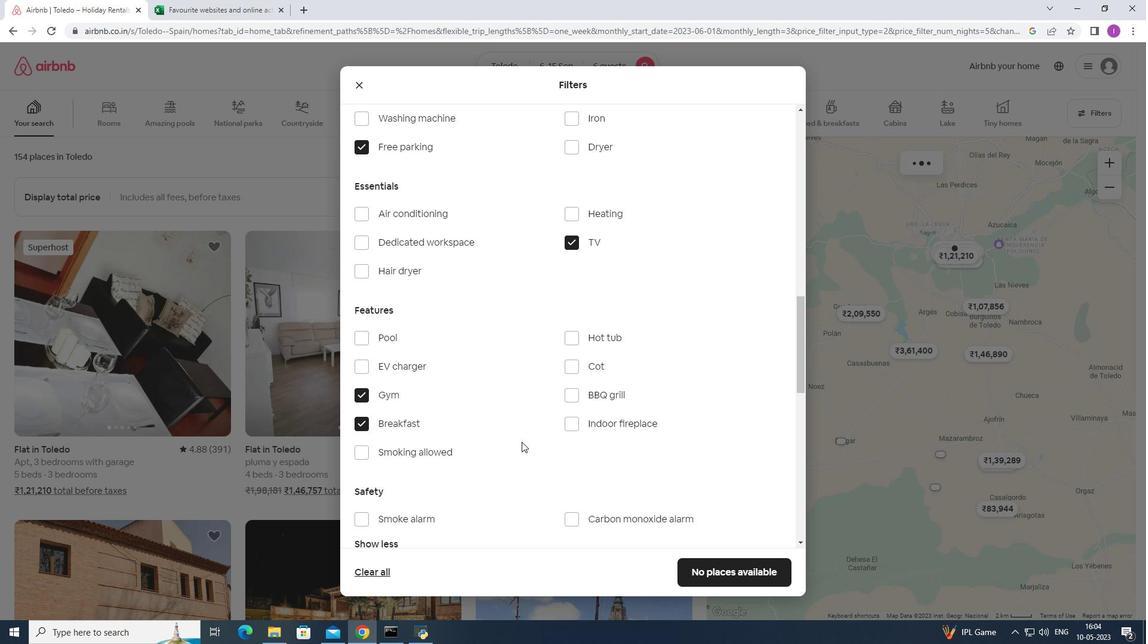 
Action: Mouse scrolled (521, 441) with delta (0, 0)
Screenshot: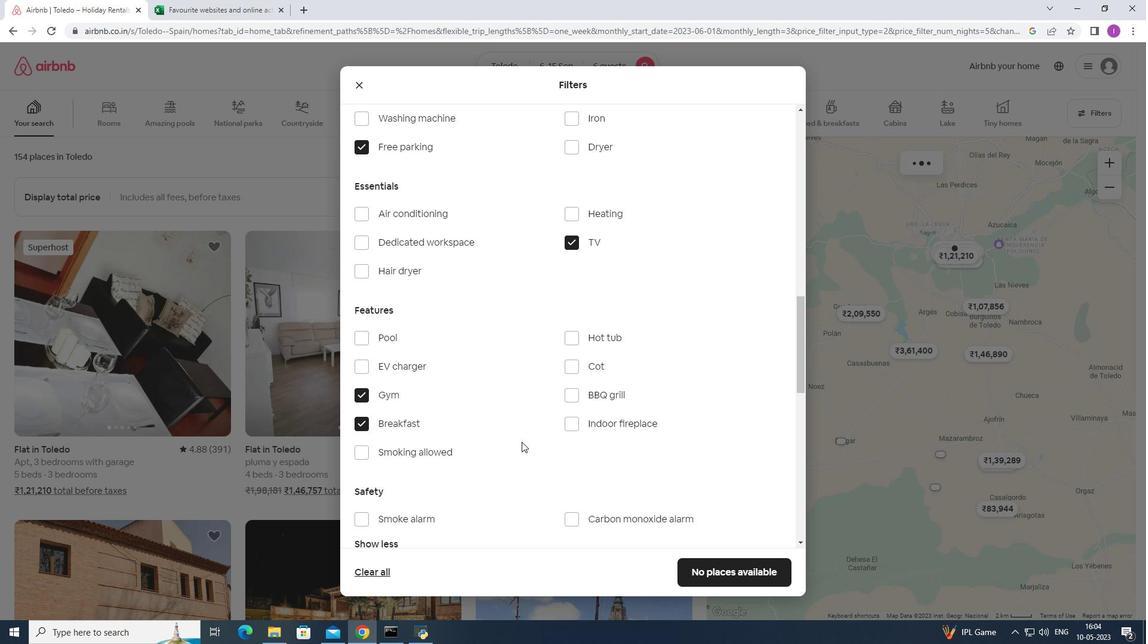 
Action: Mouse scrolled (521, 441) with delta (0, 0)
Screenshot: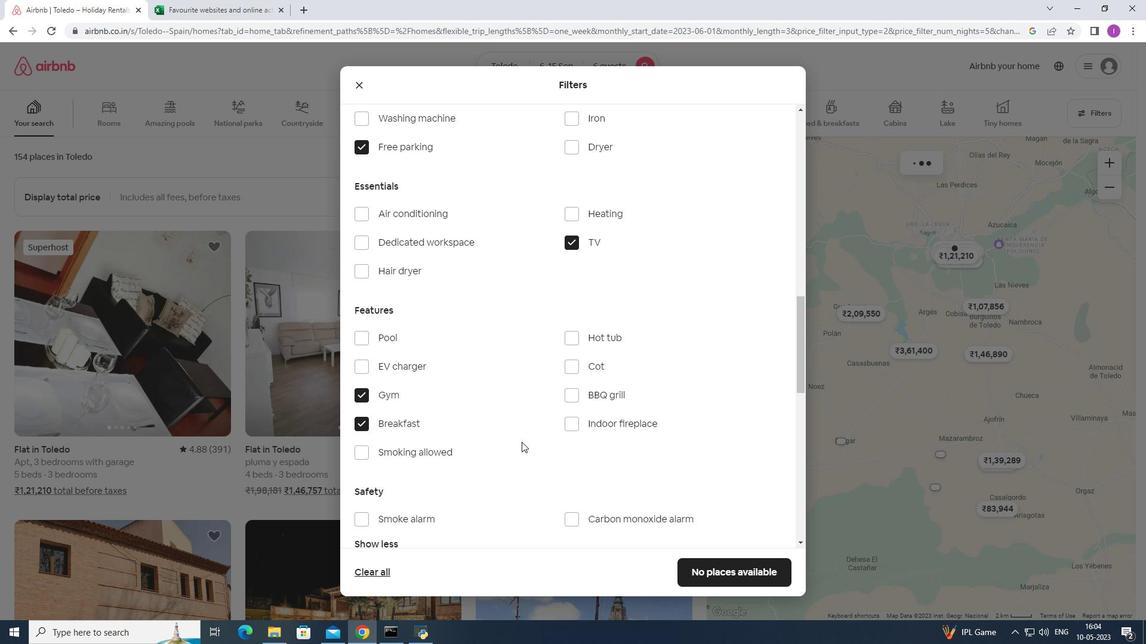 
Action: Mouse moved to (768, 391)
Screenshot: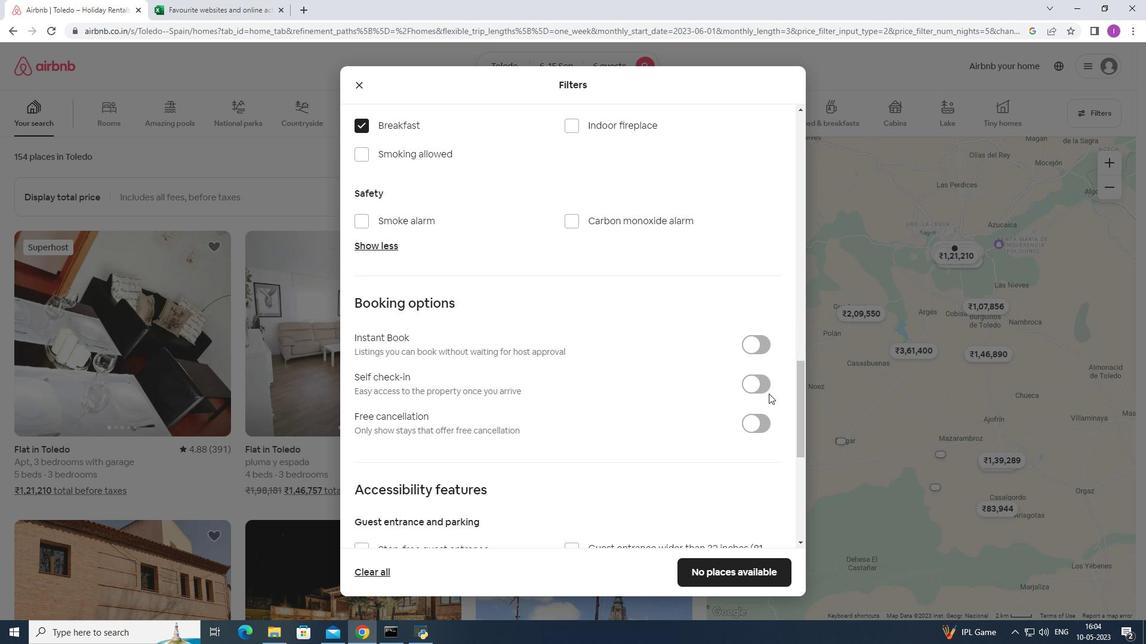
Action: Mouse pressed left at (768, 391)
Screenshot: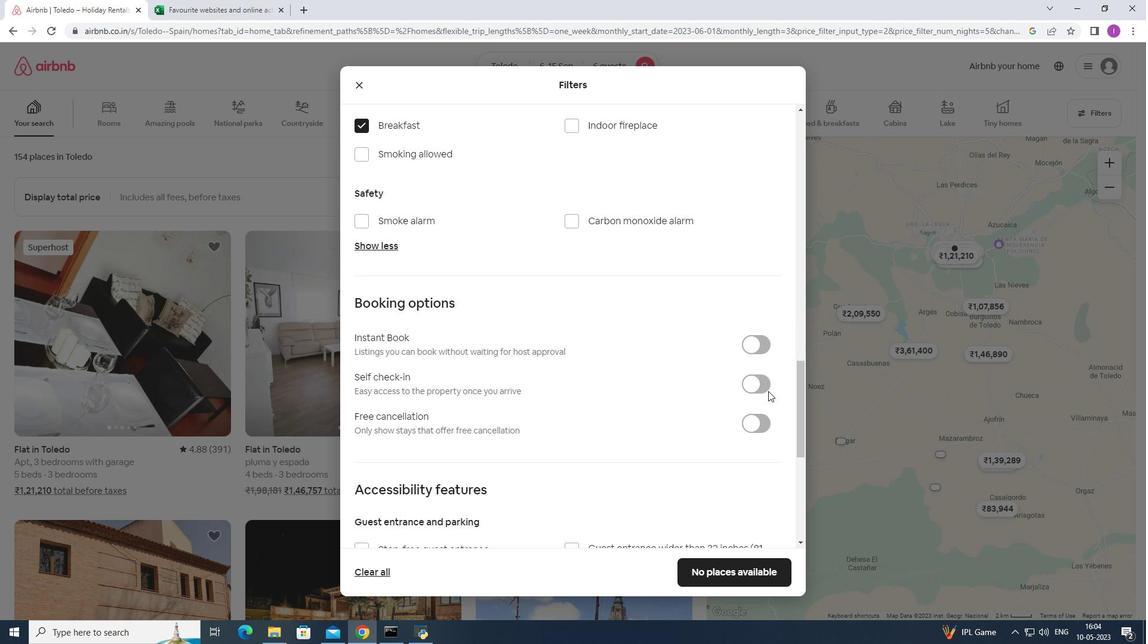 
Action: Mouse moved to (765, 391)
Screenshot: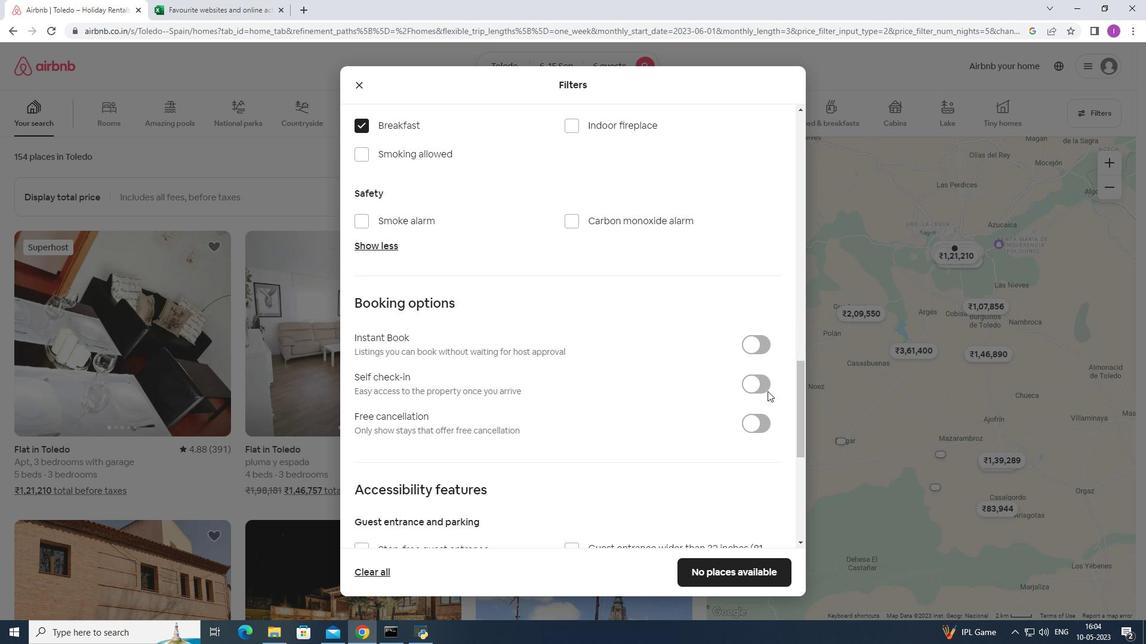 
Action: Mouse pressed left at (765, 391)
Screenshot: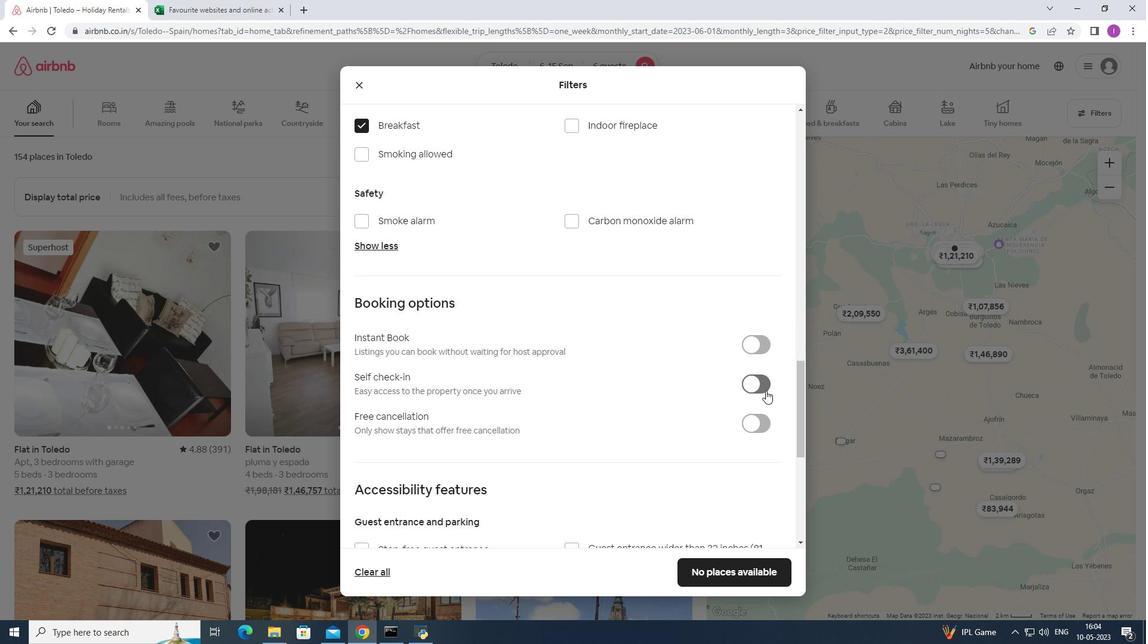 
Action: Mouse moved to (543, 453)
Screenshot: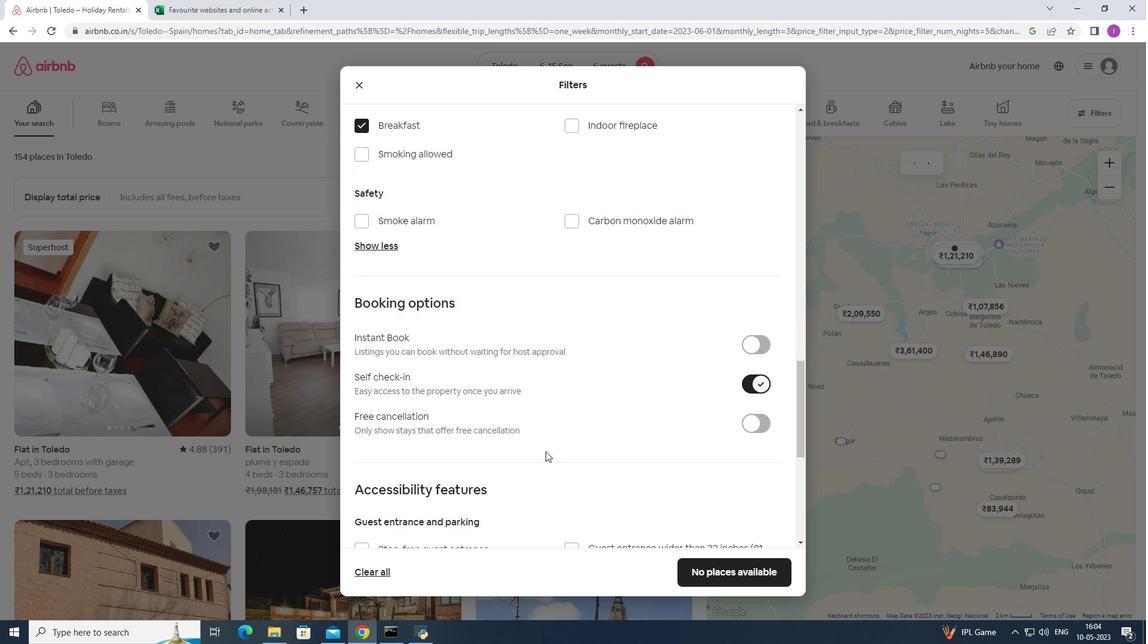 
Action: Mouse scrolled (543, 452) with delta (0, 0)
Screenshot: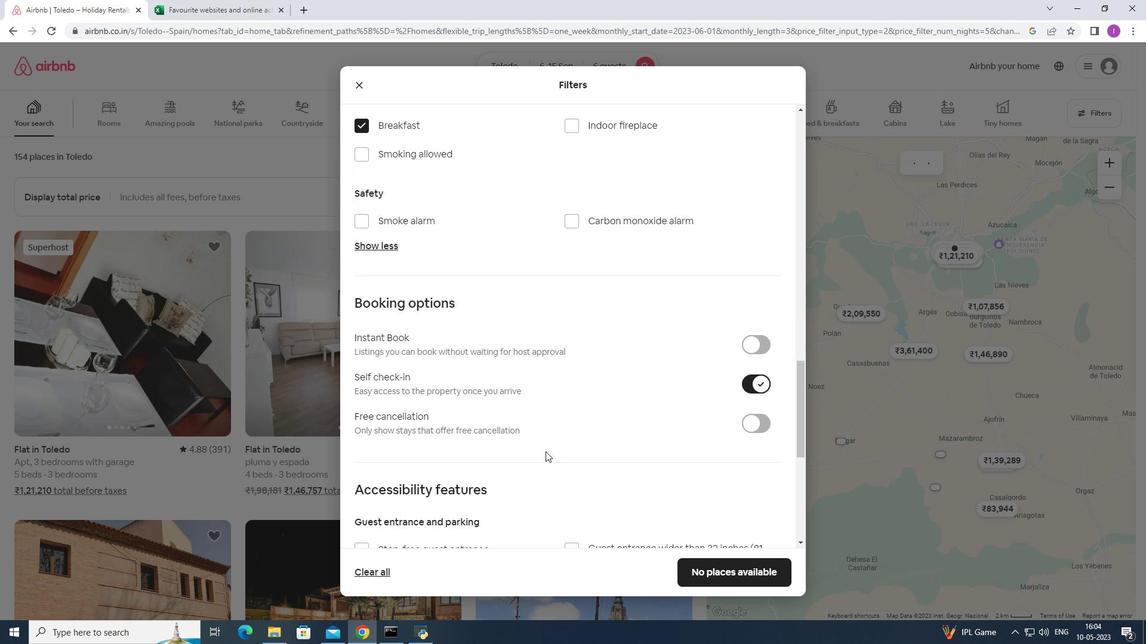 
Action: Mouse moved to (543, 453)
Screenshot: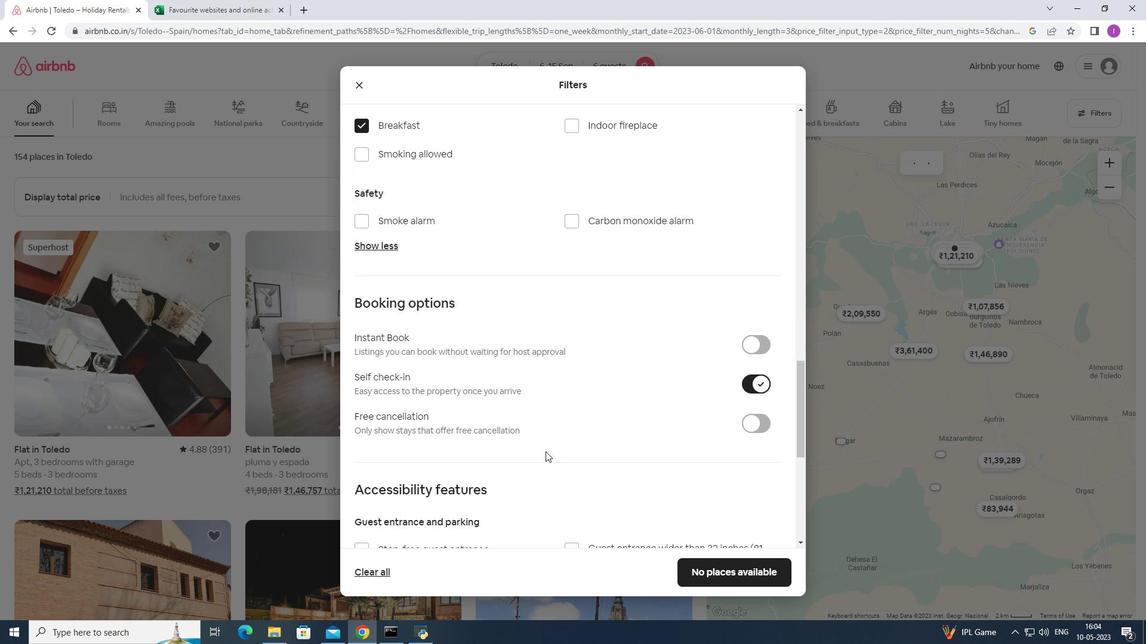 
Action: Mouse scrolled (543, 452) with delta (0, 0)
Screenshot: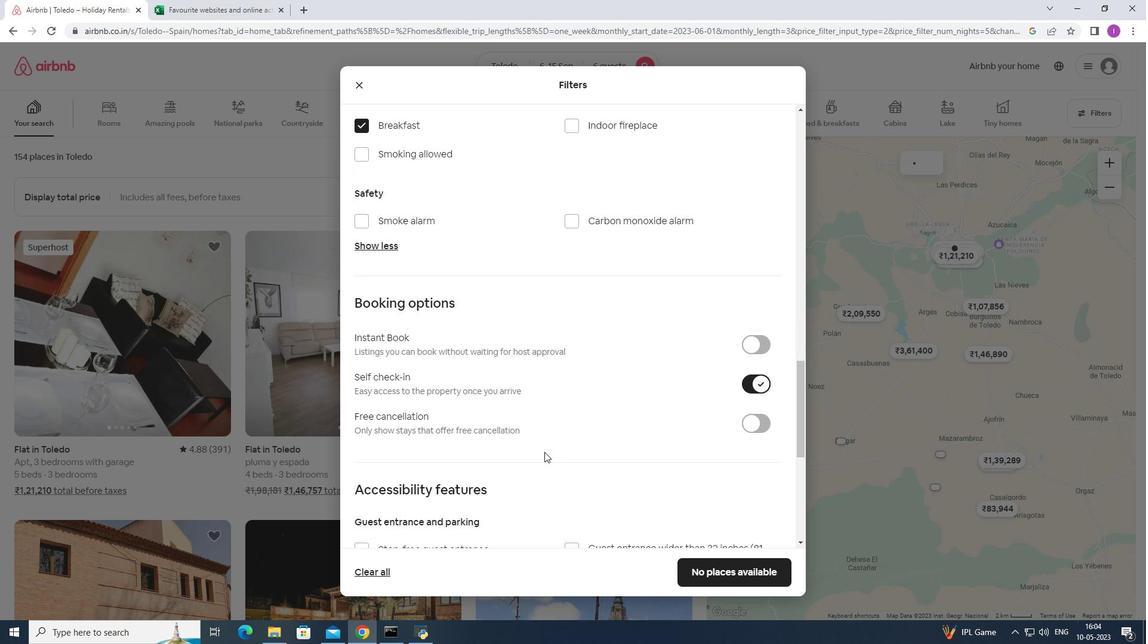
Action: Mouse moved to (543, 454)
Screenshot: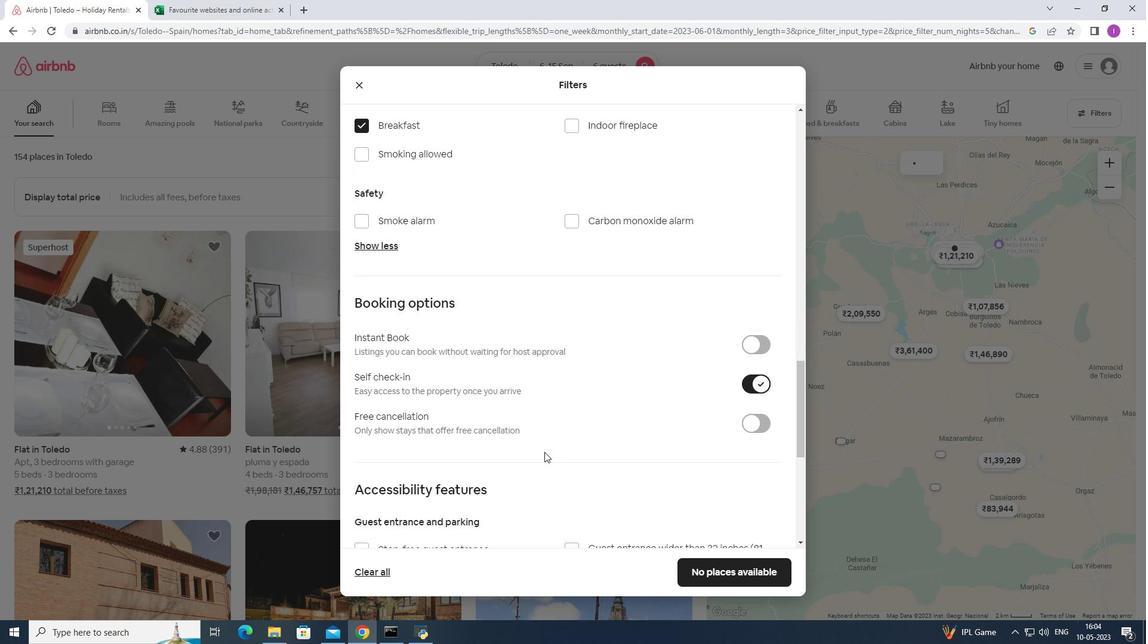 
Action: Mouse scrolled (543, 453) with delta (0, 0)
Screenshot: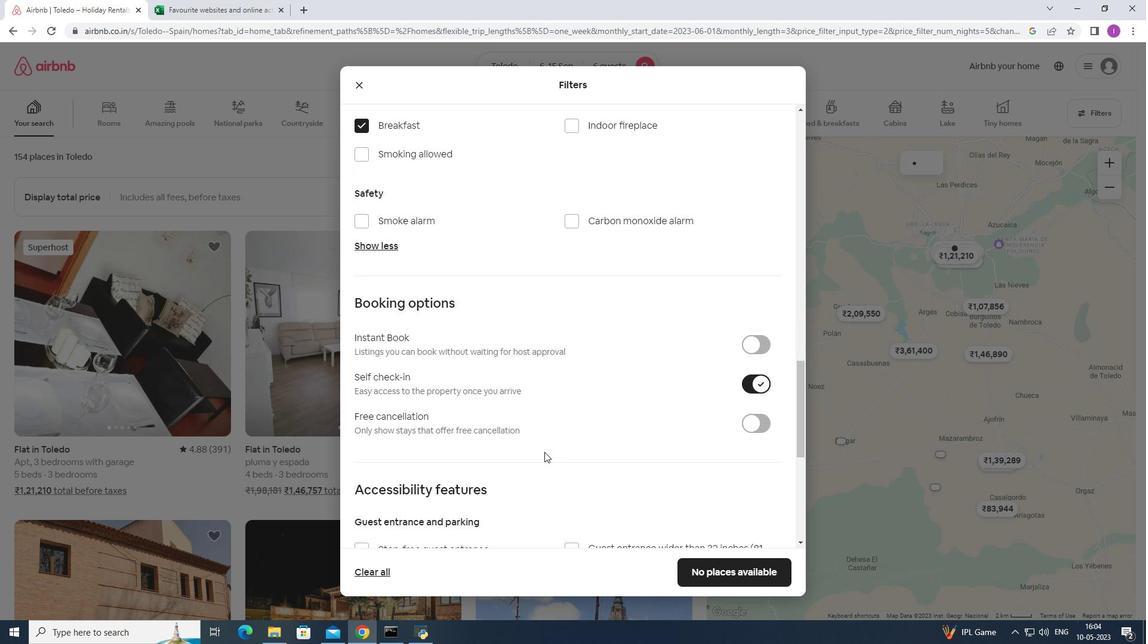 
Action: Mouse scrolled (543, 453) with delta (0, 0)
Screenshot: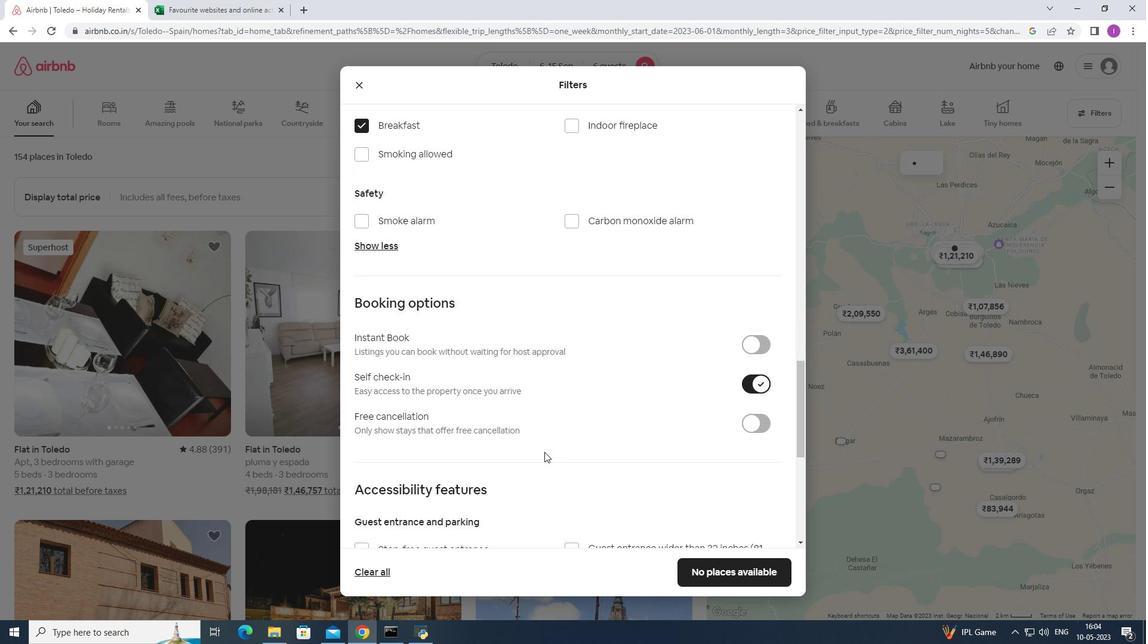 
Action: Mouse moved to (533, 450)
Screenshot: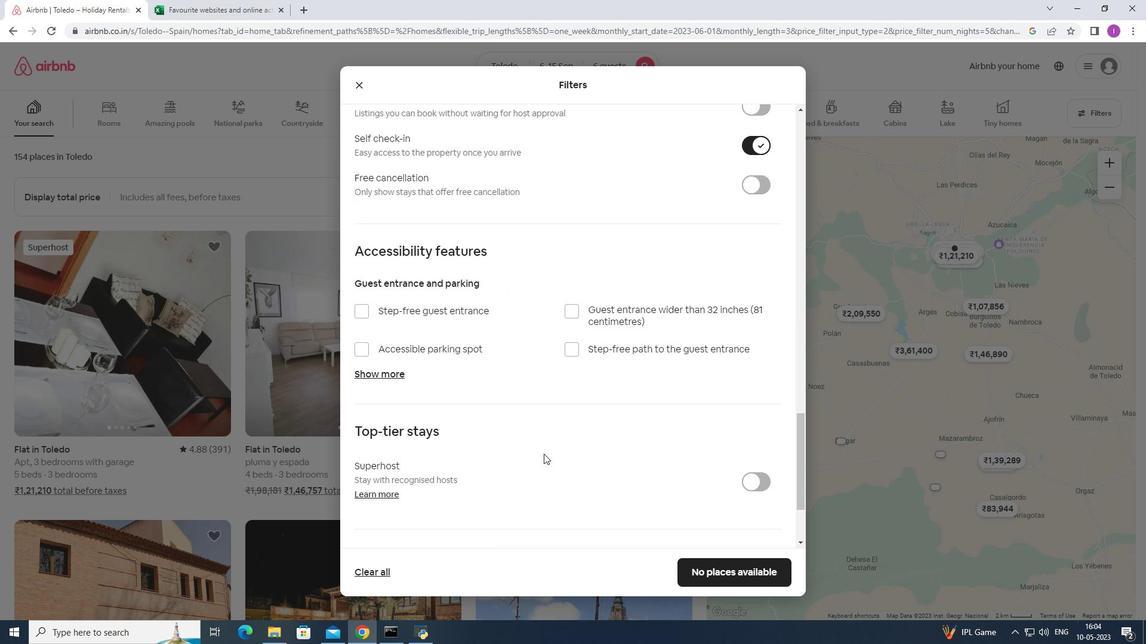 
Action: Mouse scrolled (533, 450) with delta (0, 0)
Screenshot: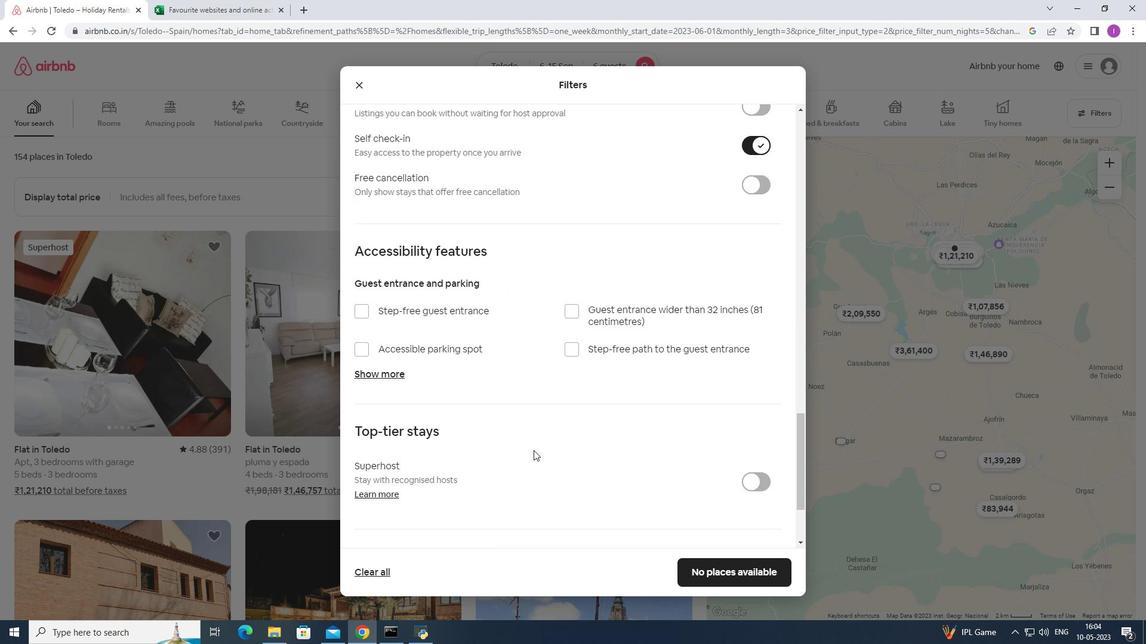 
Action: Mouse scrolled (533, 450) with delta (0, 0)
Screenshot: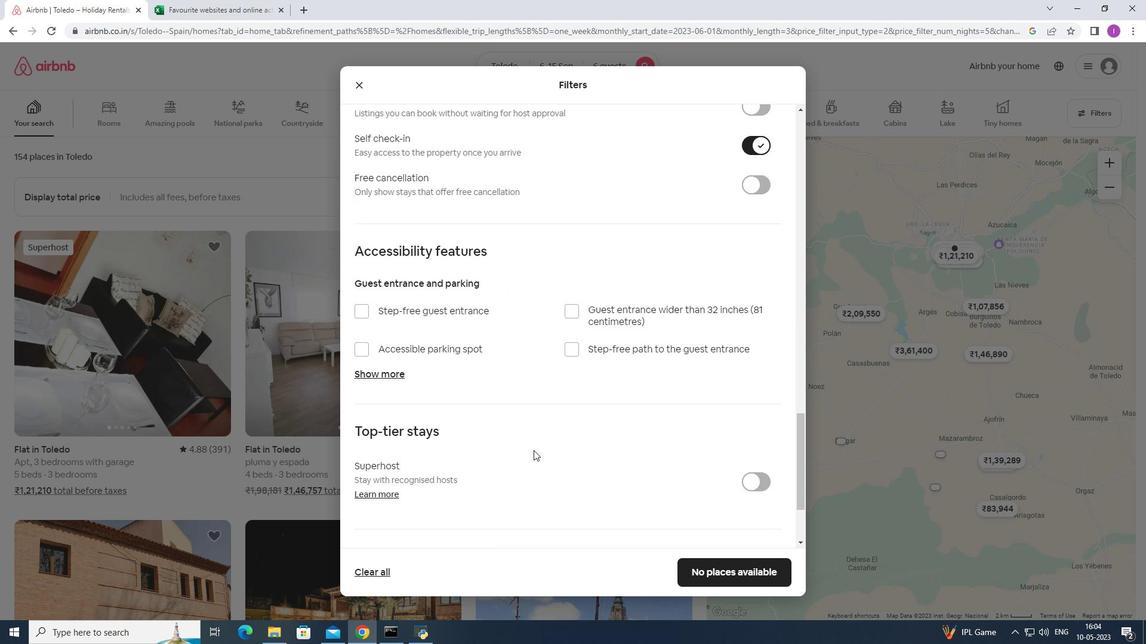 
Action: Mouse scrolled (533, 450) with delta (0, 0)
Screenshot: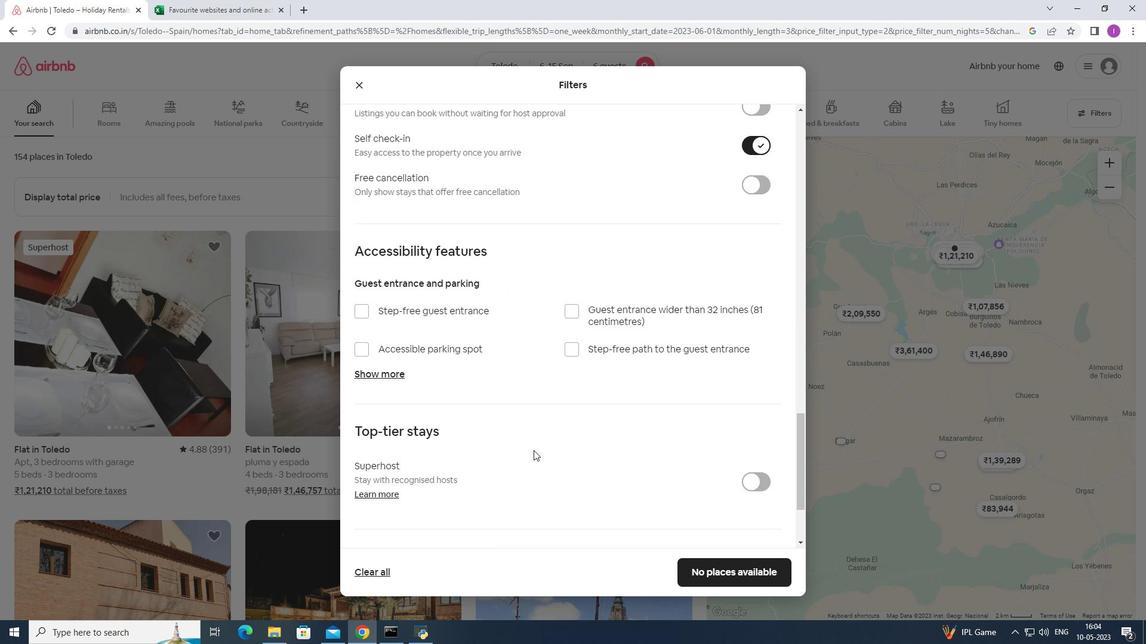 
Action: Mouse scrolled (533, 450) with delta (0, 0)
Screenshot: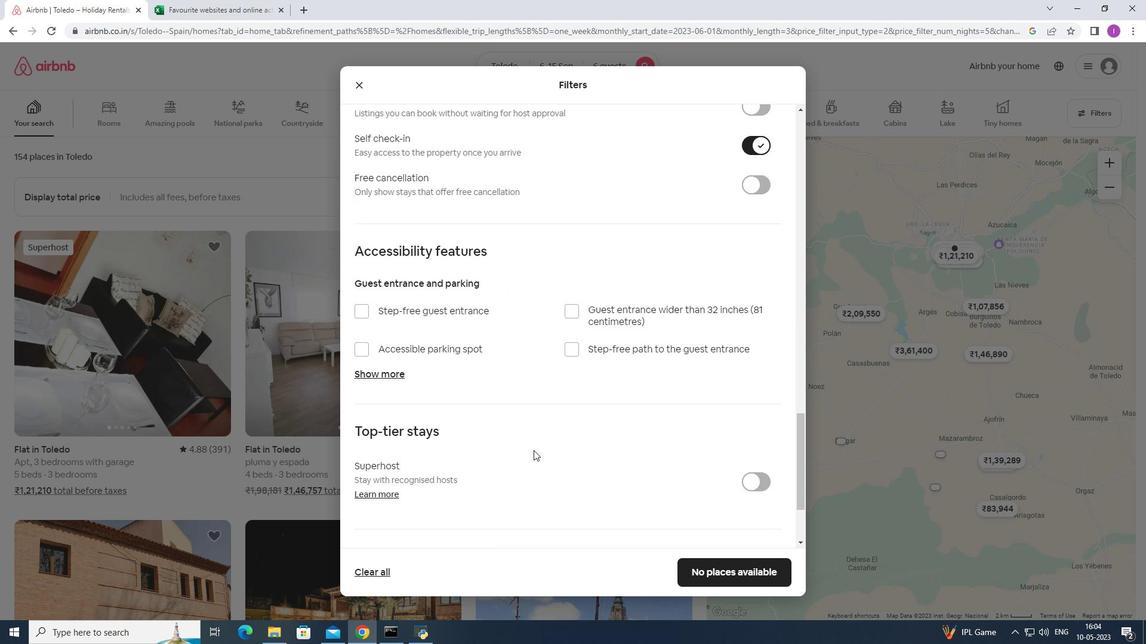
Action: Mouse moved to (674, 451)
Screenshot: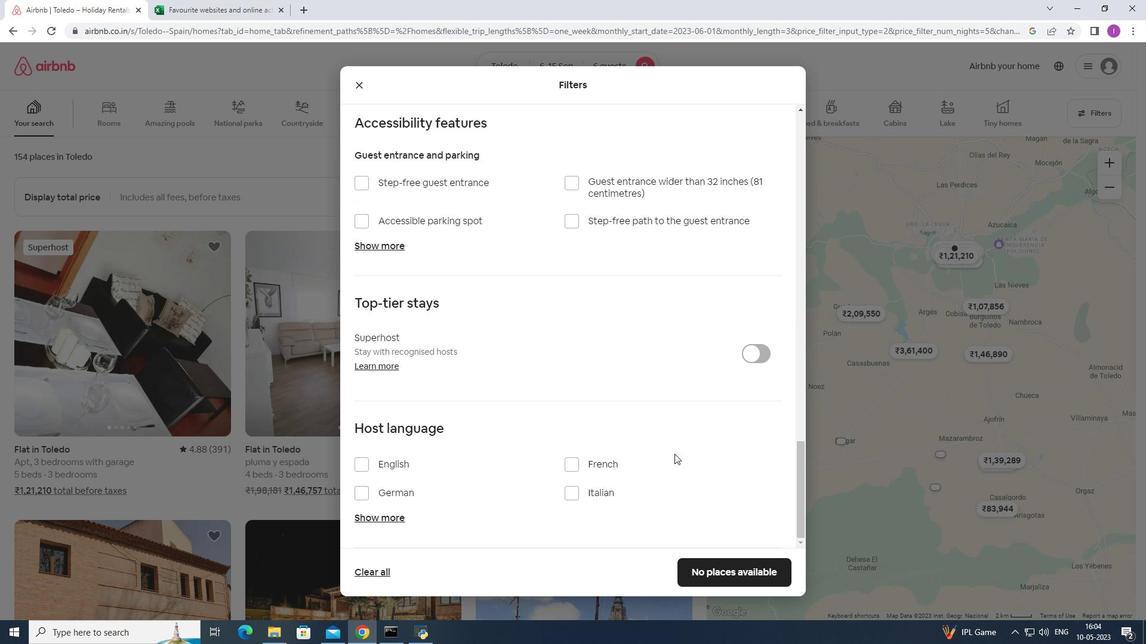
Action: Mouse scrolled (674, 450) with delta (0, 0)
Screenshot: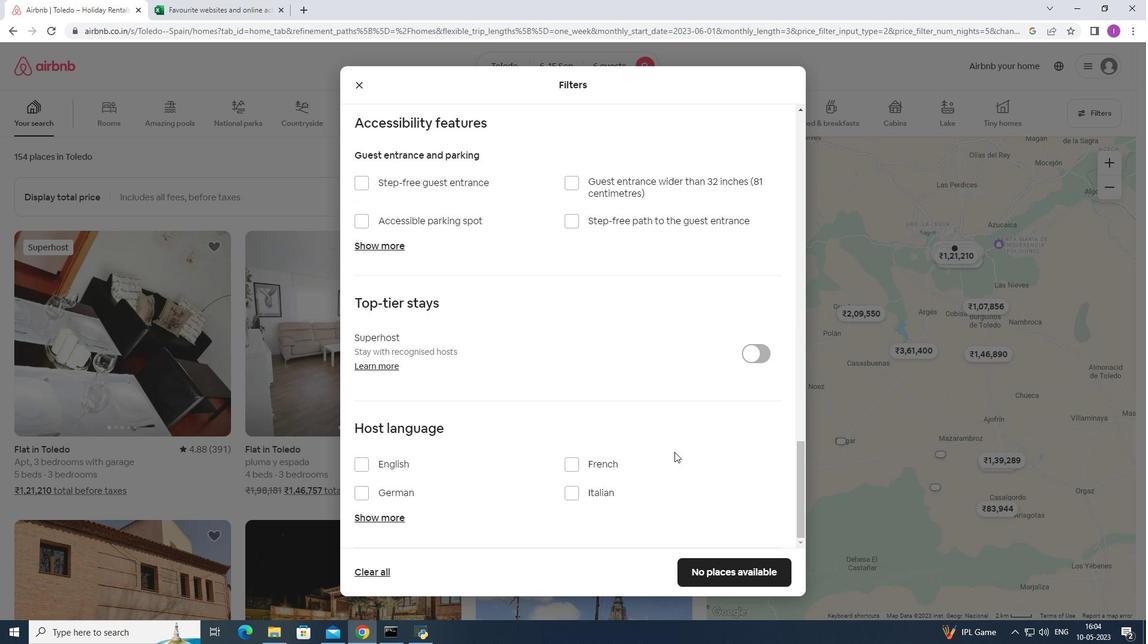 
Action: Mouse scrolled (674, 450) with delta (0, 0)
Screenshot: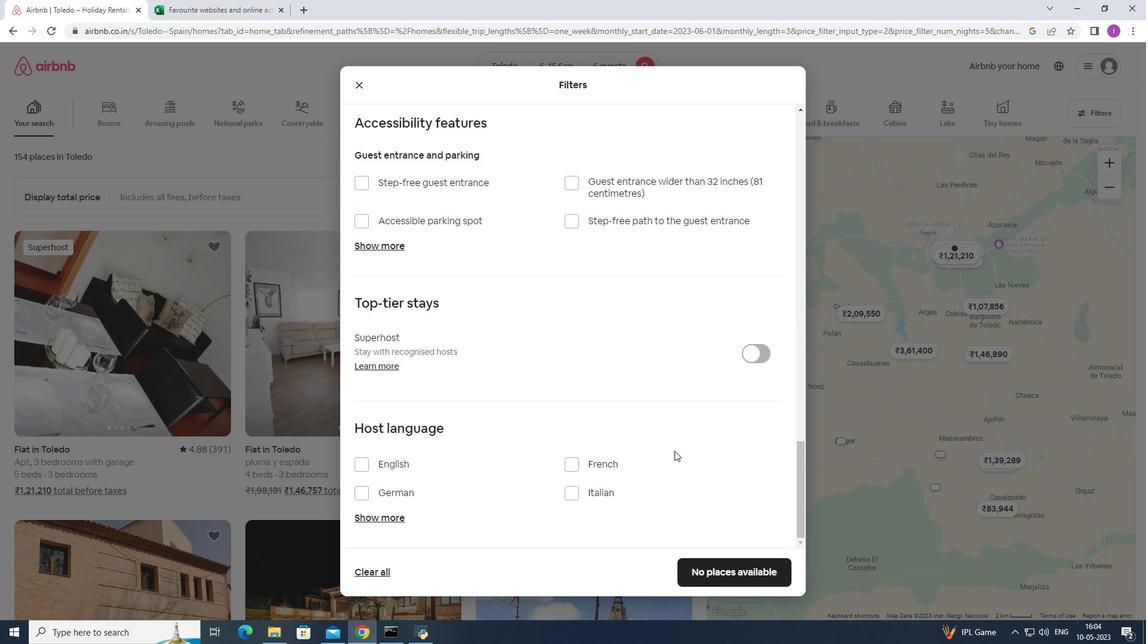 
Action: Mouse scrolled (674, 450) with delta (0, 0)
Screenshot: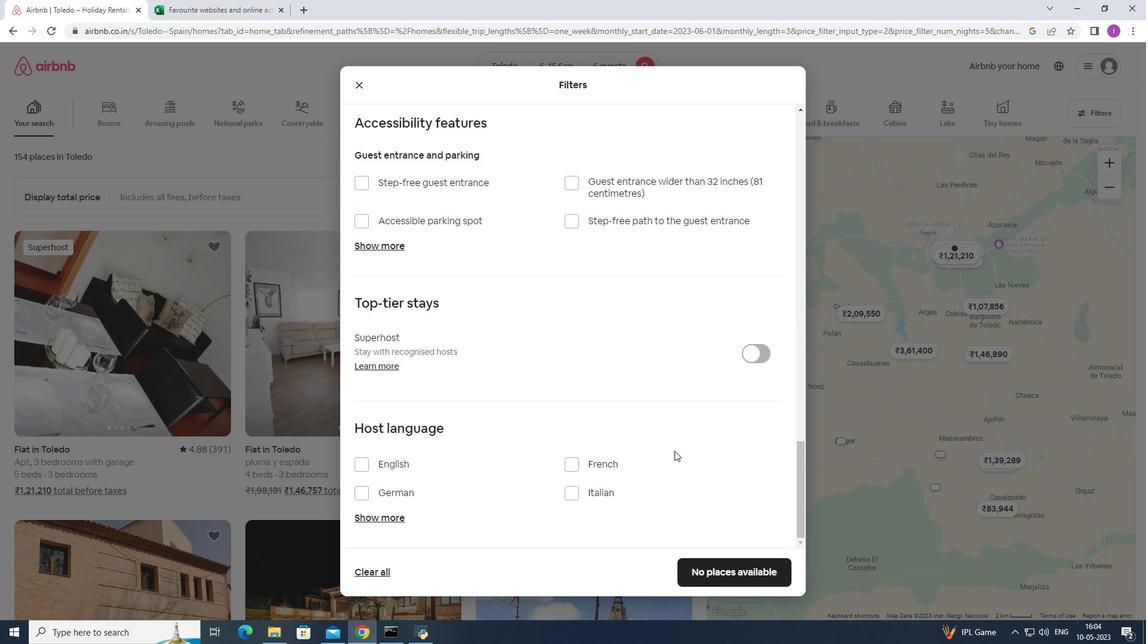 
Action: Mouse scrolled (674, 450) with delta (0, 0)
Screenshot: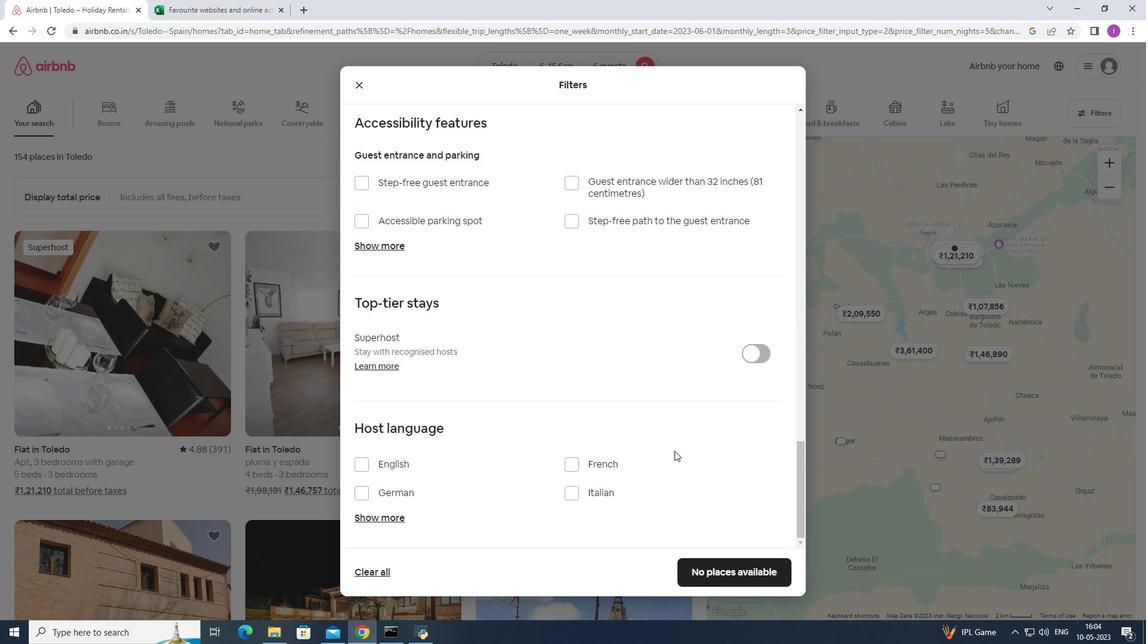 
Action: Mouse moved to (363, 464)
Screenshot: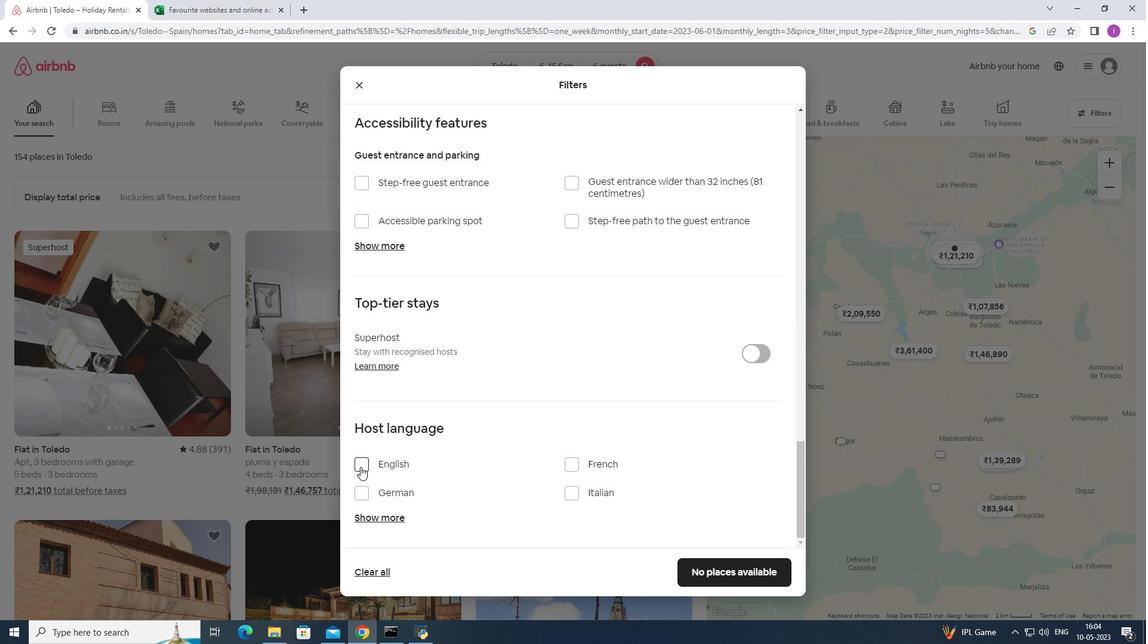 
Action: Mouse pressed left at (363, 464)
Screenshot: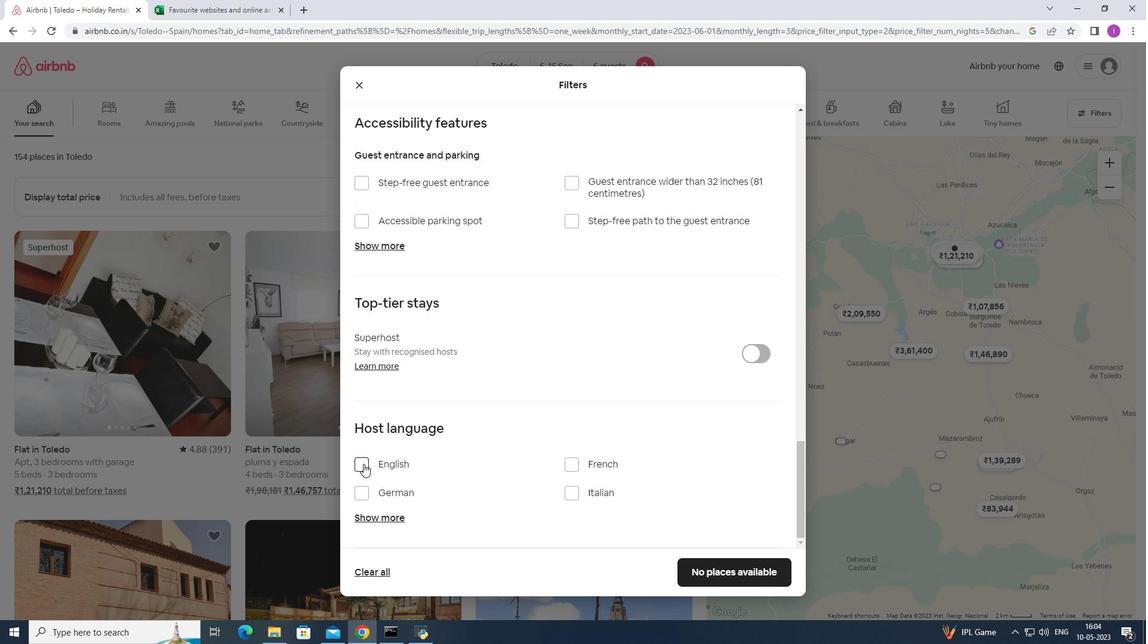 
Action: Mouse moved to (728, 571)
Screenshot: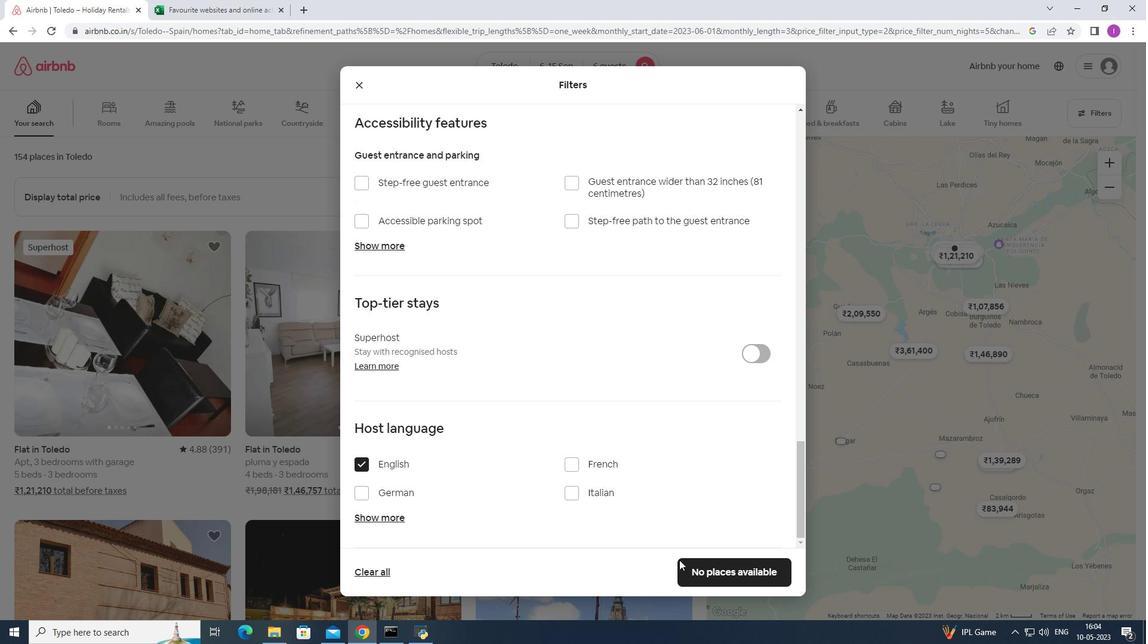 
Action: Mouse pressed left at (728, 571)
Screenshot: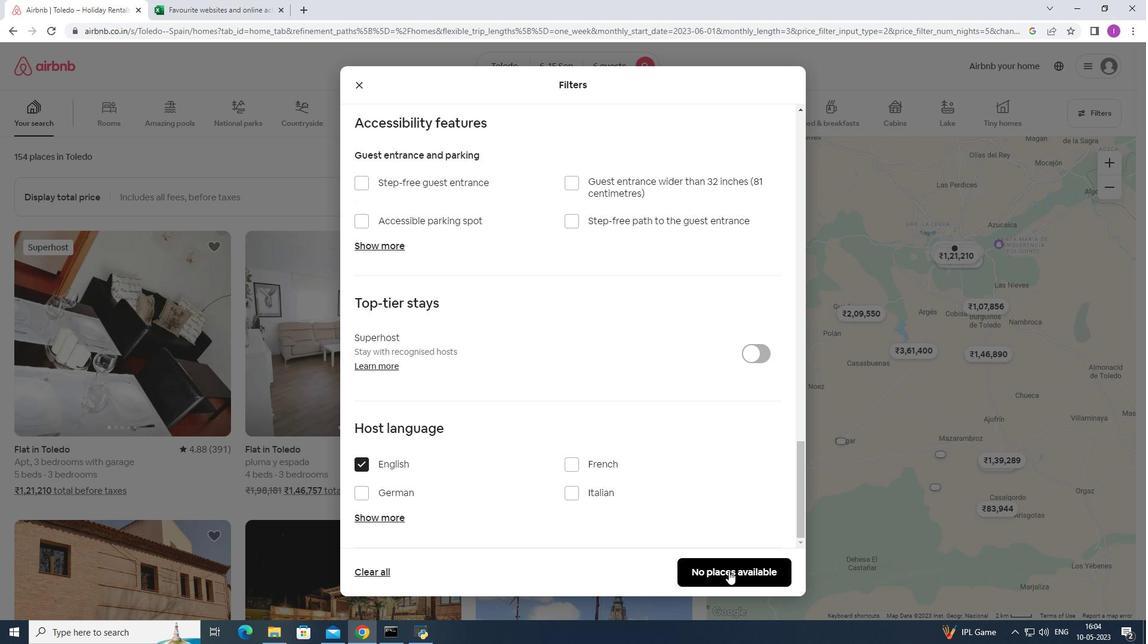 
Action: Mouse moved to (546, 353)
Screenshot: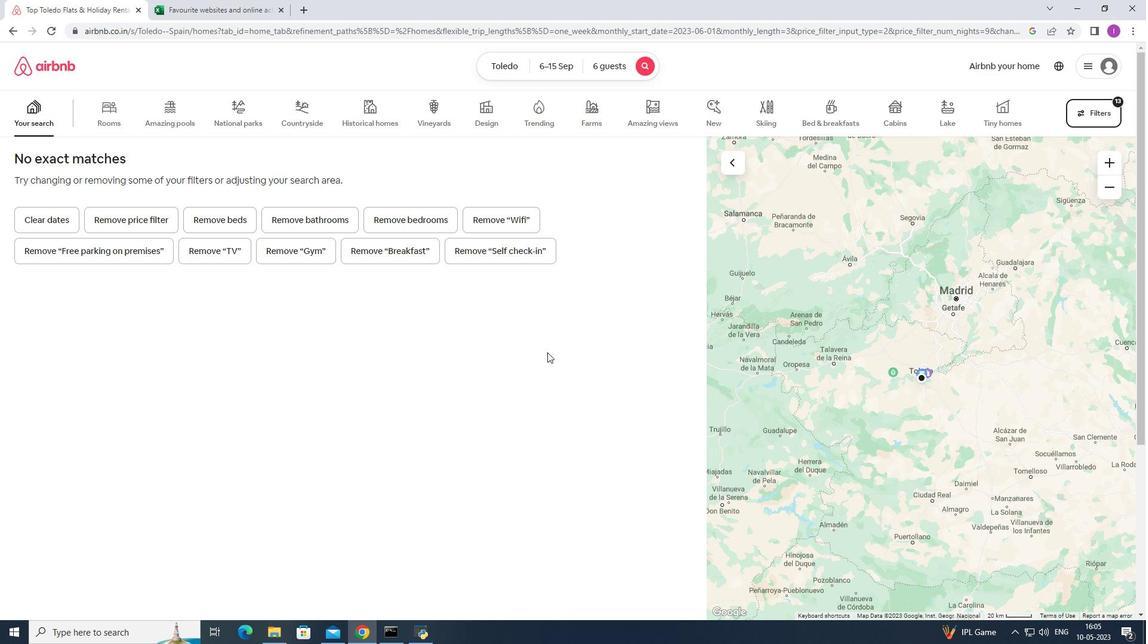 
